 Task: Font style For heading Use Bodoni MT with dark orange 2 colour & Underline. font size for heading '12 Pt. 'Change the font style of data to Andalusand font size to  9 Pt. Change the alignment of both headline & data to  Align right. In the sheet  analysisMonthlySales_Analysis_2023
Action: Mouse moved to (18, 21)
Screenshot: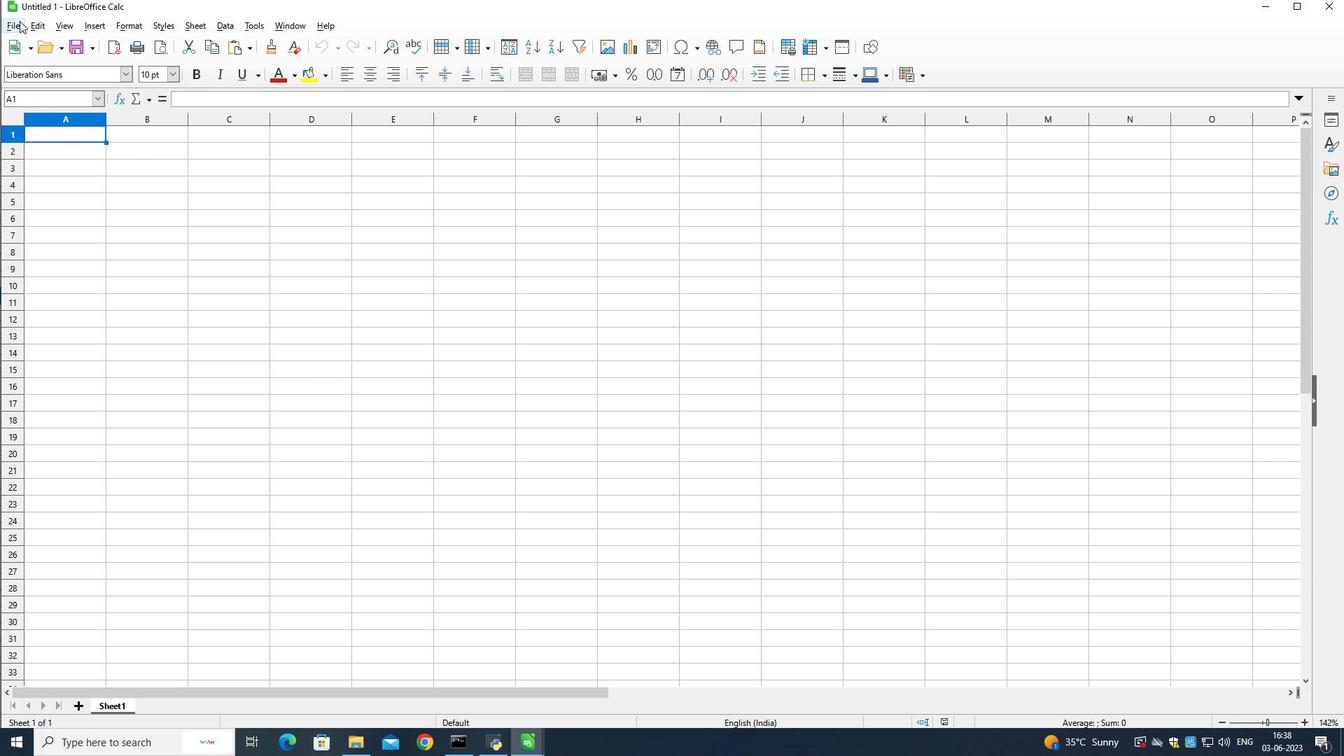 
Action: Mouse pressed left at (18, 21)
Screenshot: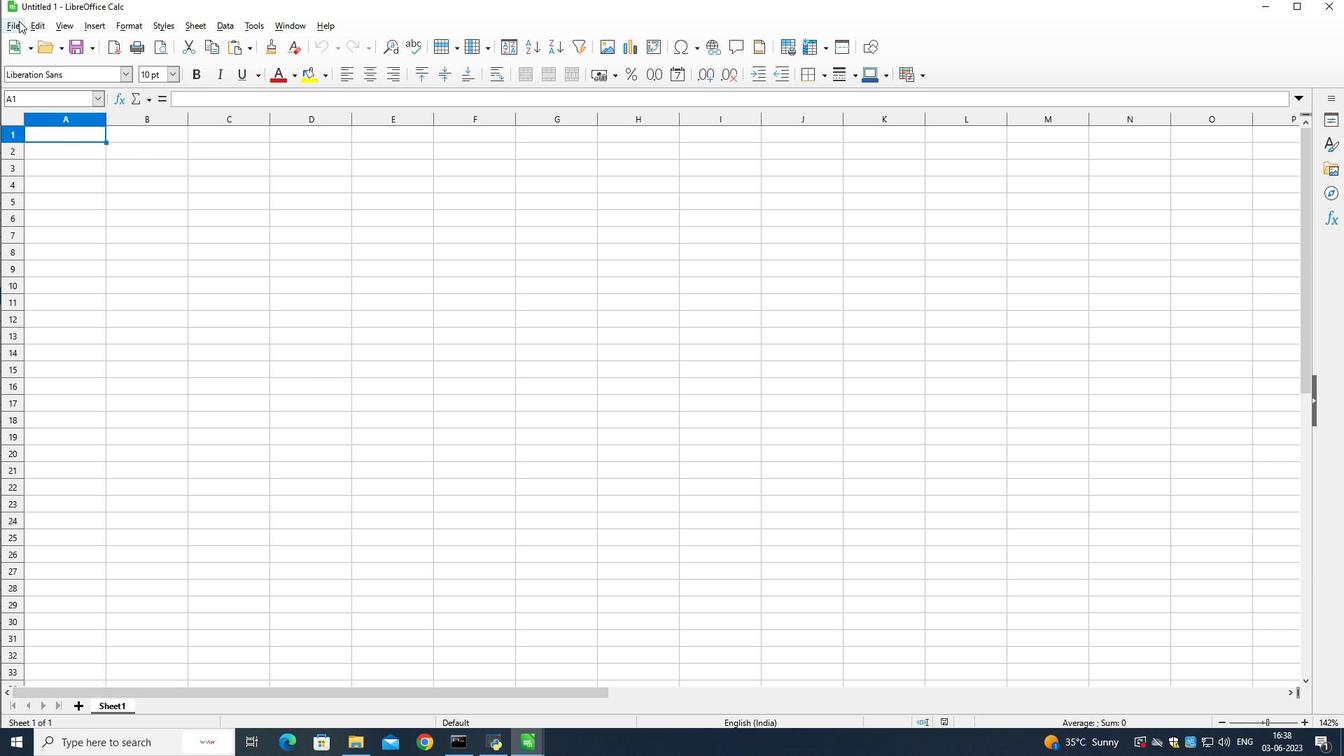 
Action: Mouse moved to (27, 53)
Screenshot: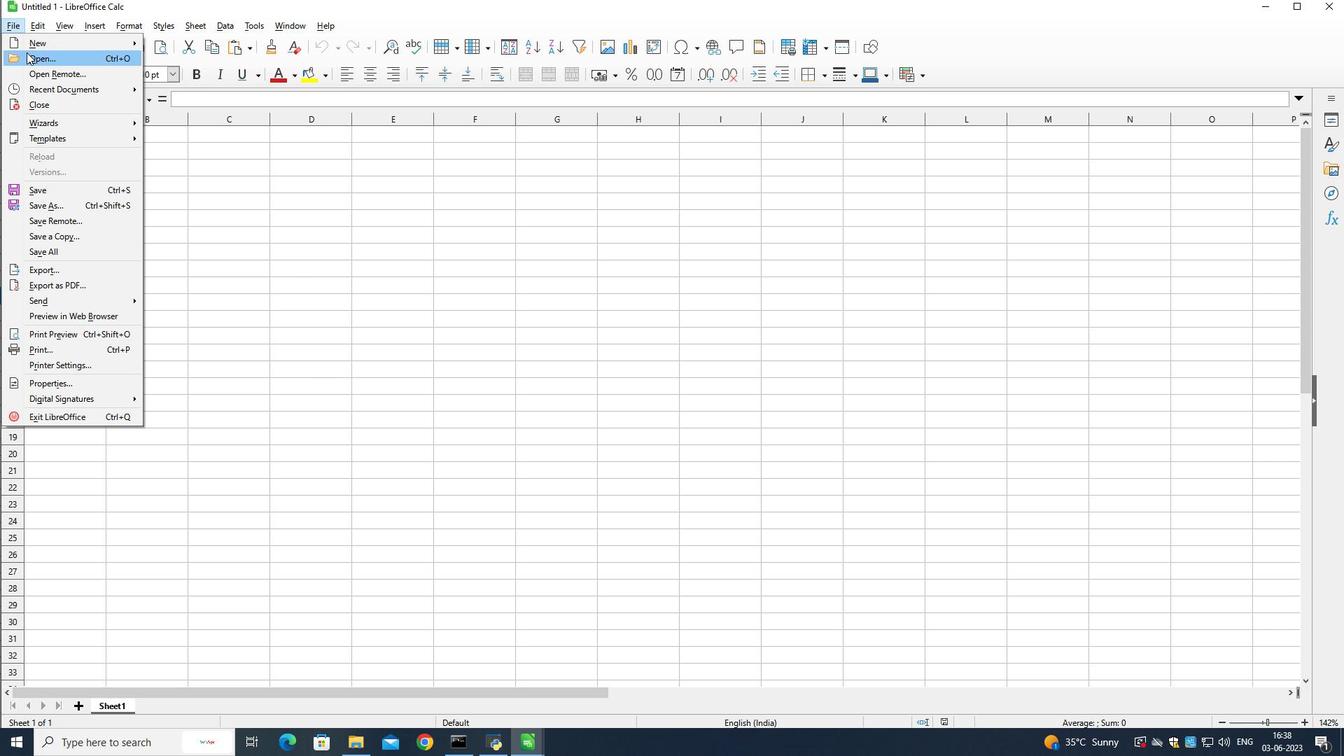 
Action: Mouse pressed left at (27, 53)
Screenshot: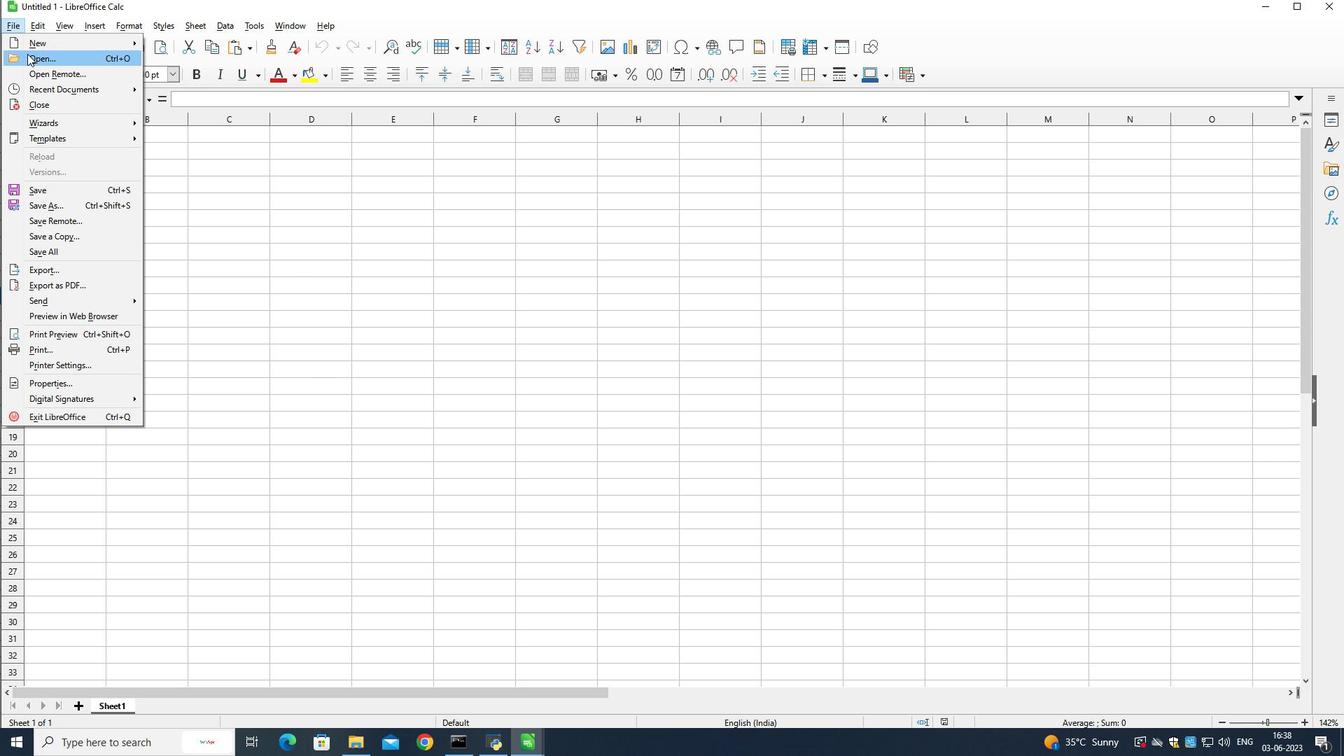 
Action: Mouse moved to (283, 310)
Screenshot: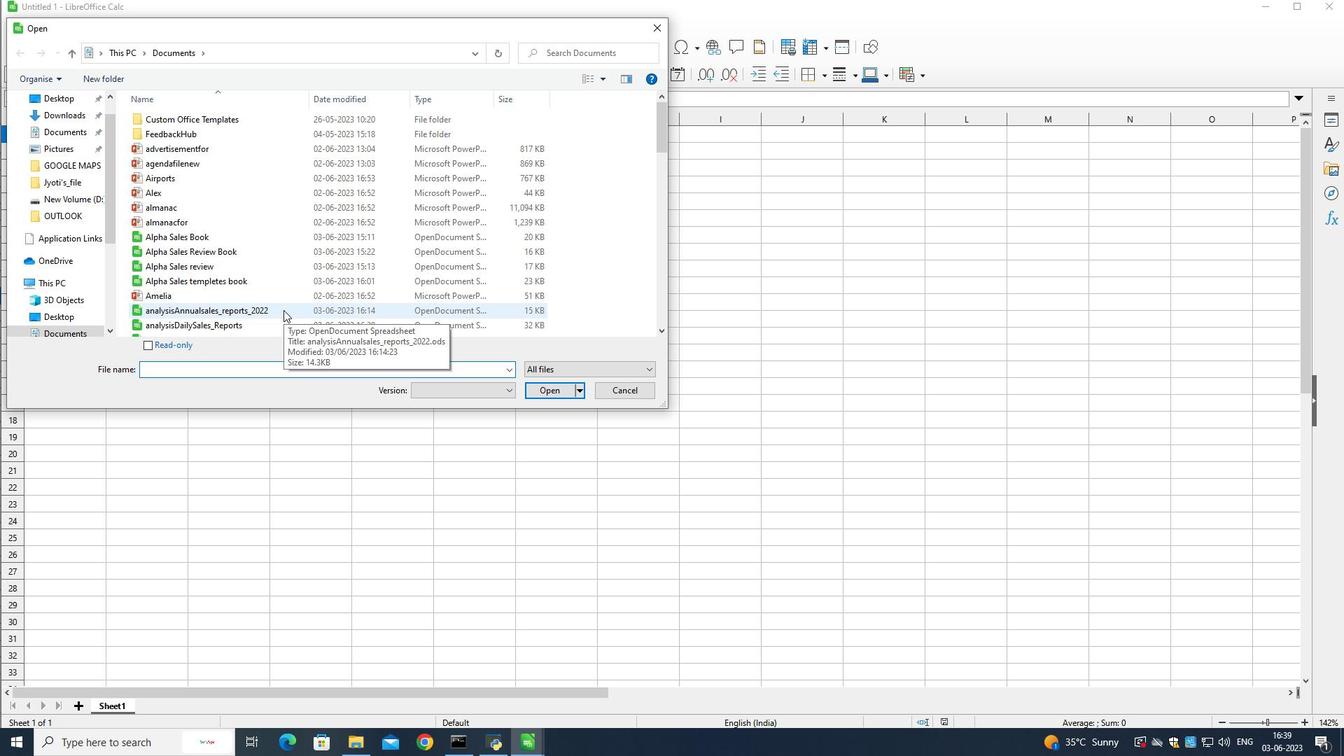 
Action: Mouse scrolled (283, 309) with delta (0, 0)
Screenshot: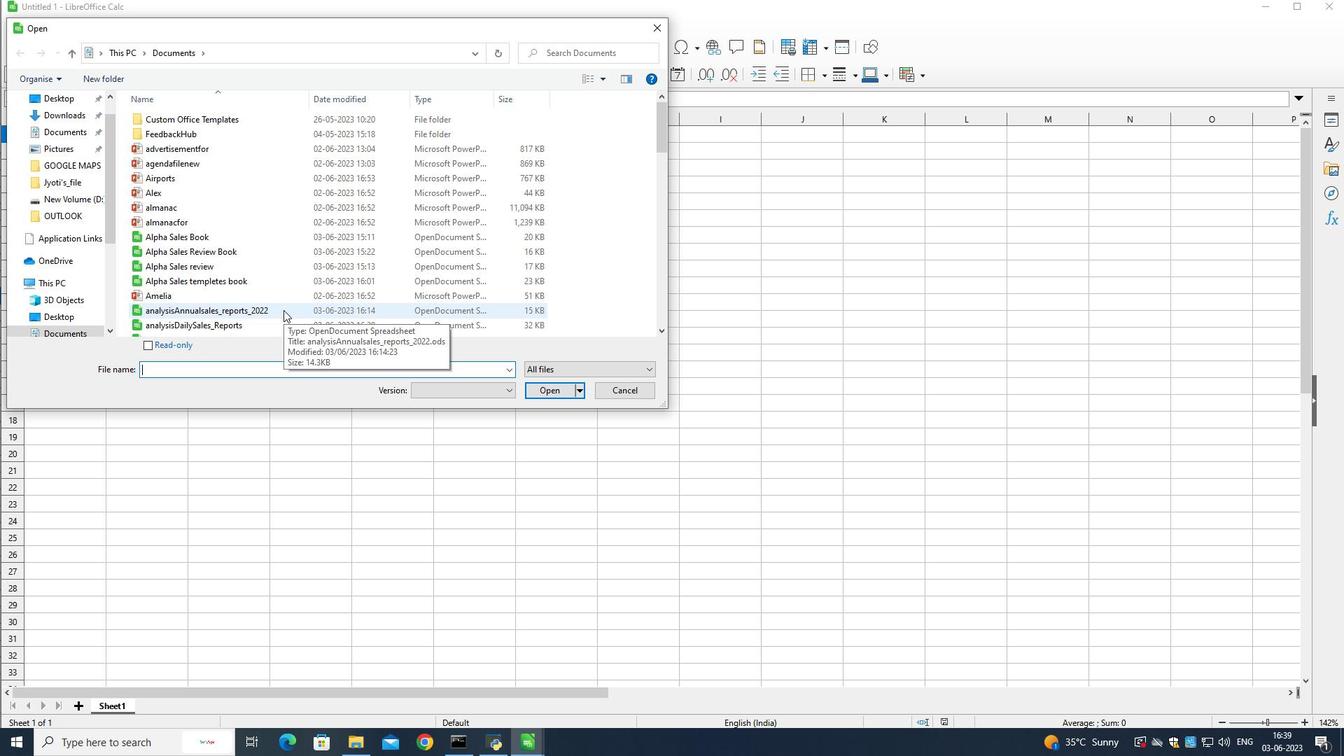 
Action: Mouse scrolled (283, 309) with delta (0, 0)
Screenshot: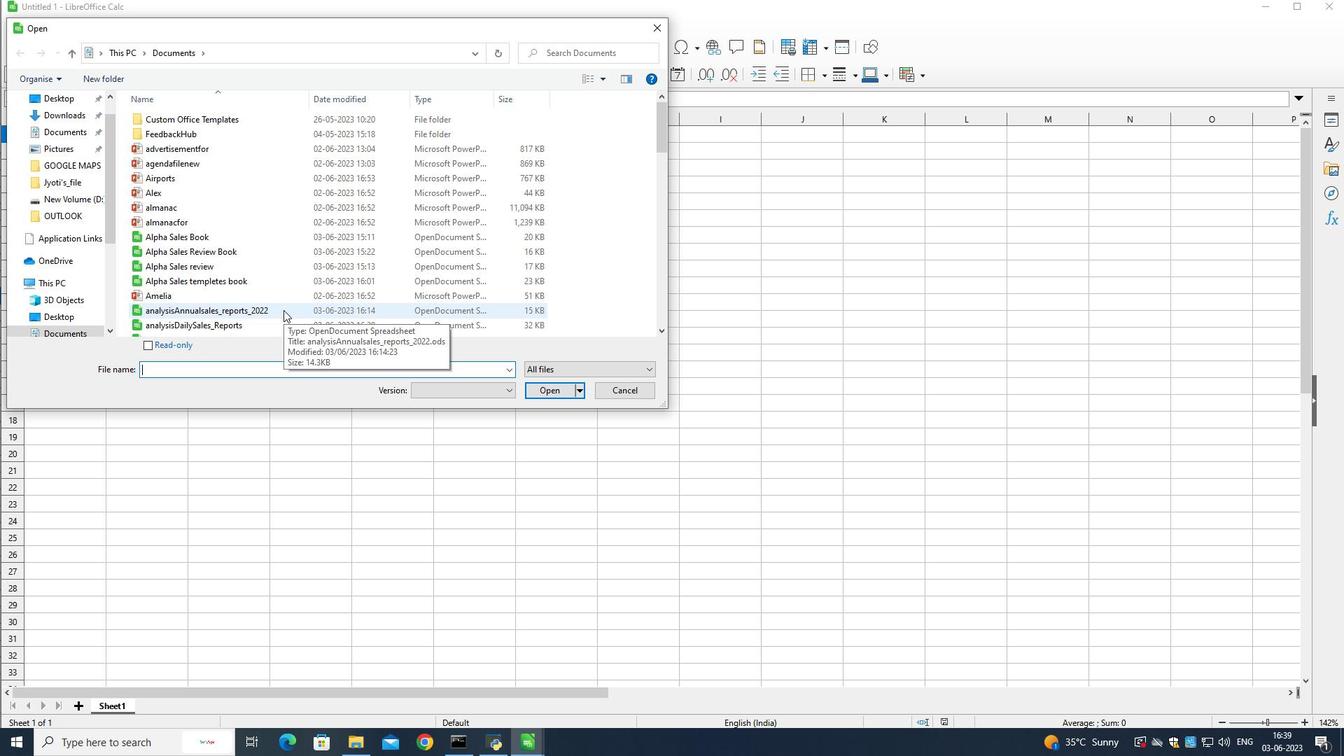 
Action: Mouse moved to (290, 253)
Screenshot: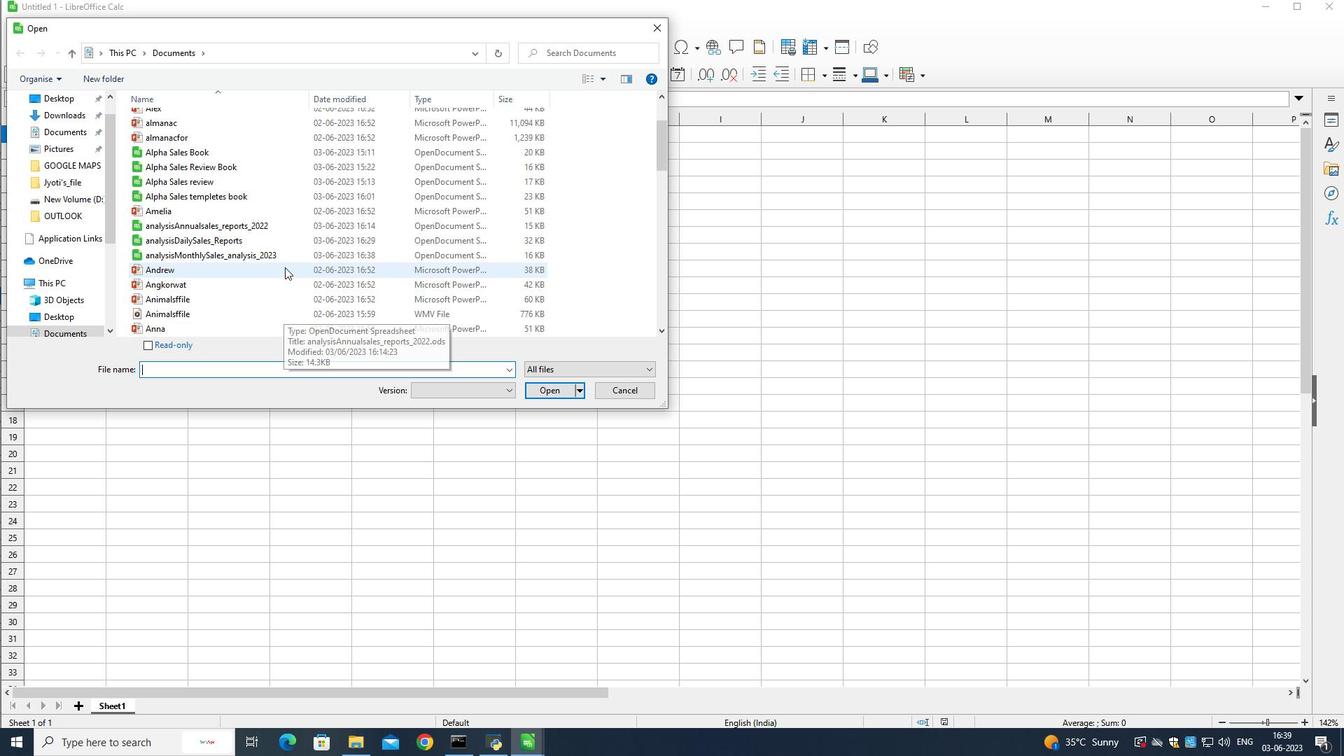 
Action: Mouse pressed left at (290, 253)
Screenshot: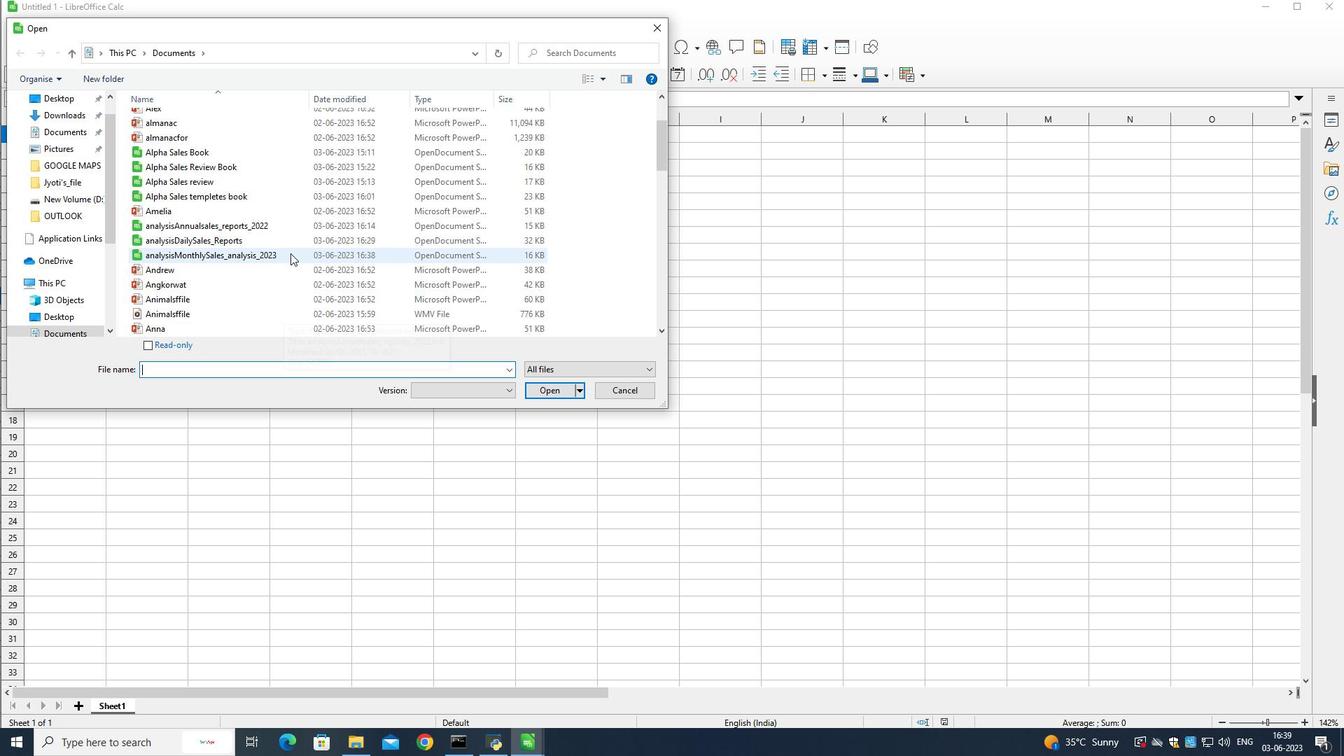 
Action: Mouse moved to (551, 389)
Screenshot: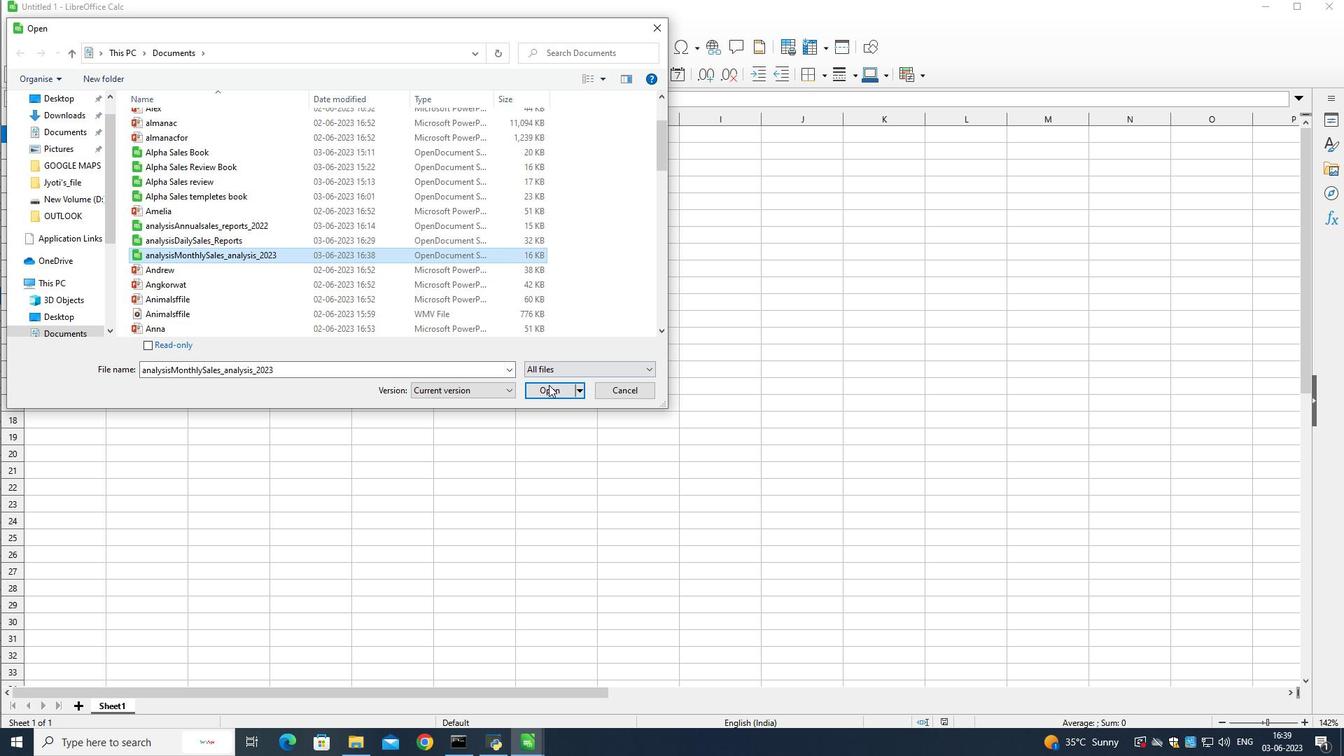 
Action: Mouse pressed left at (551, 389)
Screenshot: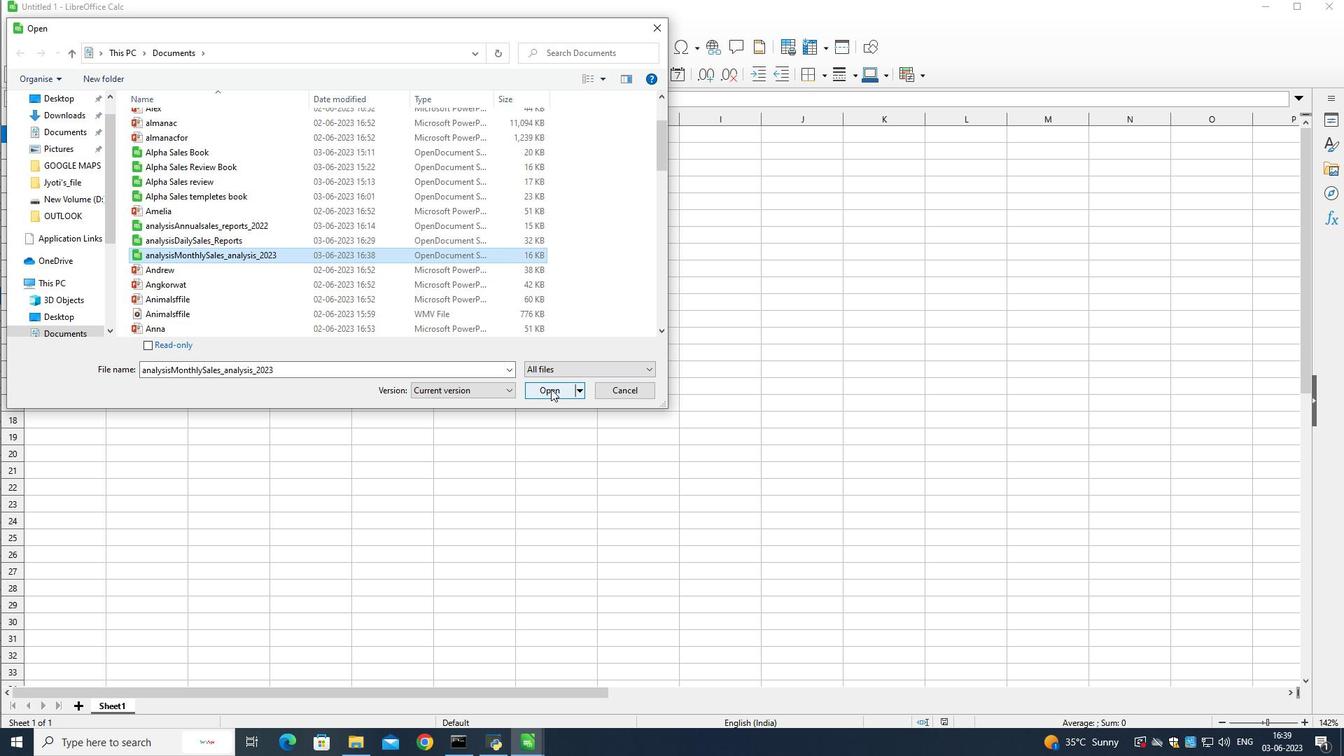 
Action: Mouse moved to (420, 431)
Screenshot: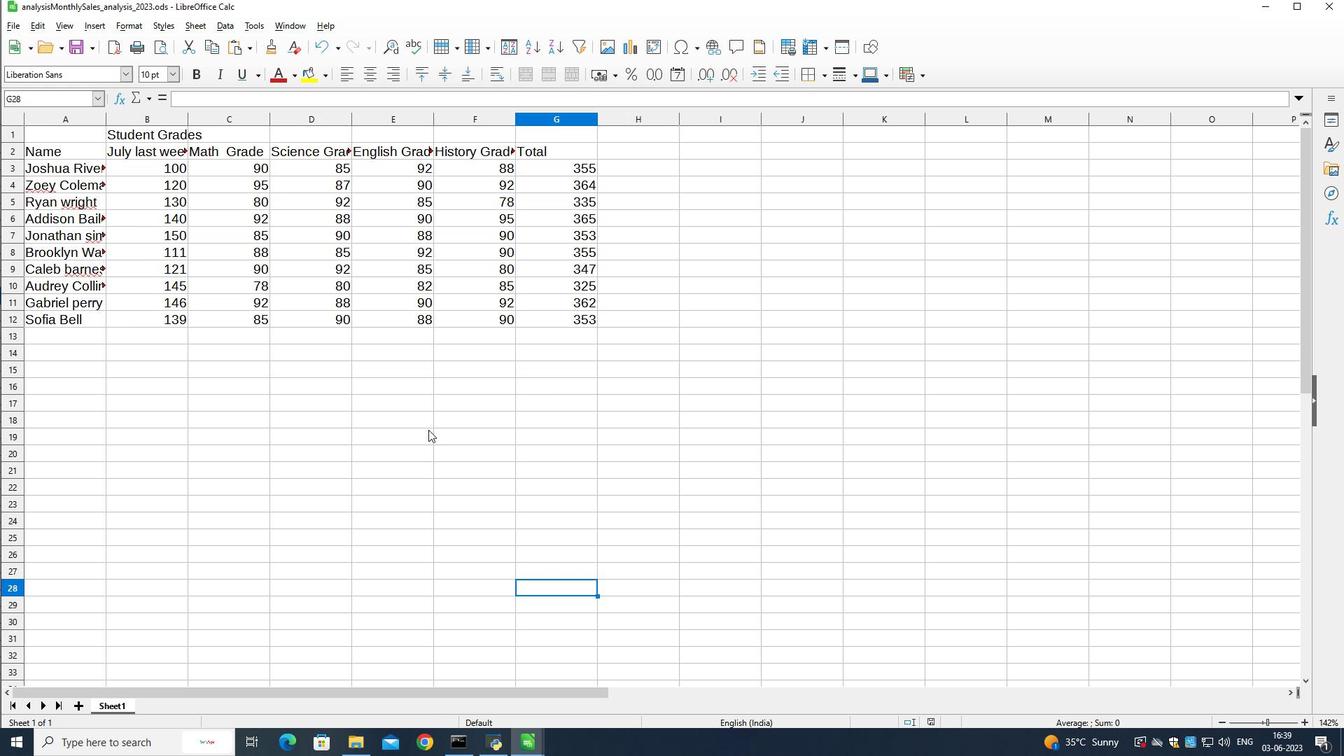 
Action: Mouse pressed left at (420, 431)
Screenshot: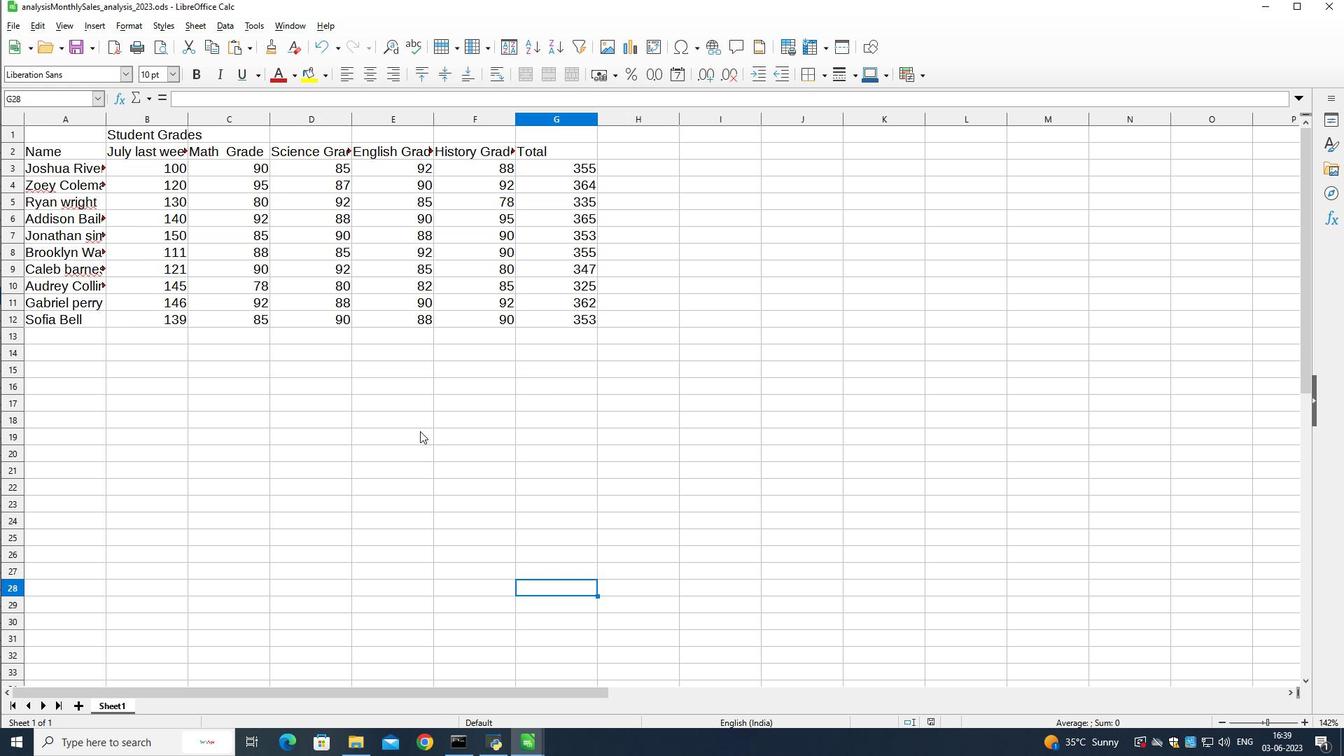 
Action: Mouse moved to (196, 131)
Screenshot: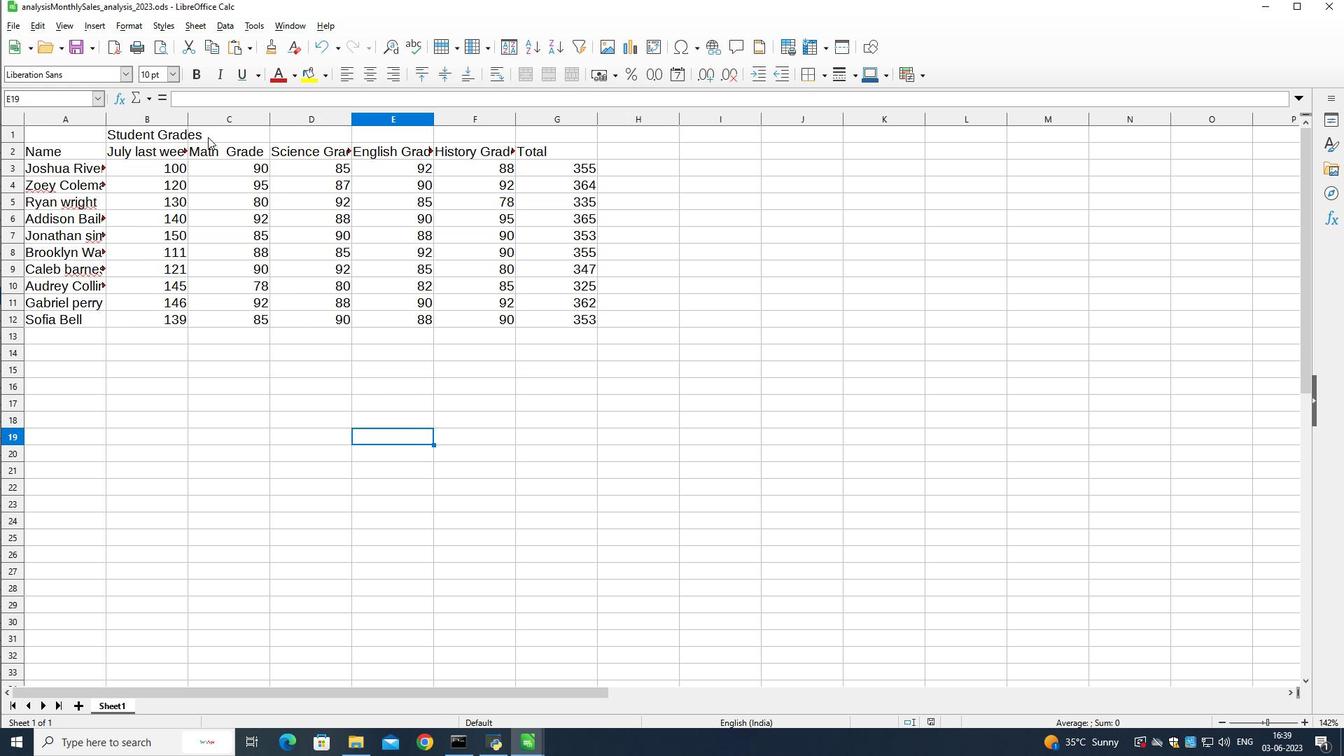 
Action: Mouse pressed left at (196, 131)
Screenshot: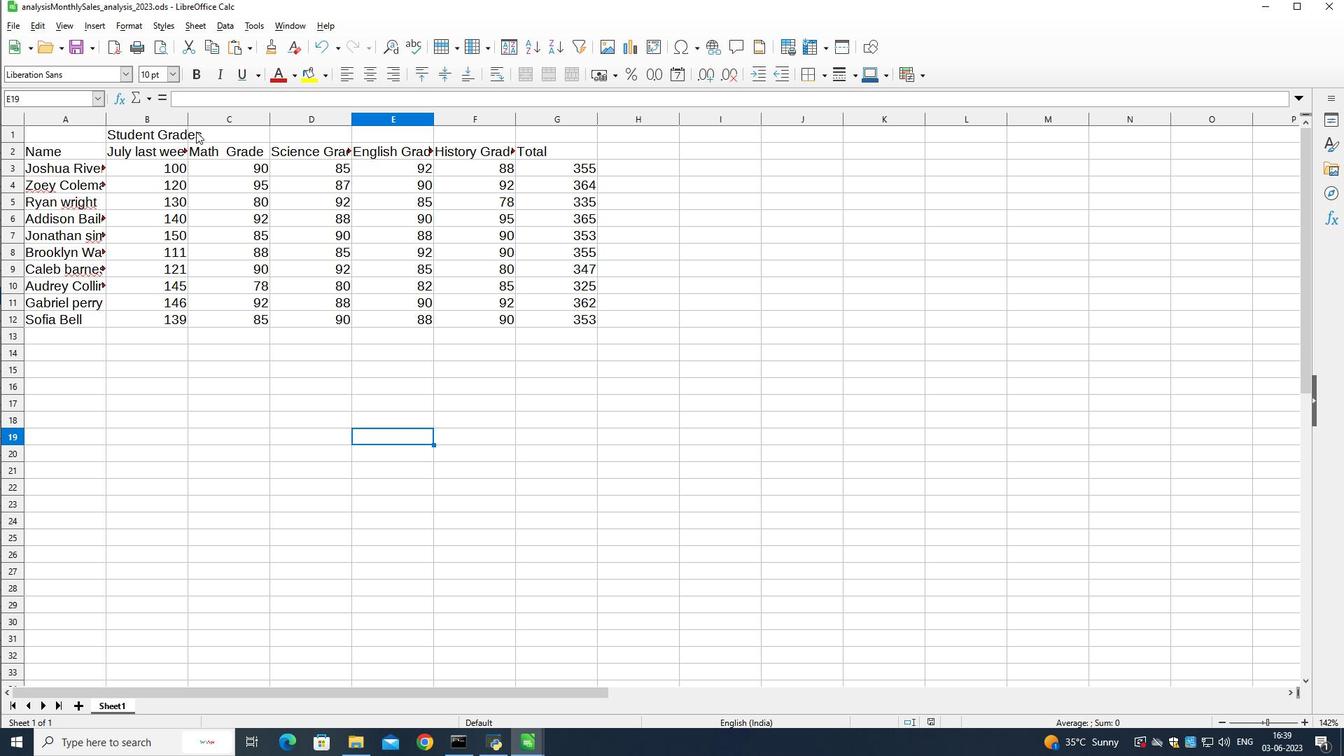 
Action: Mouse pressed left at (196, 131)
Screenshot: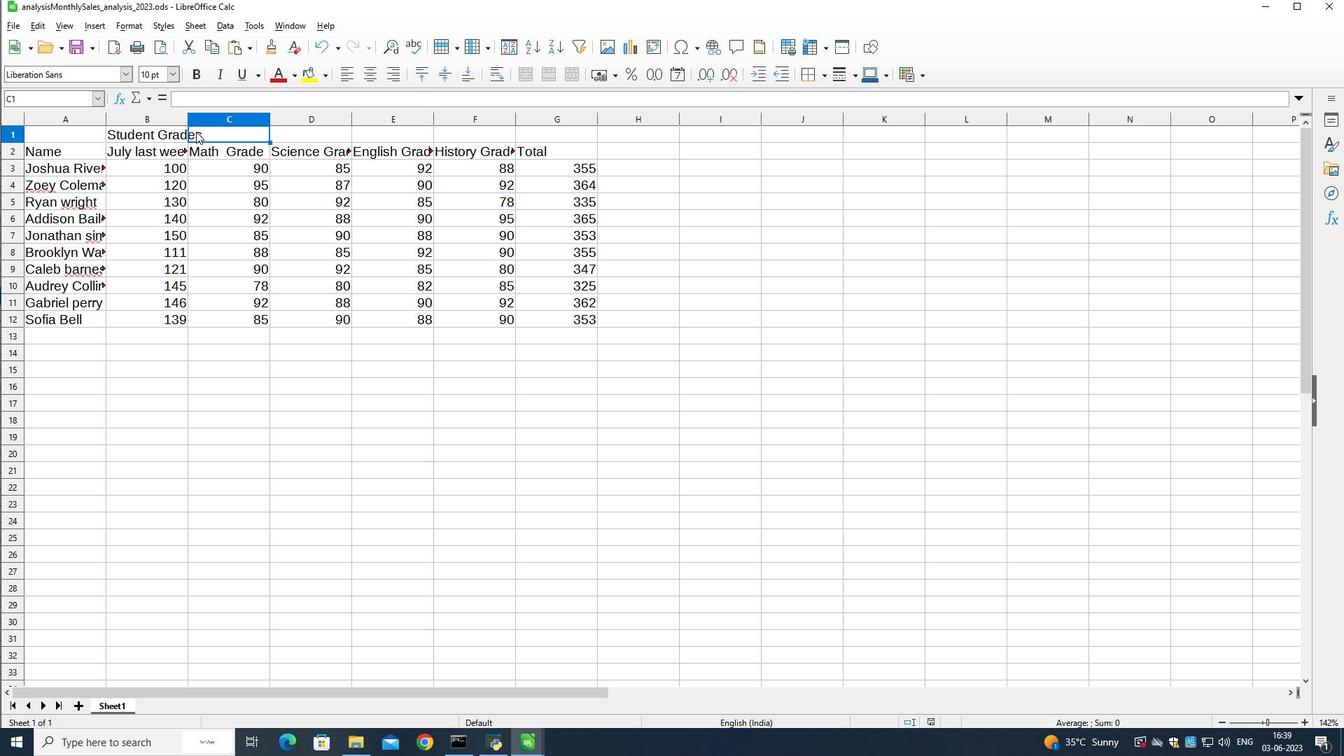 
Action: Mouse pressed left at (196, 131)
Screenshot: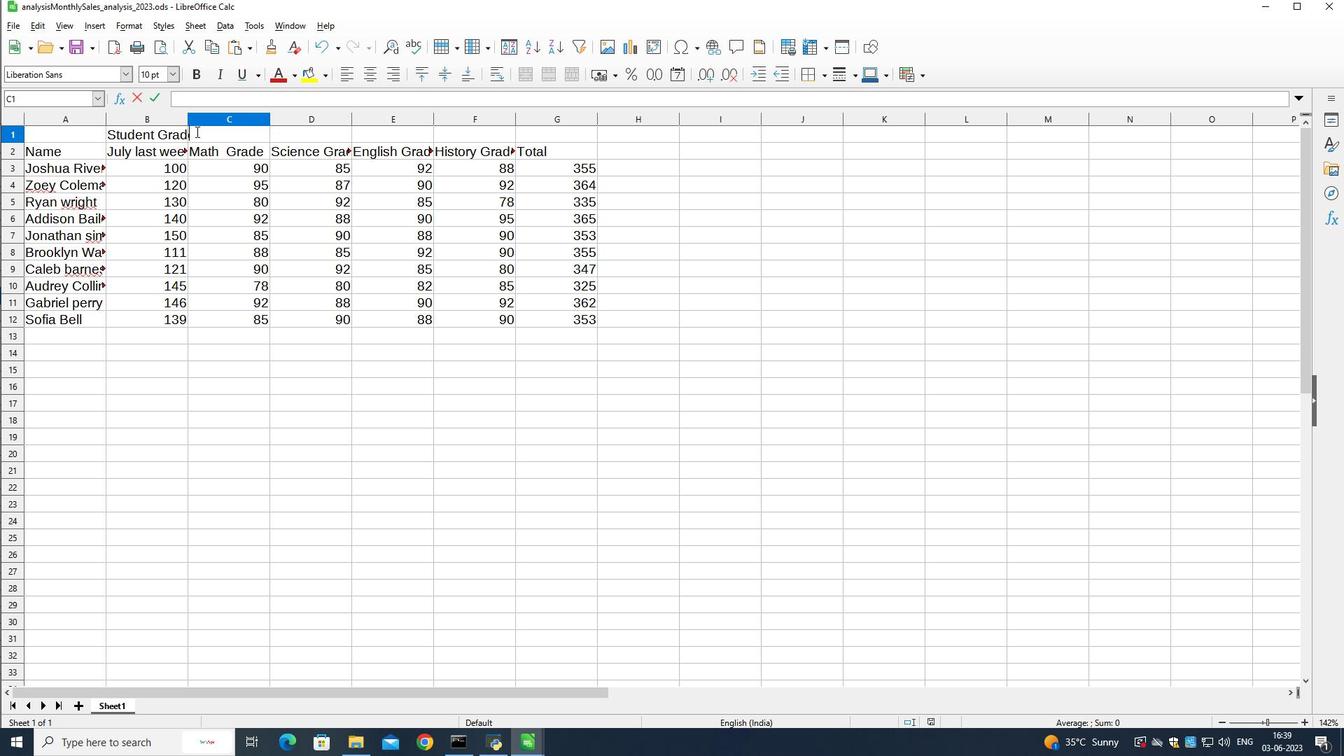 
Action: Mouse moved to (174, 135)
Screenshot: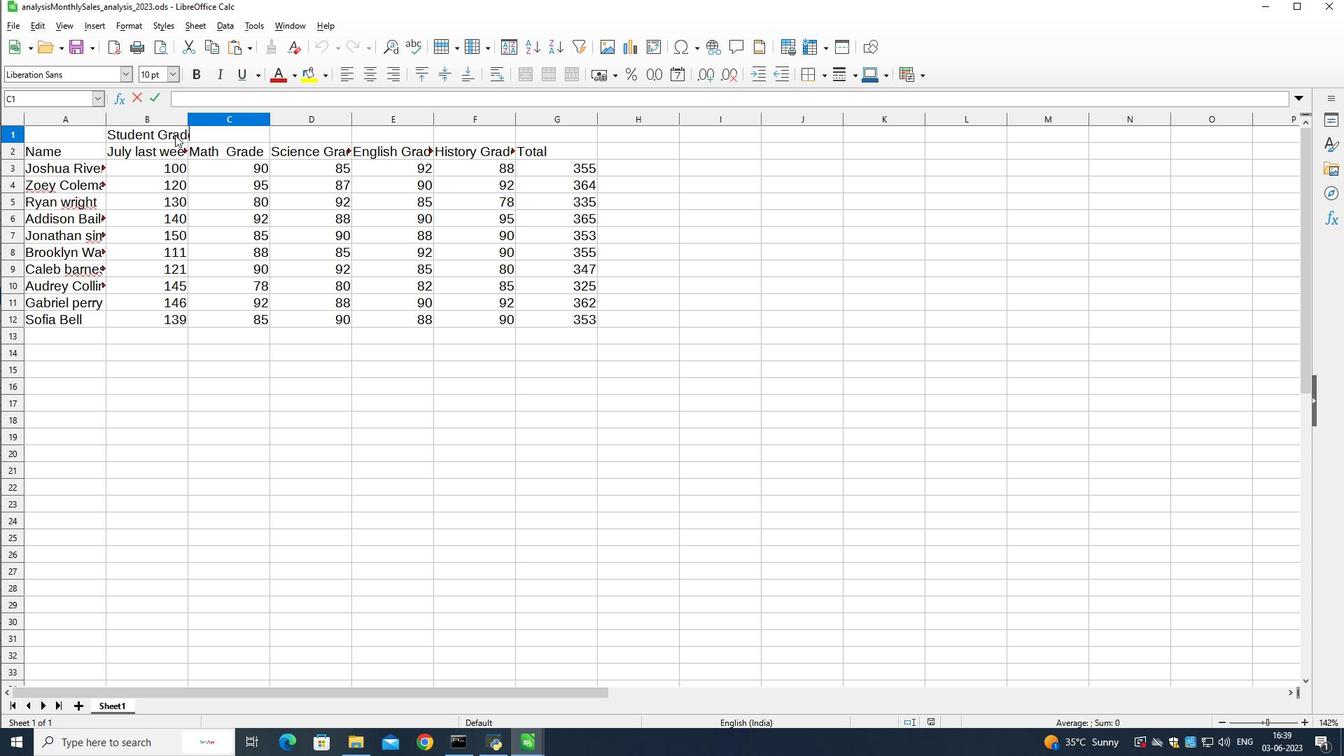 
Action: Mouse pressed left at (174, 135)
Screenshot: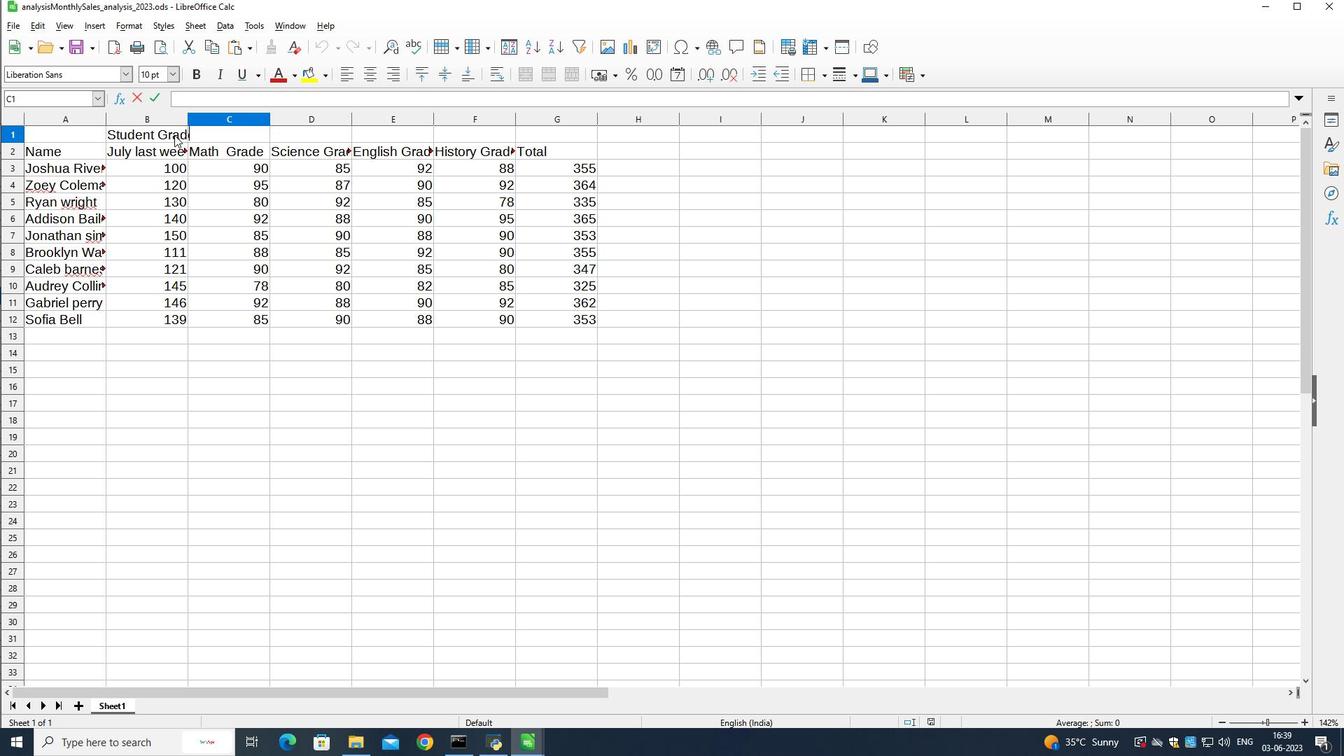 
Action: Mouse moved to (172, 135)
Screenshot: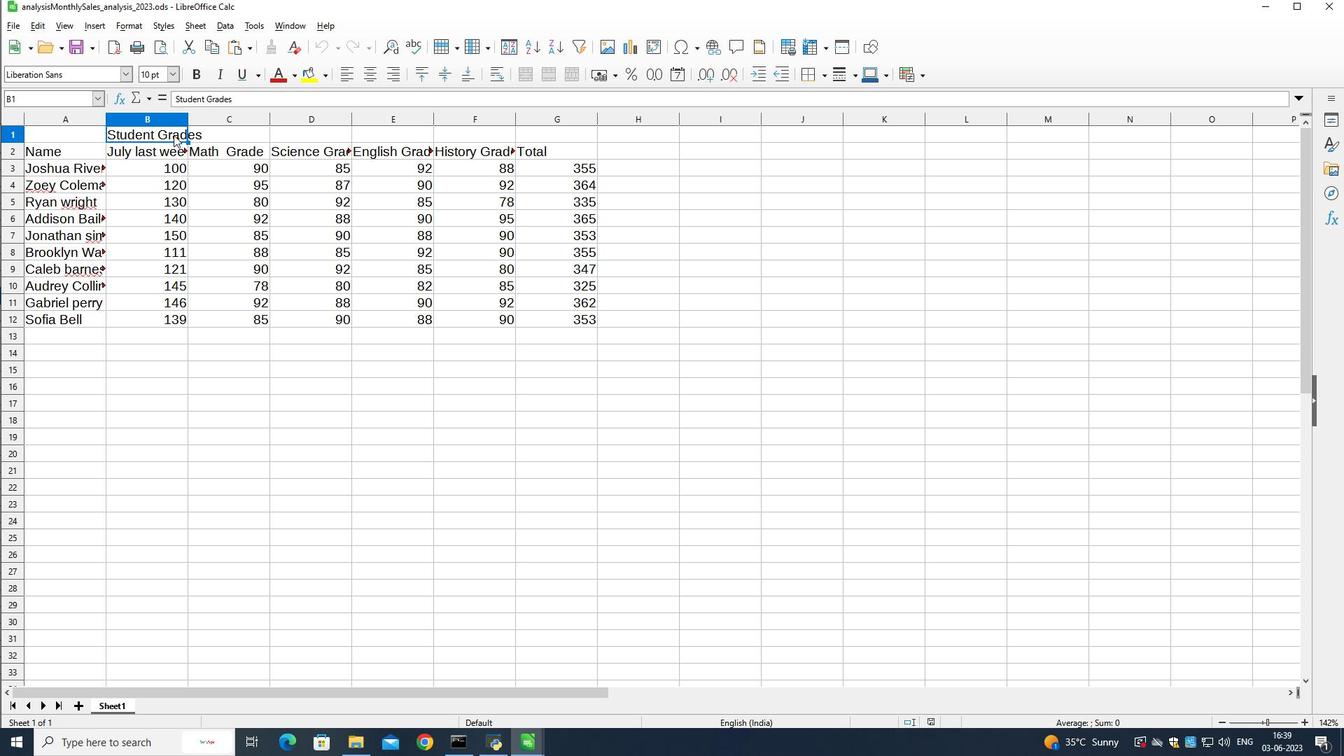 
Action: Mouse pressed left at (172, 135)
Screenshot: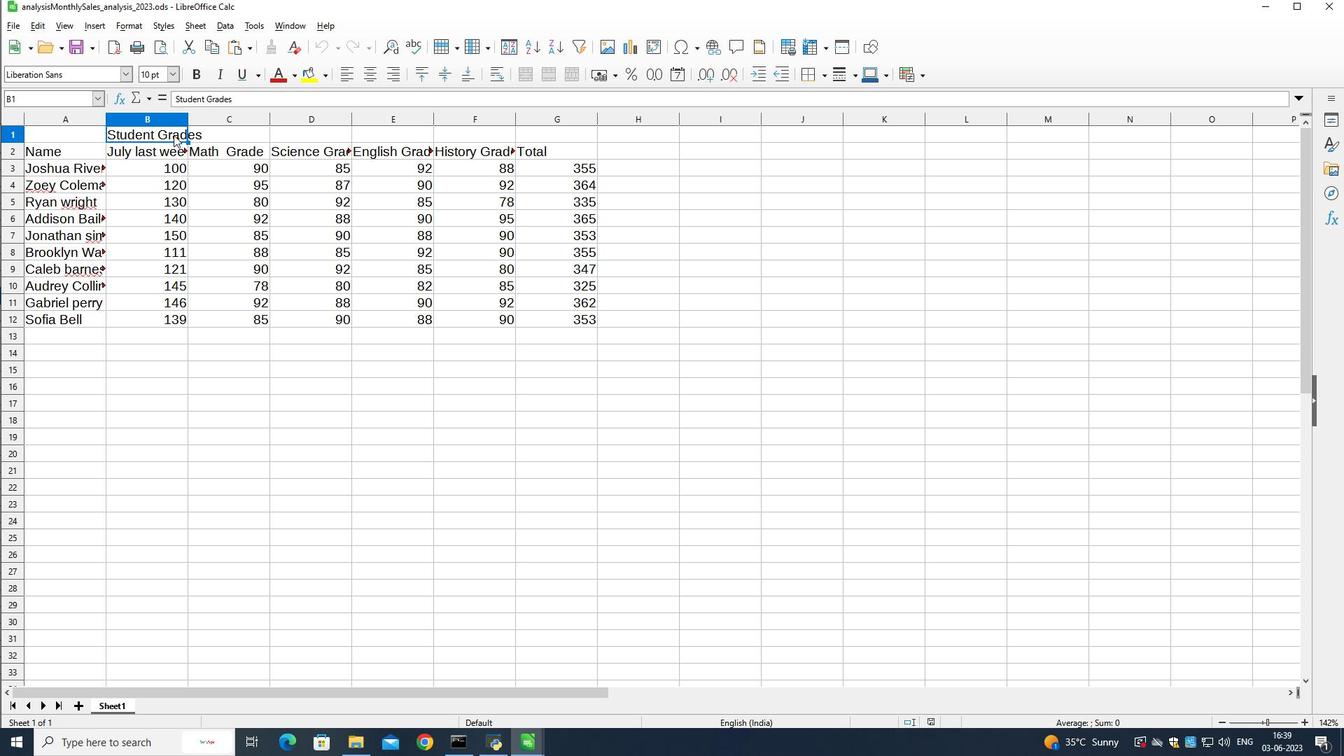 
Action: Mouse pressed left at (172, 135)
Screenshot: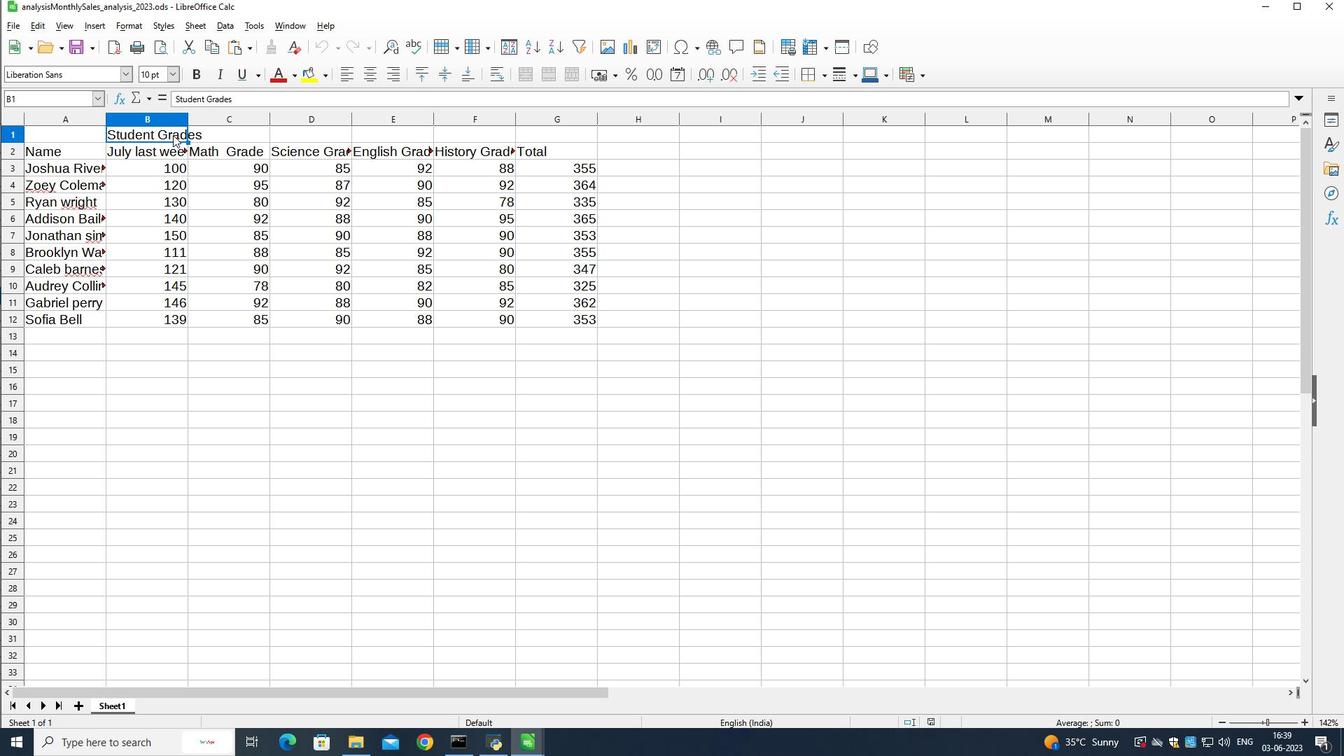 
Action: Mouse moved to (80, 76)
Screenshot: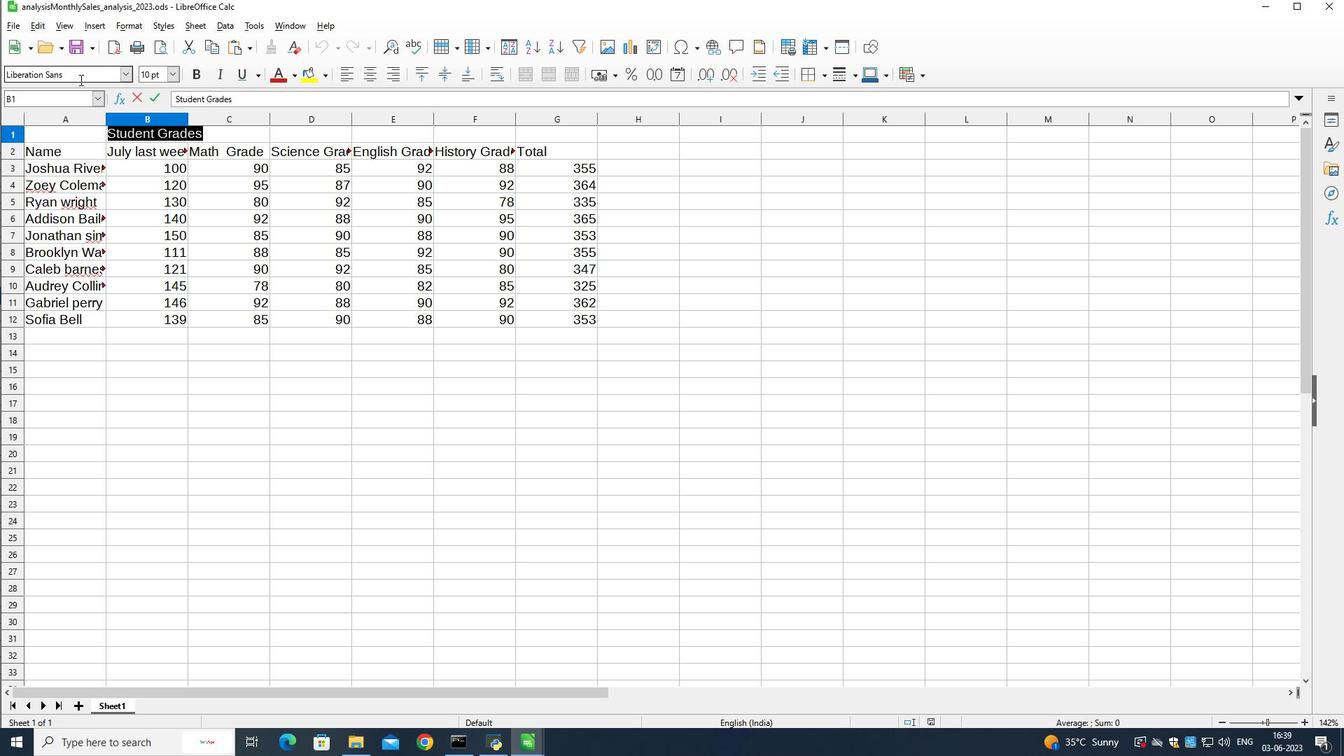 
Action: Mouse pressed left at (80, 76)
Screenshot: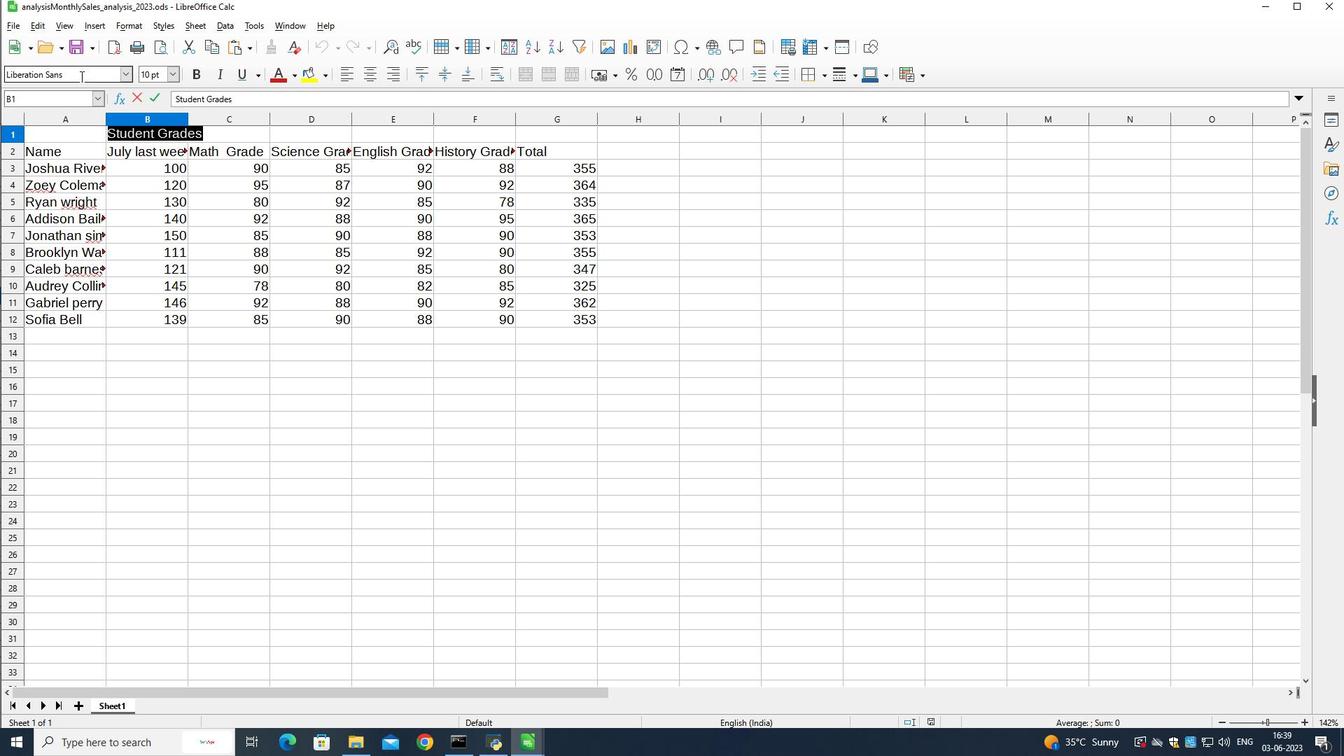 
Action: Mouse moved to (80, 75)
Screenshot: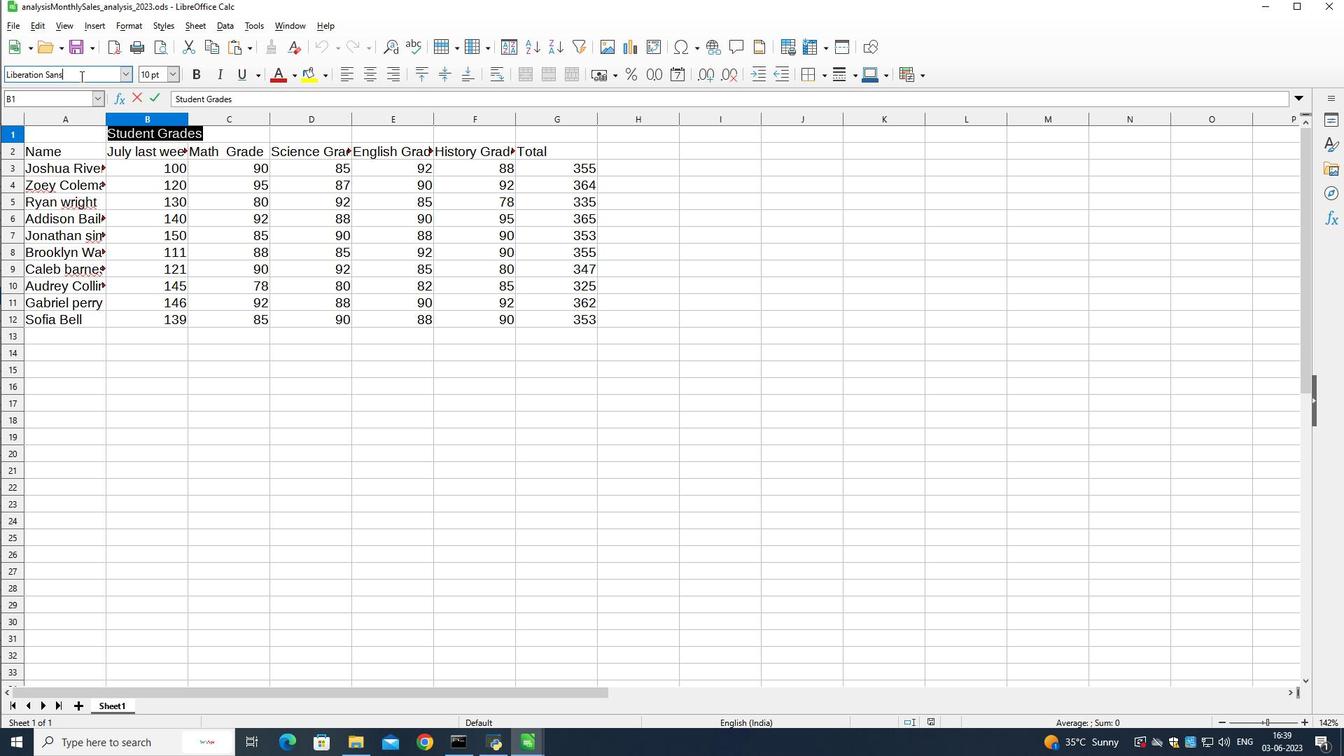 
Action: Mouse pressed left at (80, 75)
Screenshot: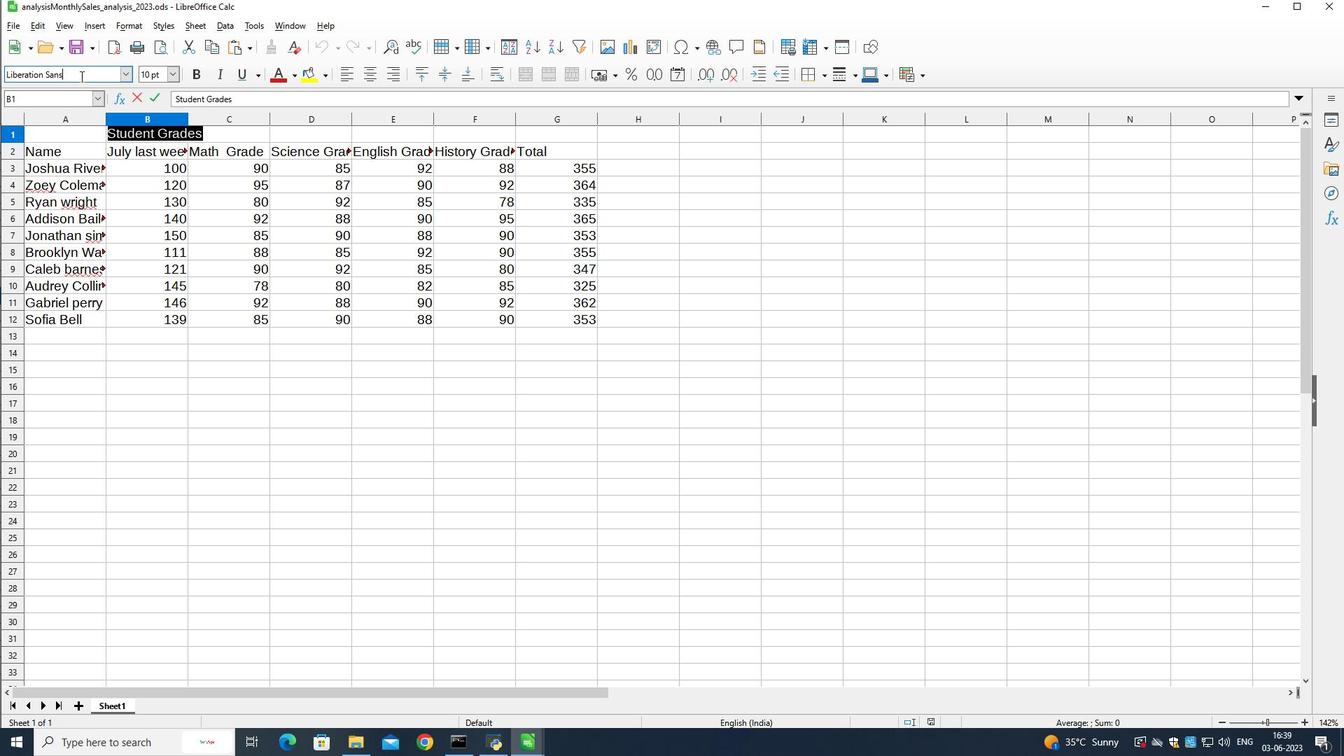 
Action: Mouse moved to (81, 76)
Screenshot: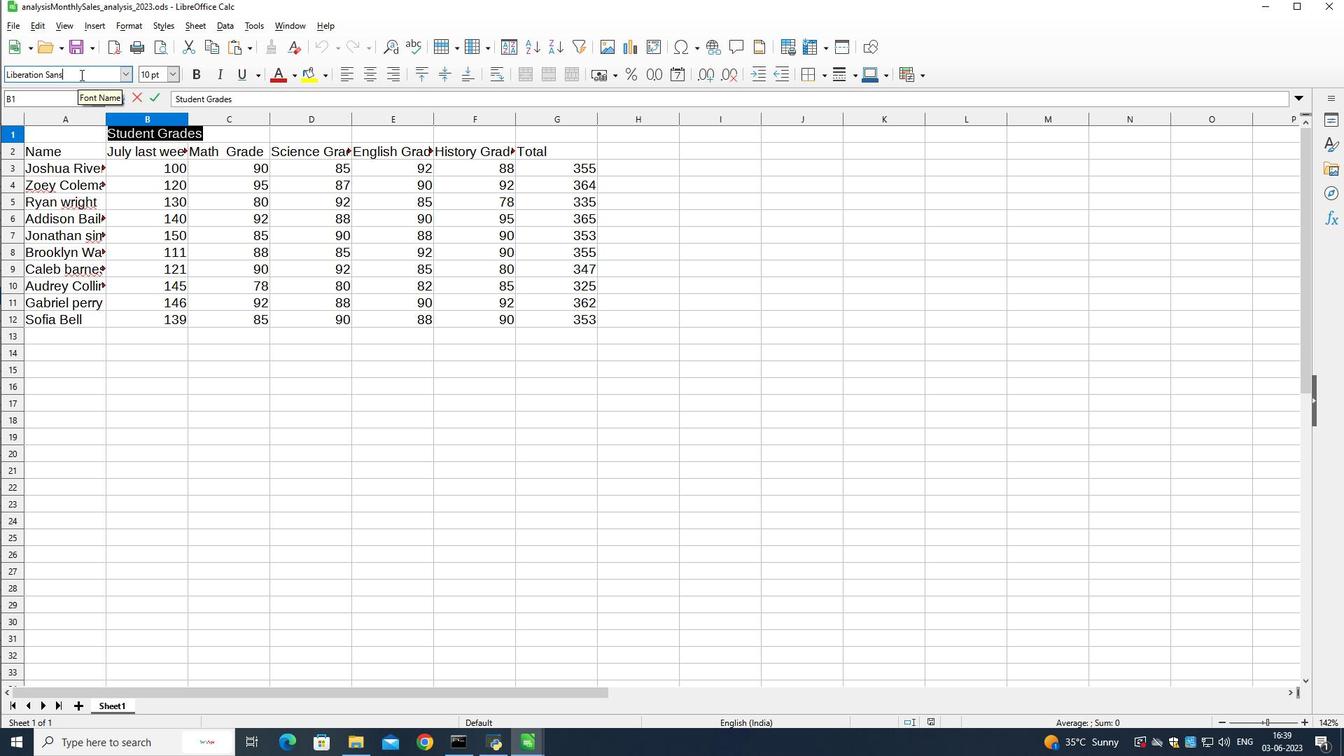 
Action: Mouse pressed left at (81, 76)
Screenshot: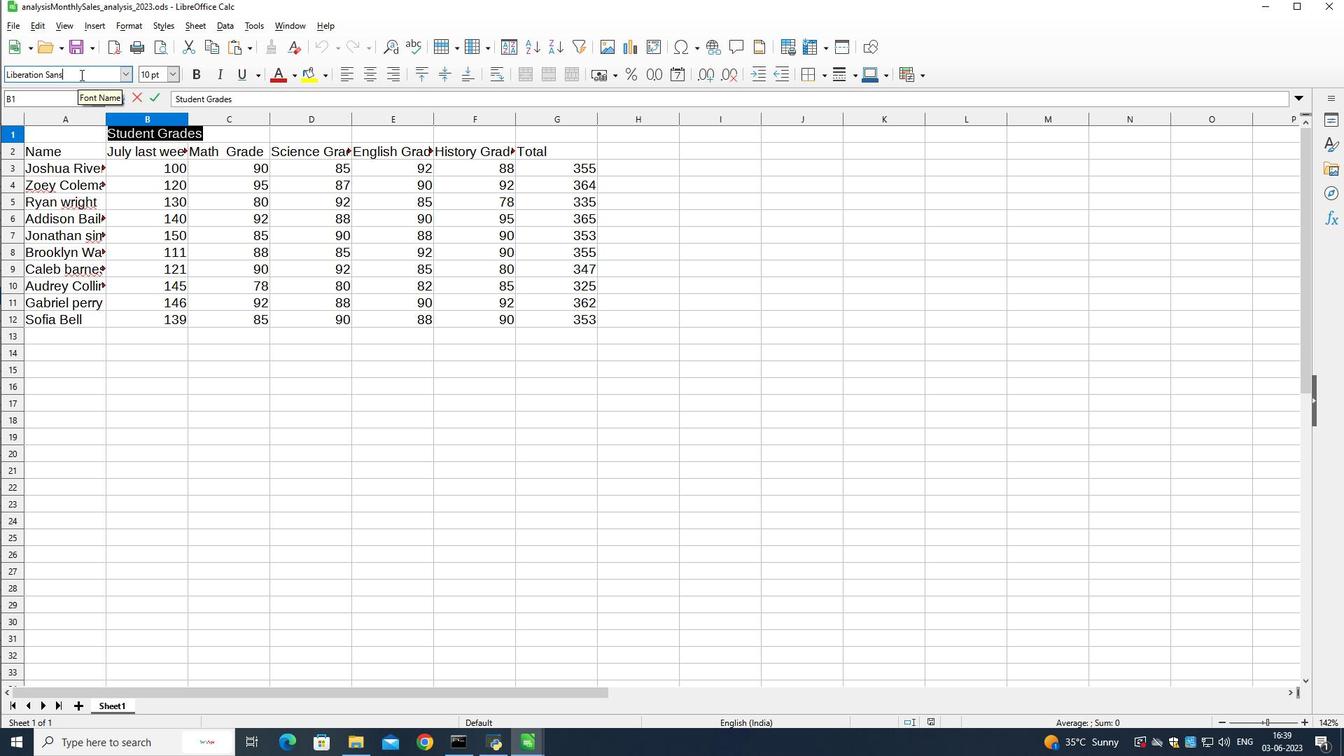 
Action: Mouse moved to (82, 78)
Screenshot: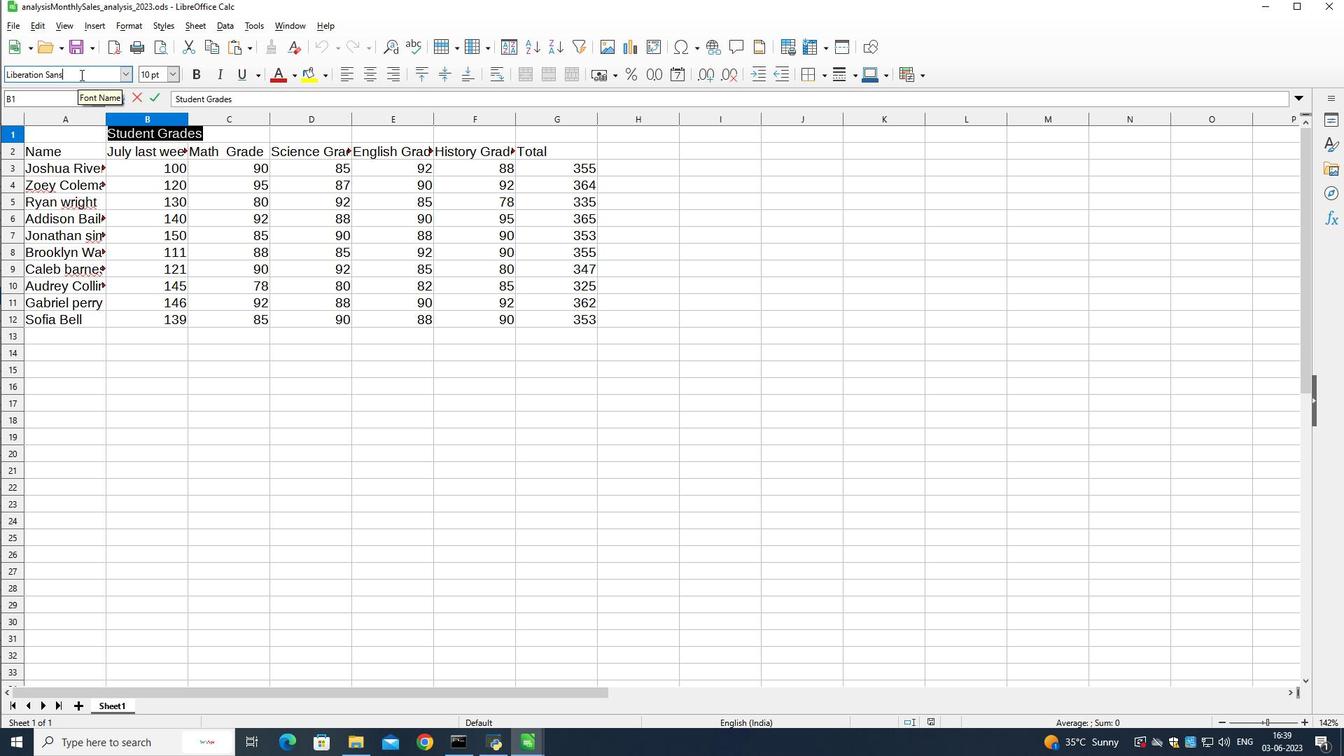 
Action: Mouse pressed left at (82, 78)
Screenshot: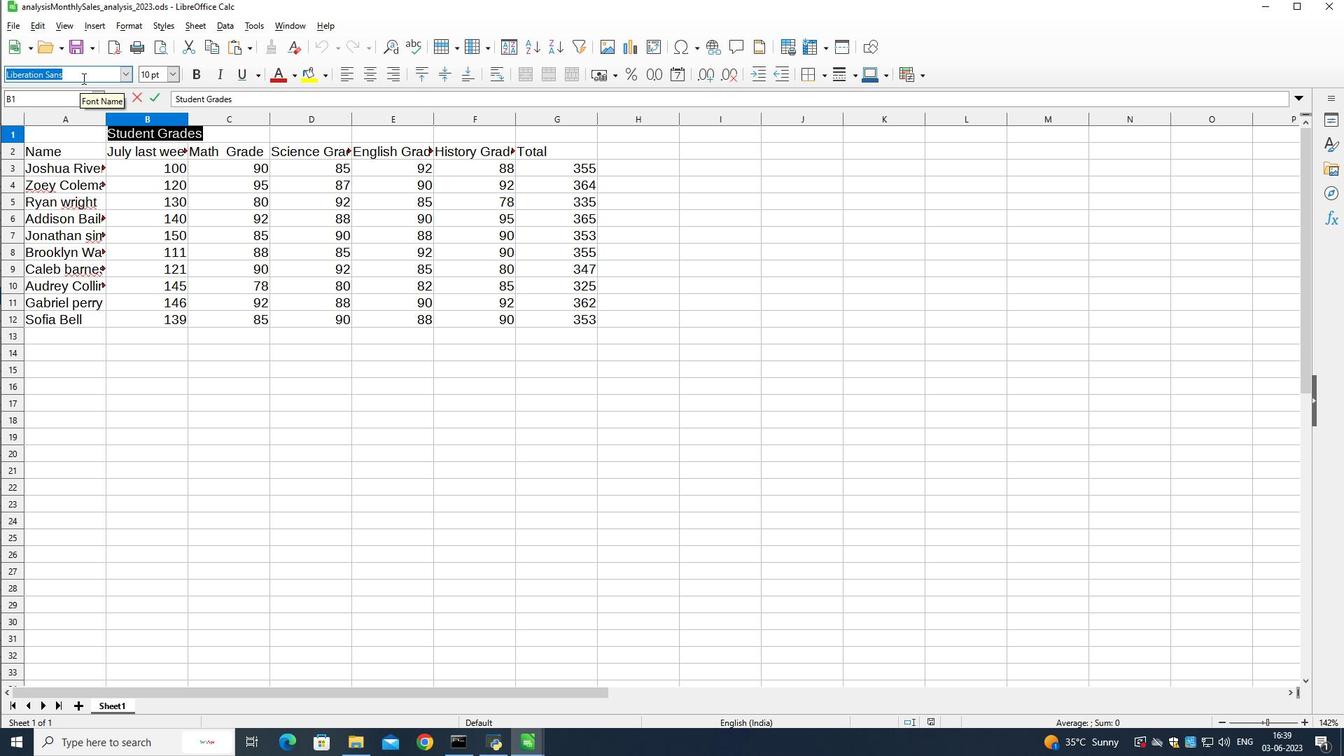 
Action: Mouse moved to (83, 78)
Screenshot: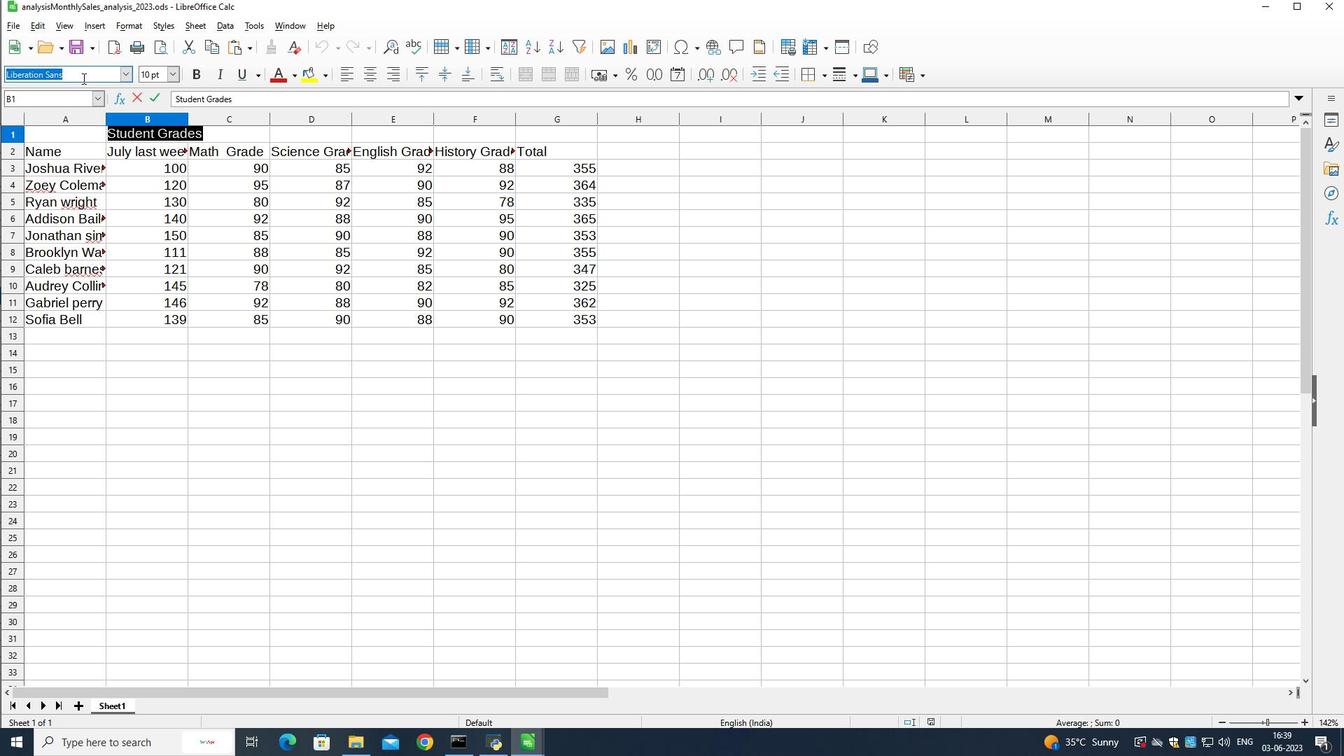 
Action: Key pressed bodoni<Key.enter>
Screenshot: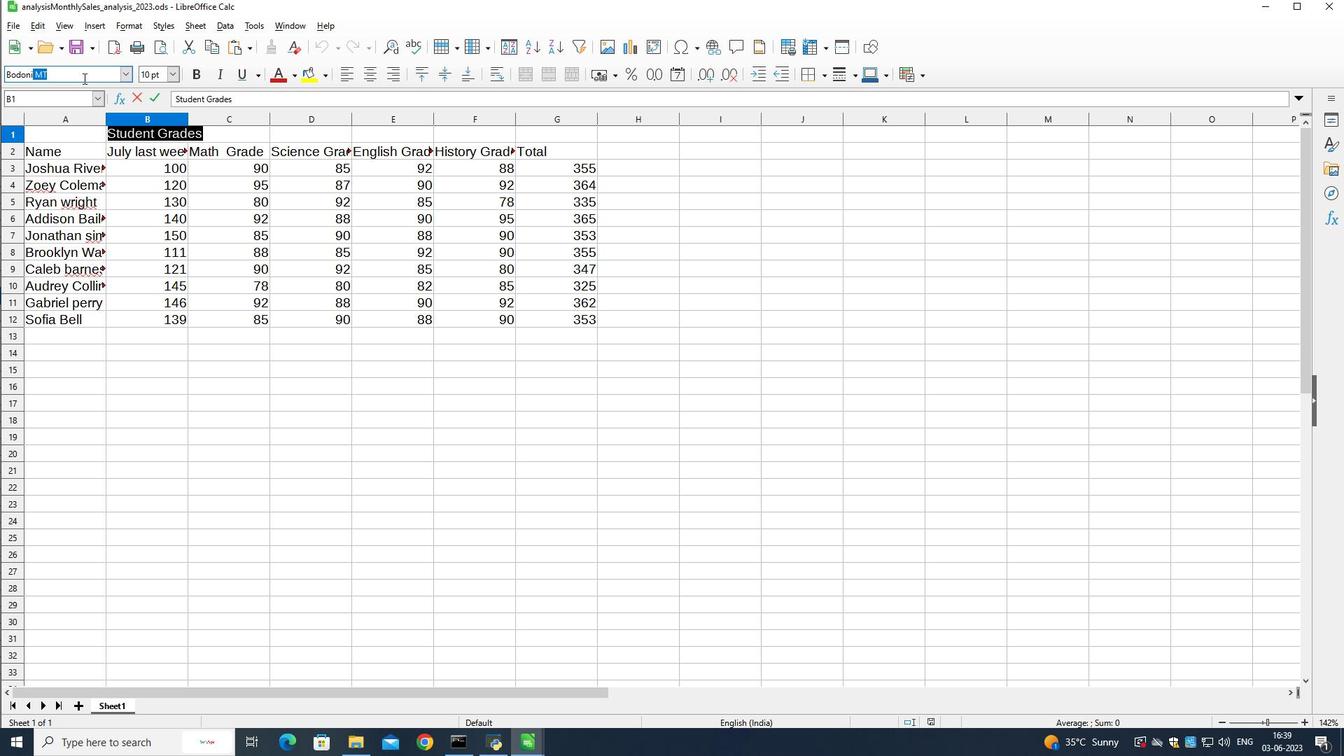 
Action: Mouse moved to (291, 77)
Screenshot: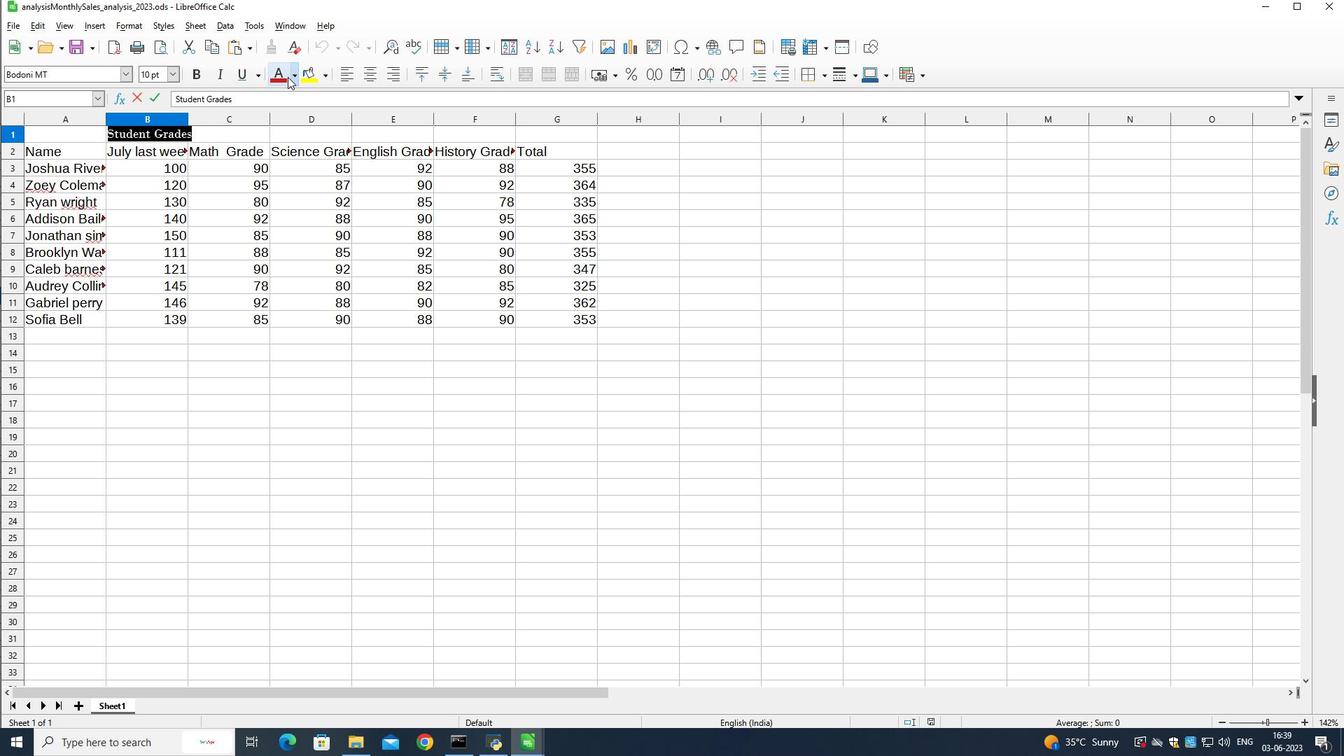 
Action: Mouse pressed left at (291, 77)
Screenshot: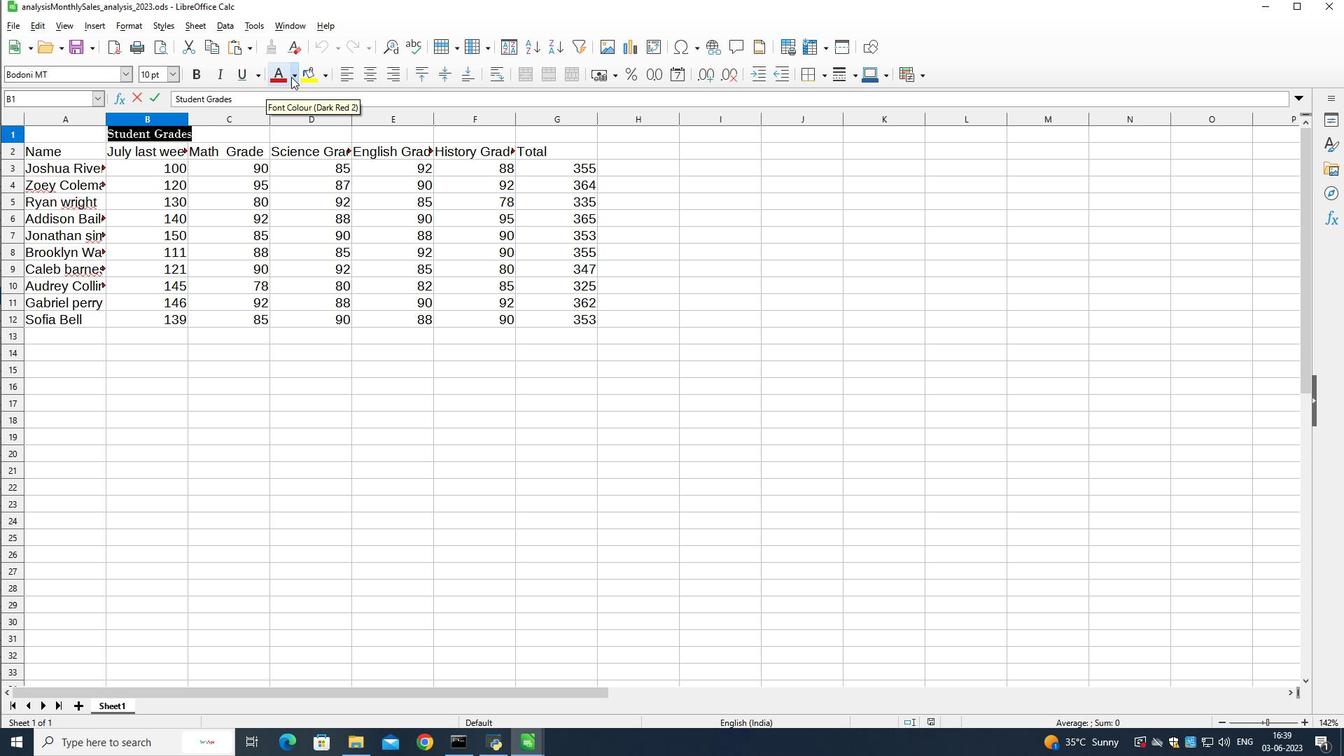 
Action: Mouse moved to (303, 239)
Screenshot: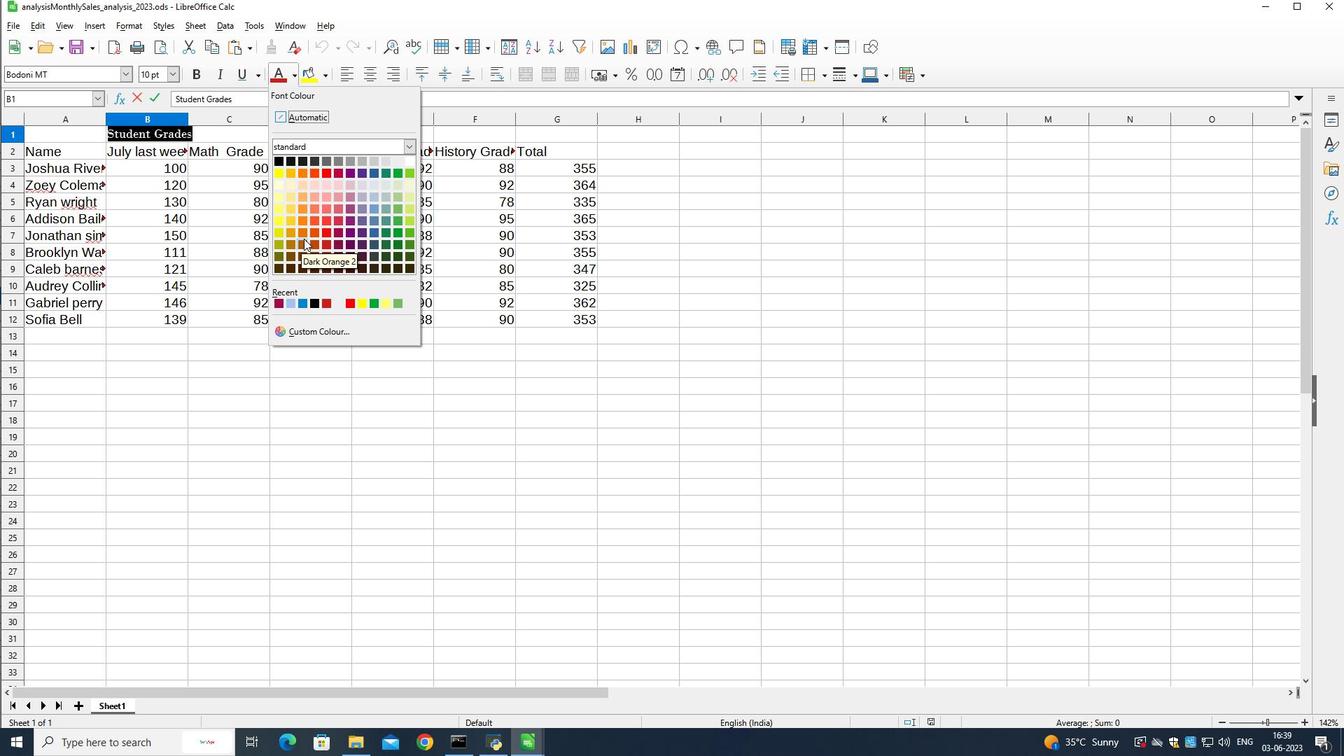 
Action: Mouse pressed left at (303, 239)
Screenshot: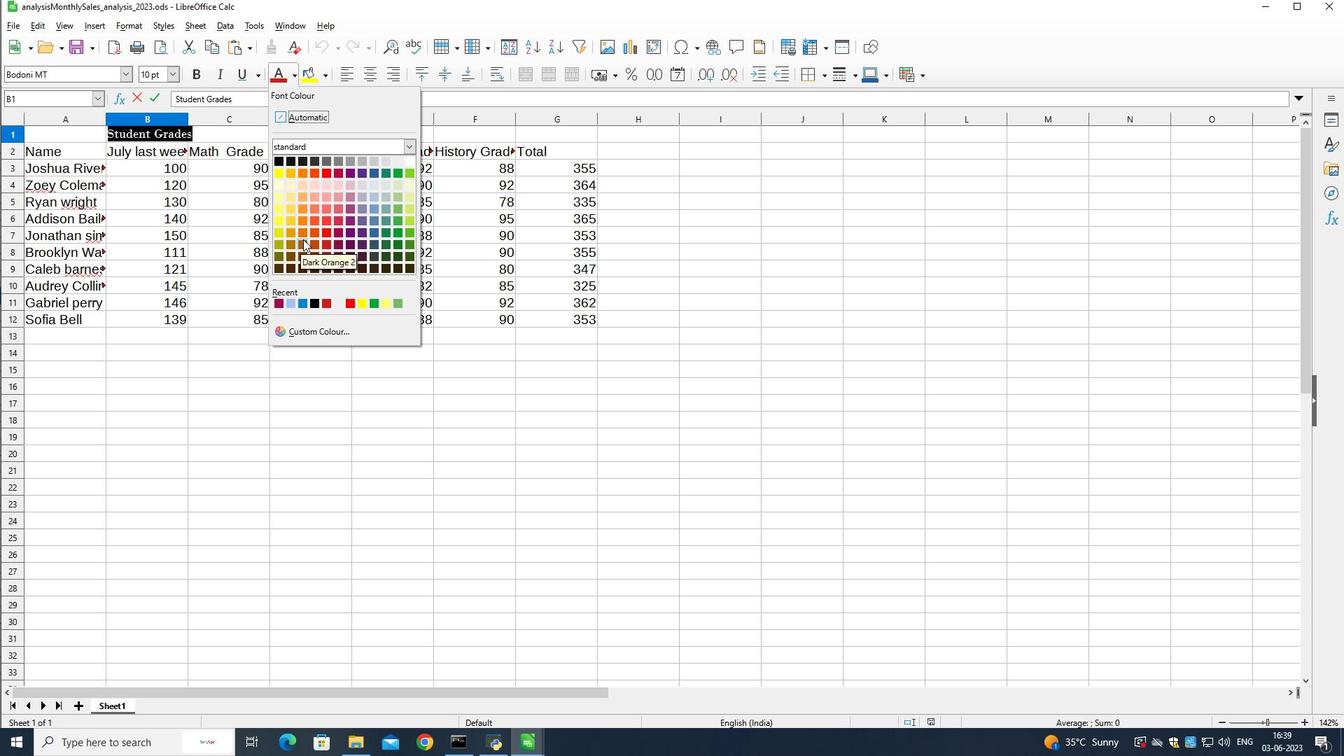 
Action: Mouse moved to (234, 80)
Screenshot: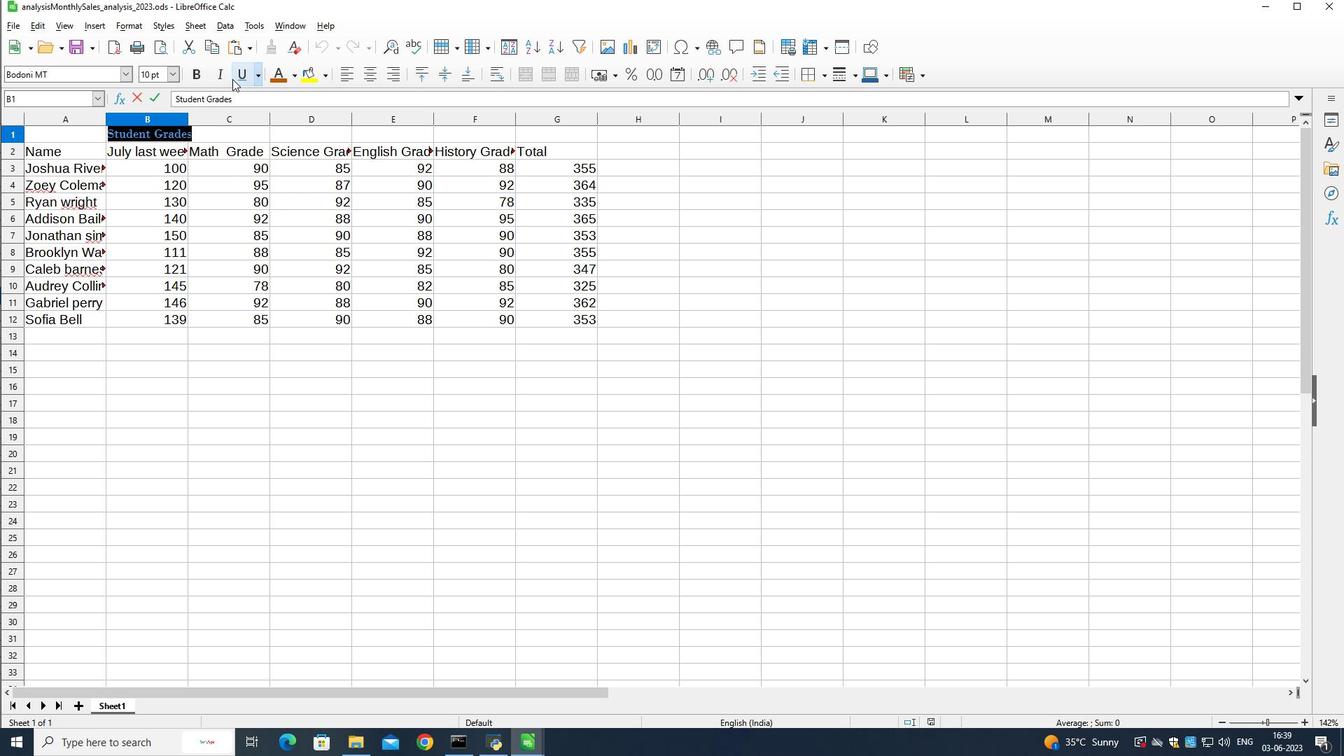 
Action: Mouse pressed left at (234, 80)
Screenshot: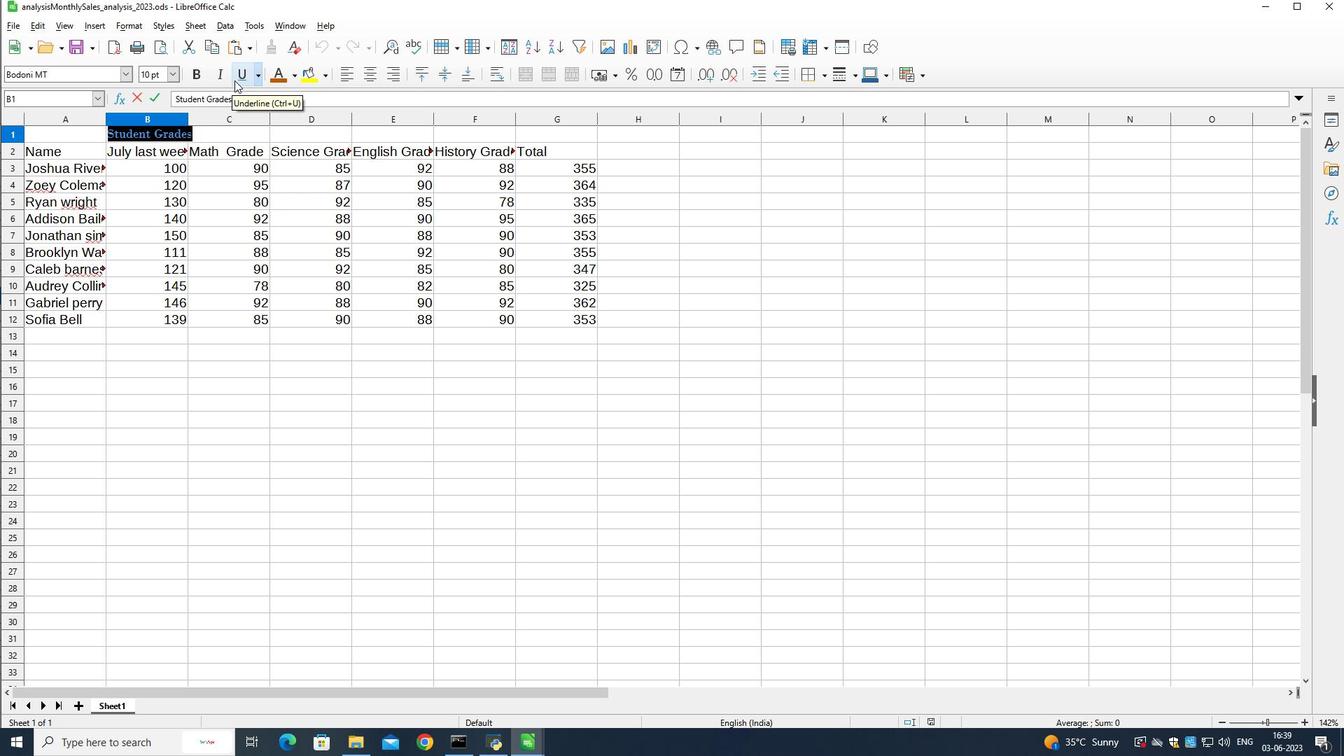 
Action: Mouse moved to (178, 81)
Screenshot: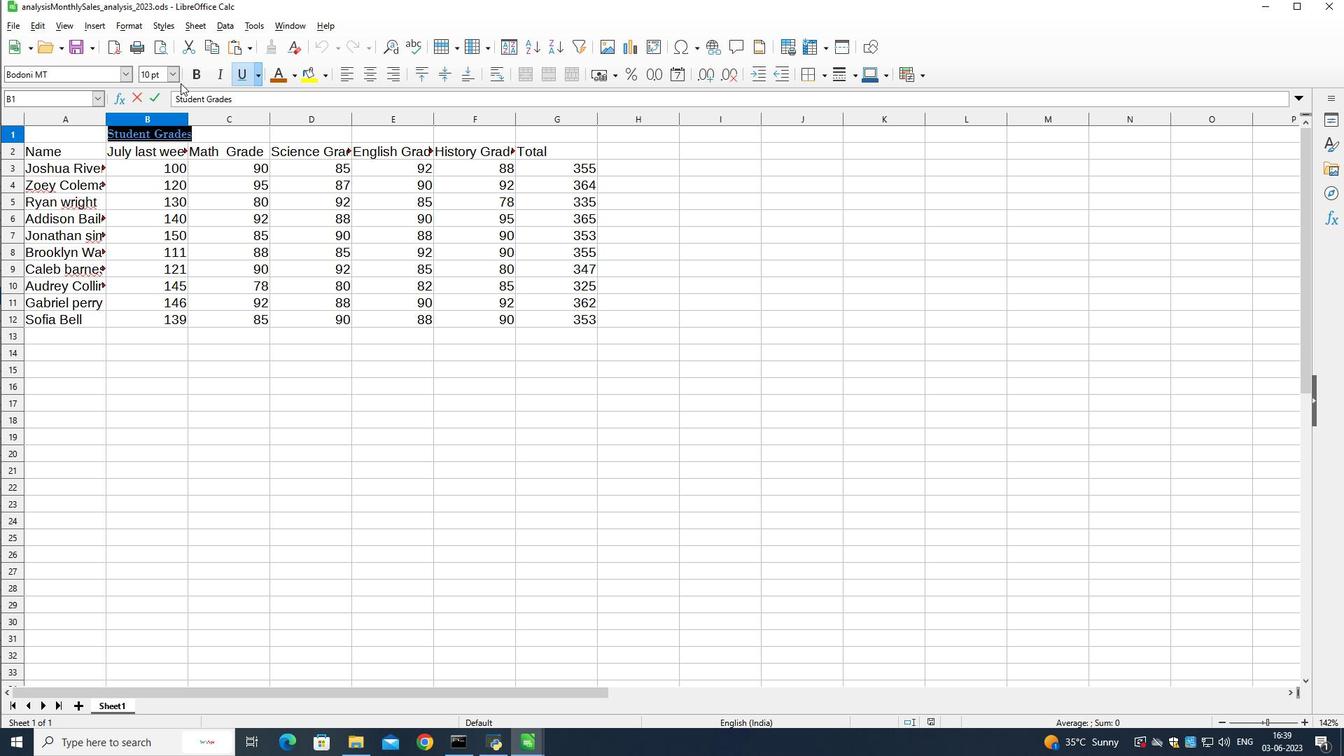 
Action: Mouse pressed left at (178, 81)
Screenshot: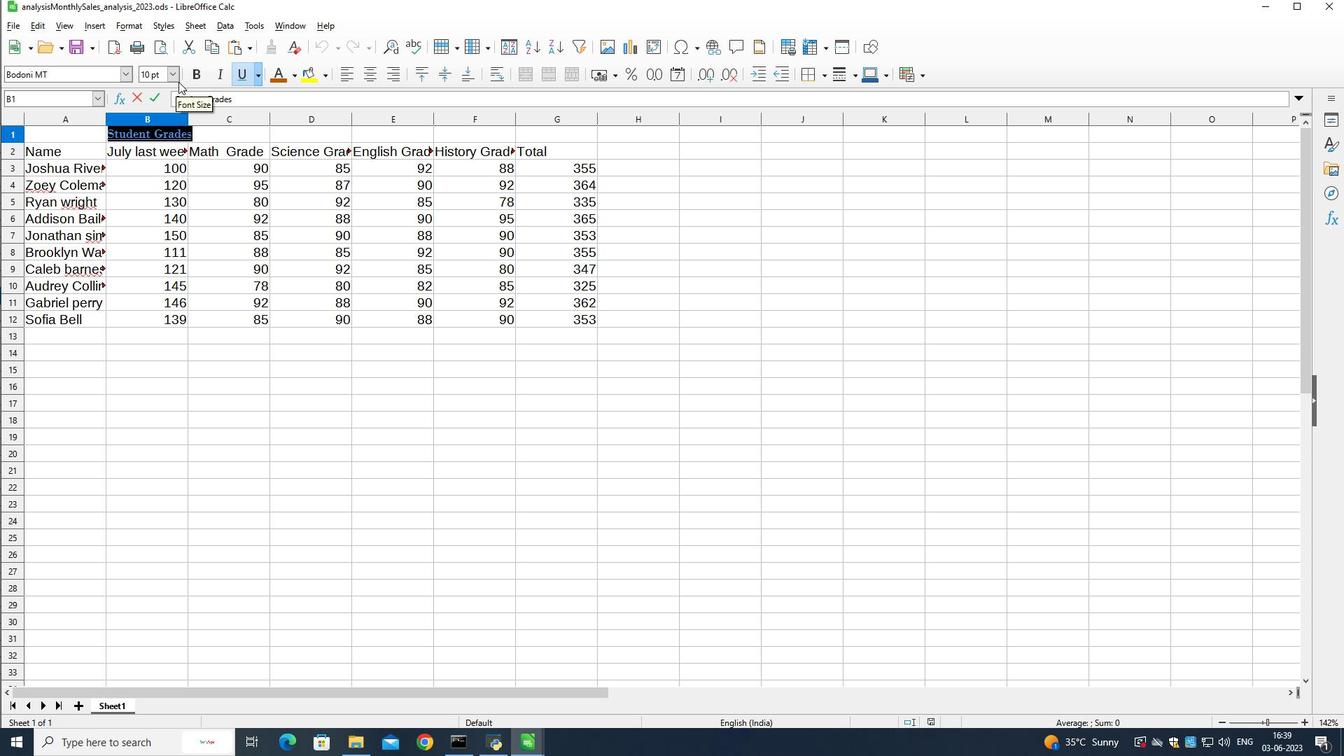 
Action: Mouse moved to (149, 80)
Screenshot: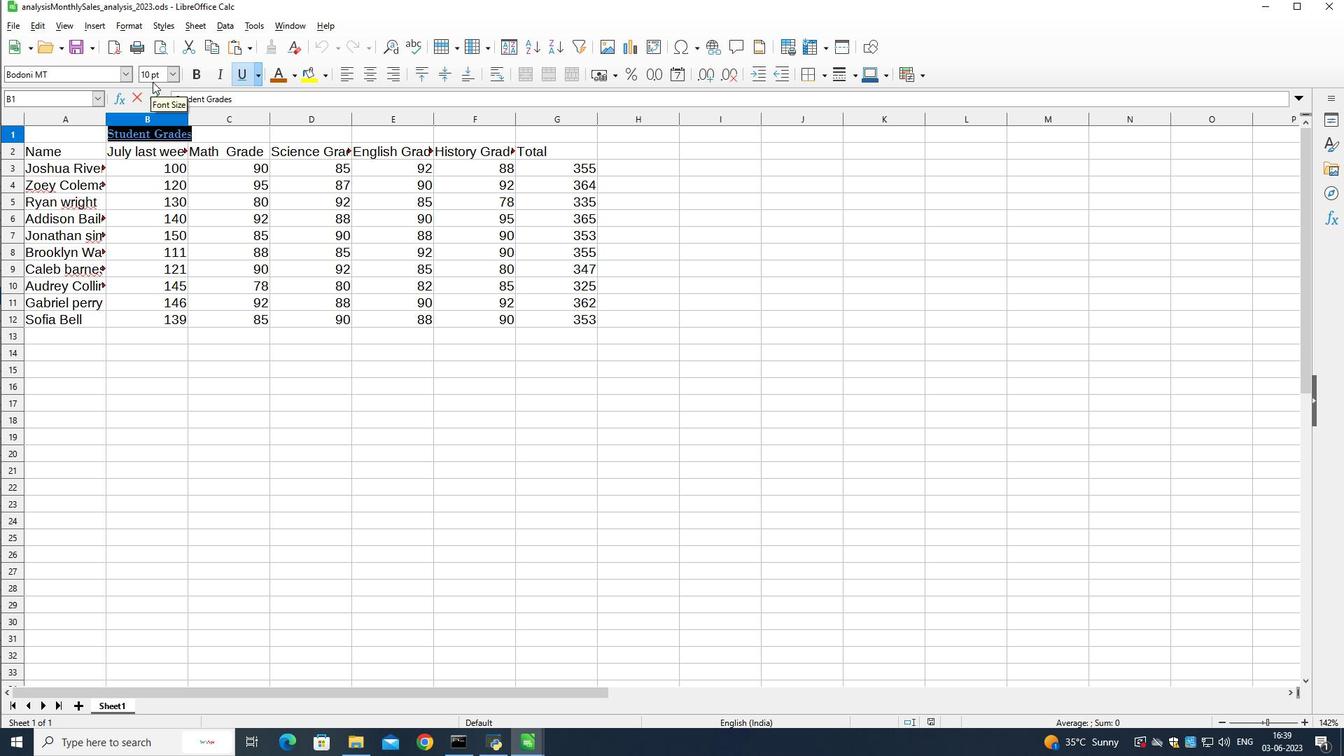 
Action: Mouse pressed left at (149, 80)
Screenshot: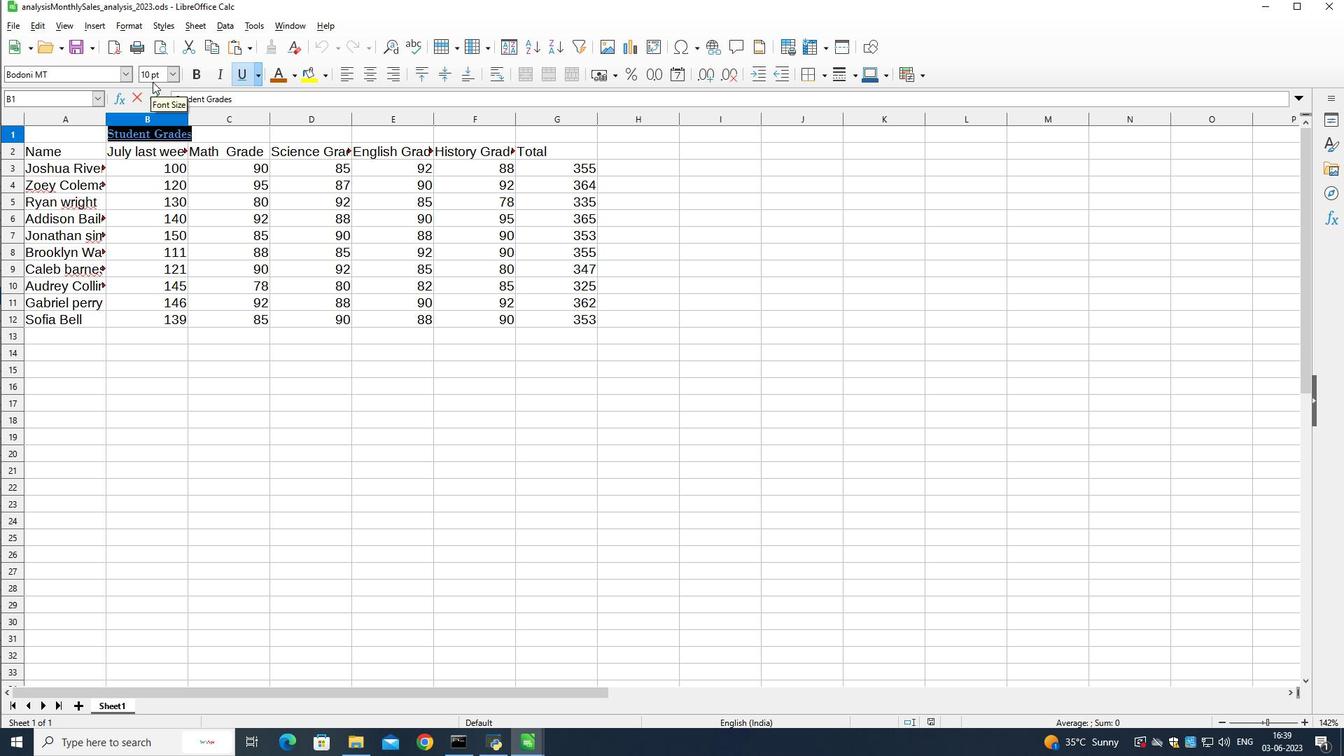 
Action: Mouse moved to (146, 74)
Screenshot: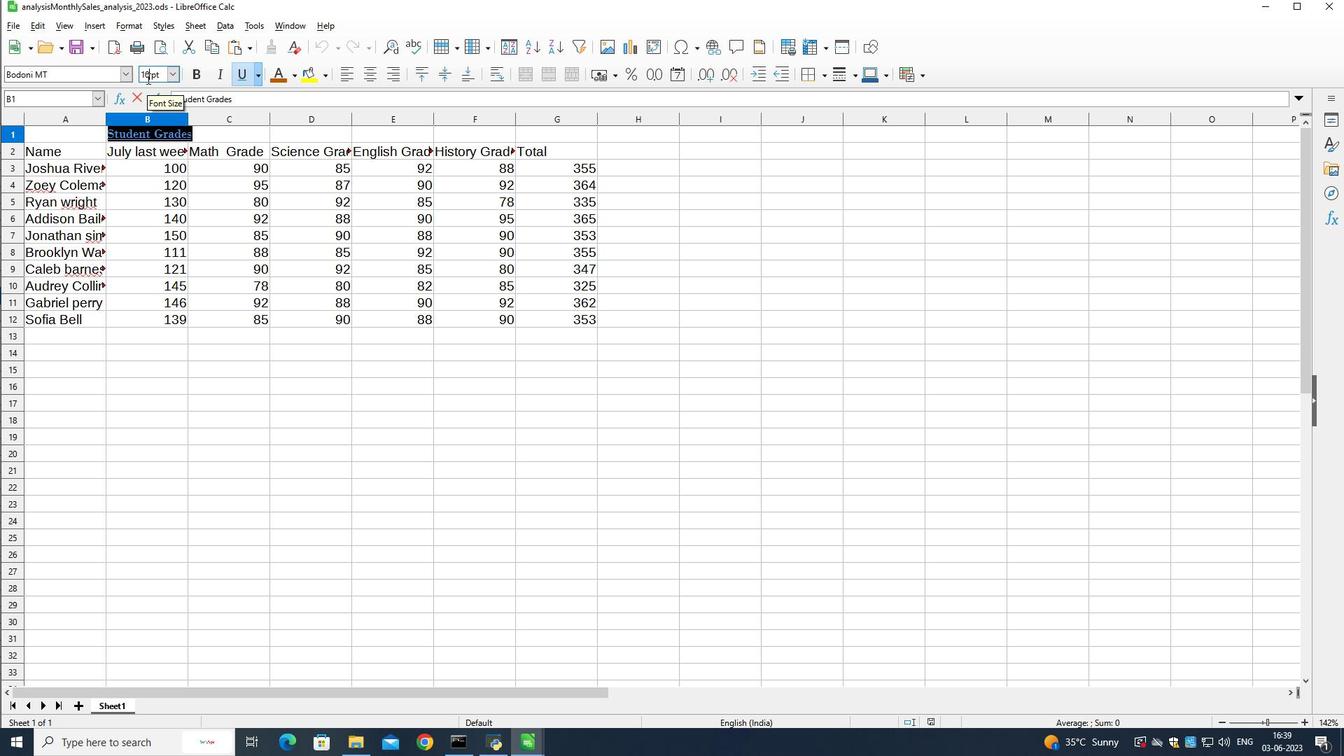 
Action: Mouse pressed left at (146, 74)
Screenshot: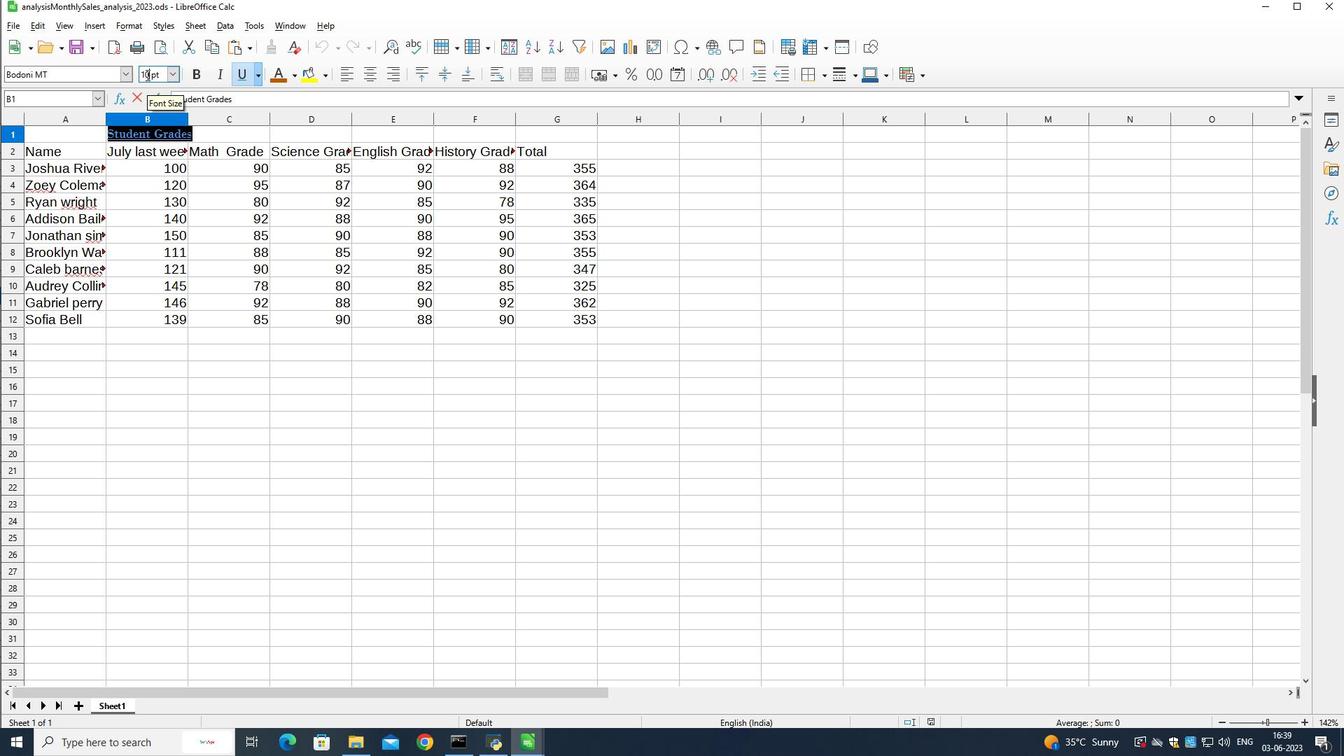 
Action: Mouse moved to (173, 72)
Screenshot: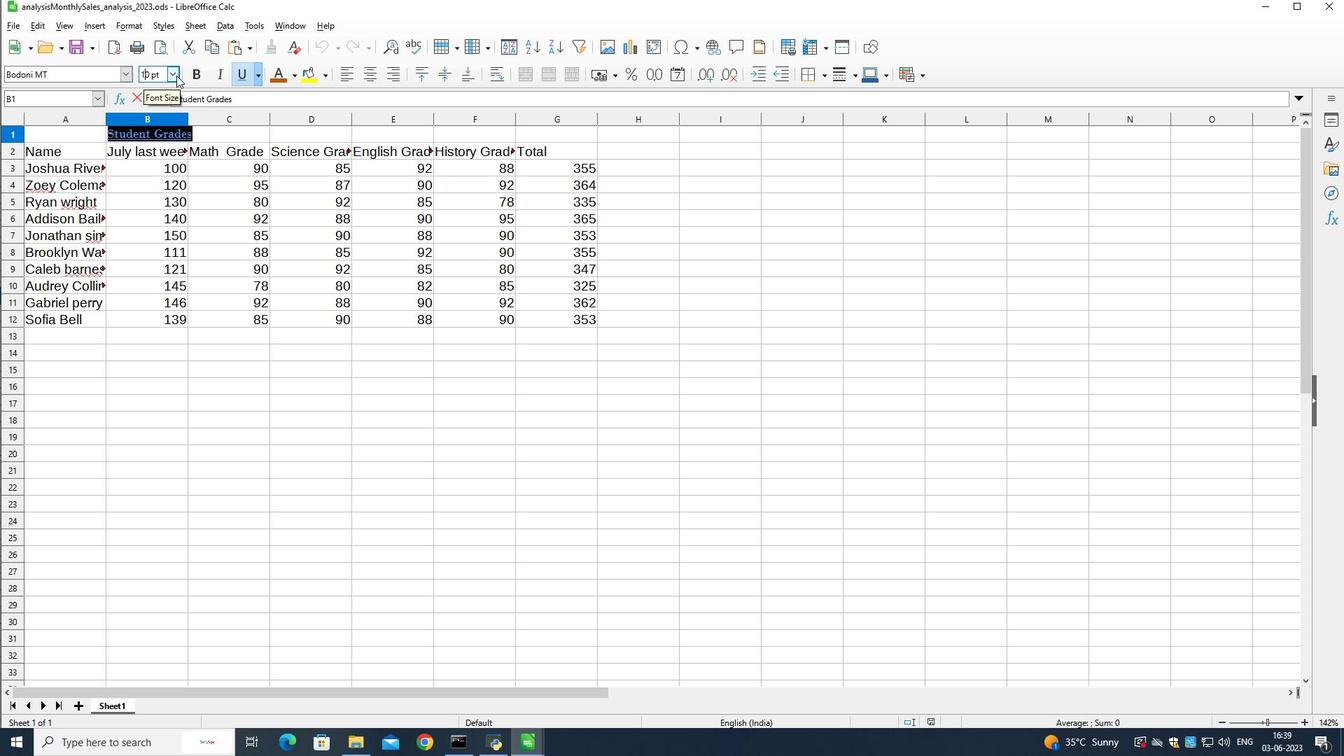 
Action: Mouse pressed left at (173, 72)
Screenshot: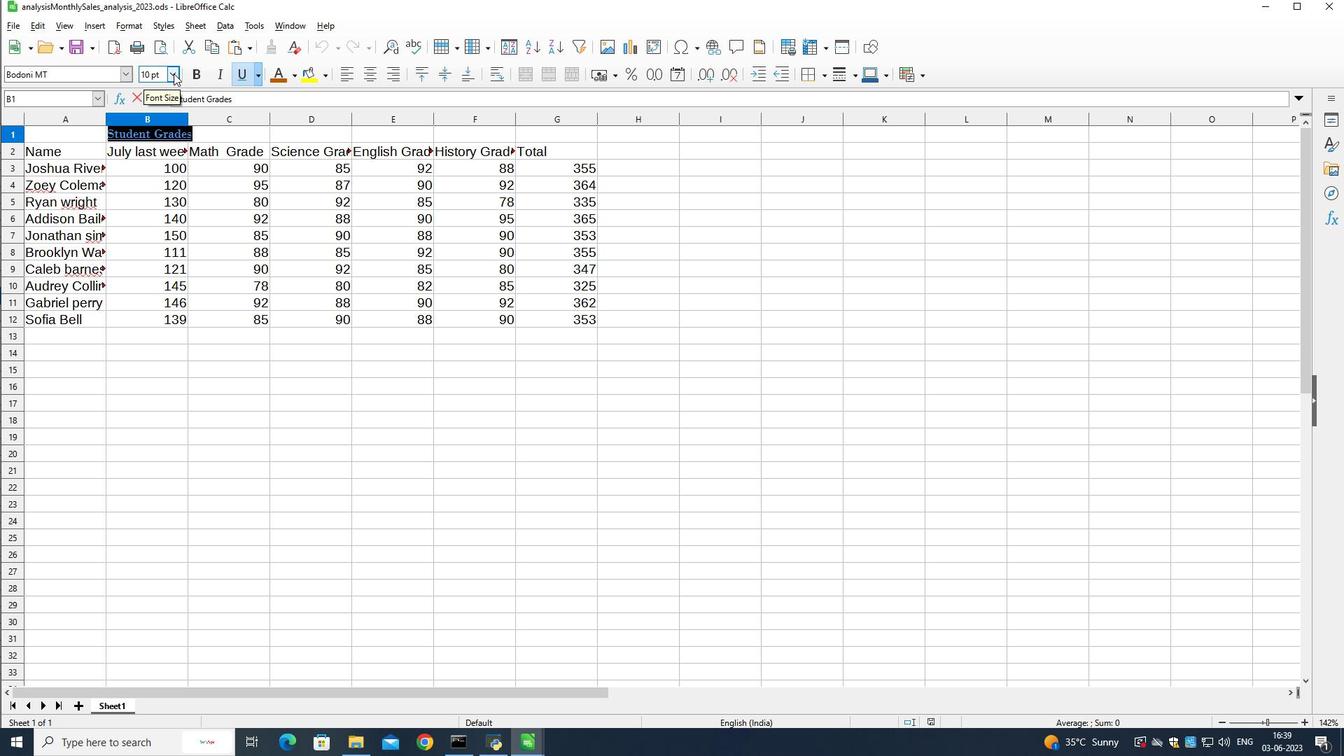 
Action: Mouse moved to (154, 173)
Screenshot: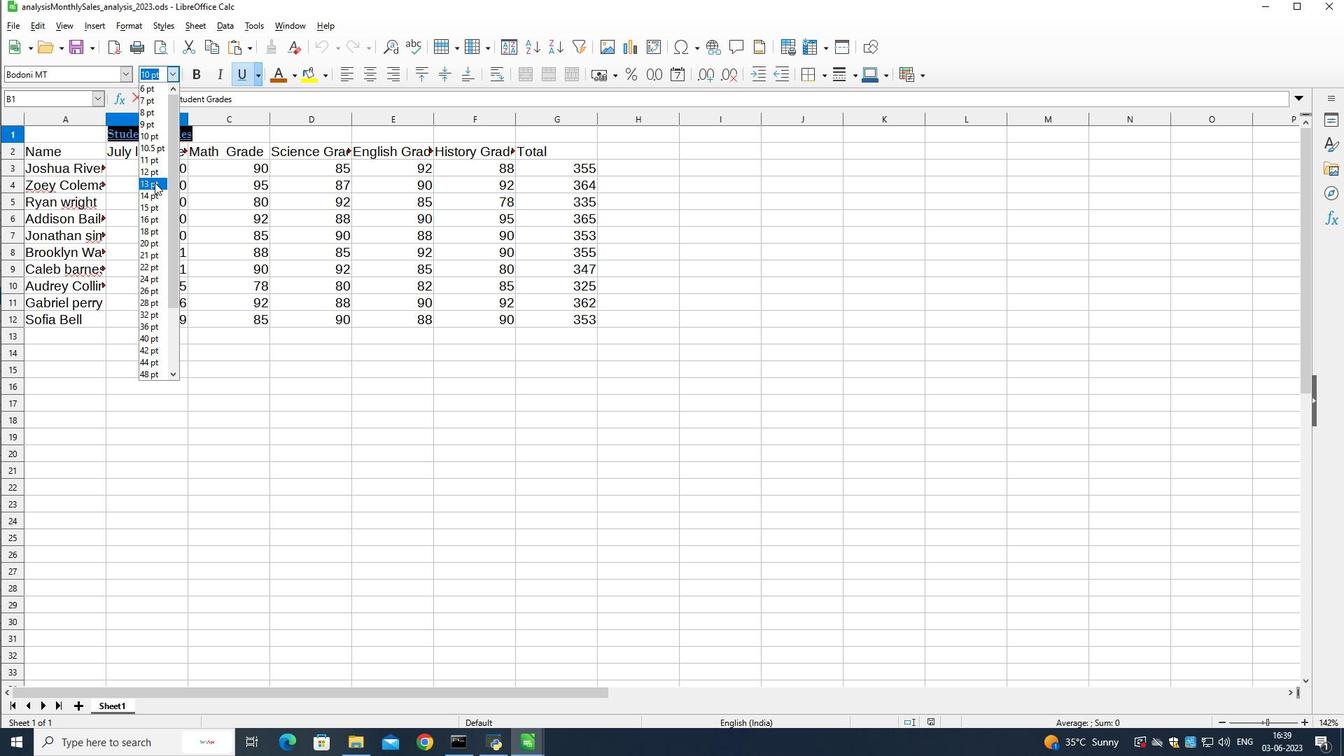 
Action: Mouse pressed left at (154, 173)
Screenshot: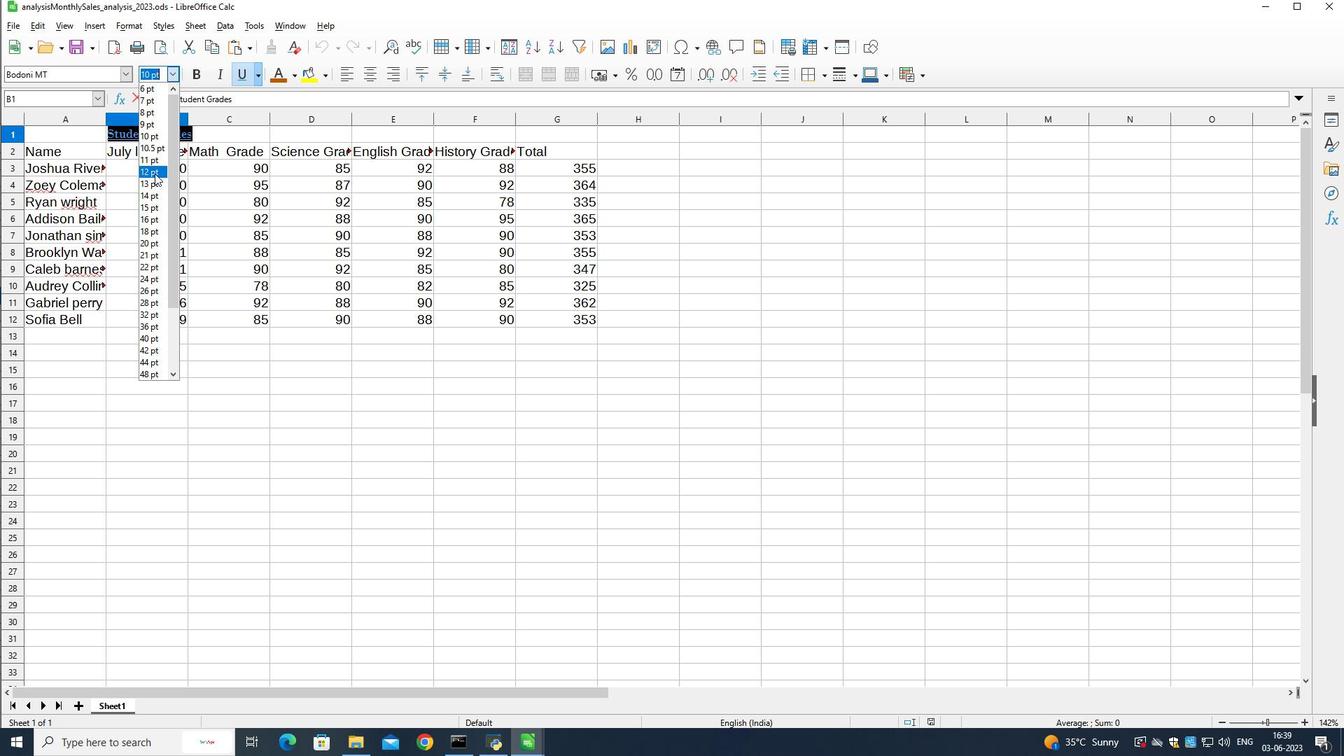 
Action: Mouse moved to (205, 225)
Screenshot: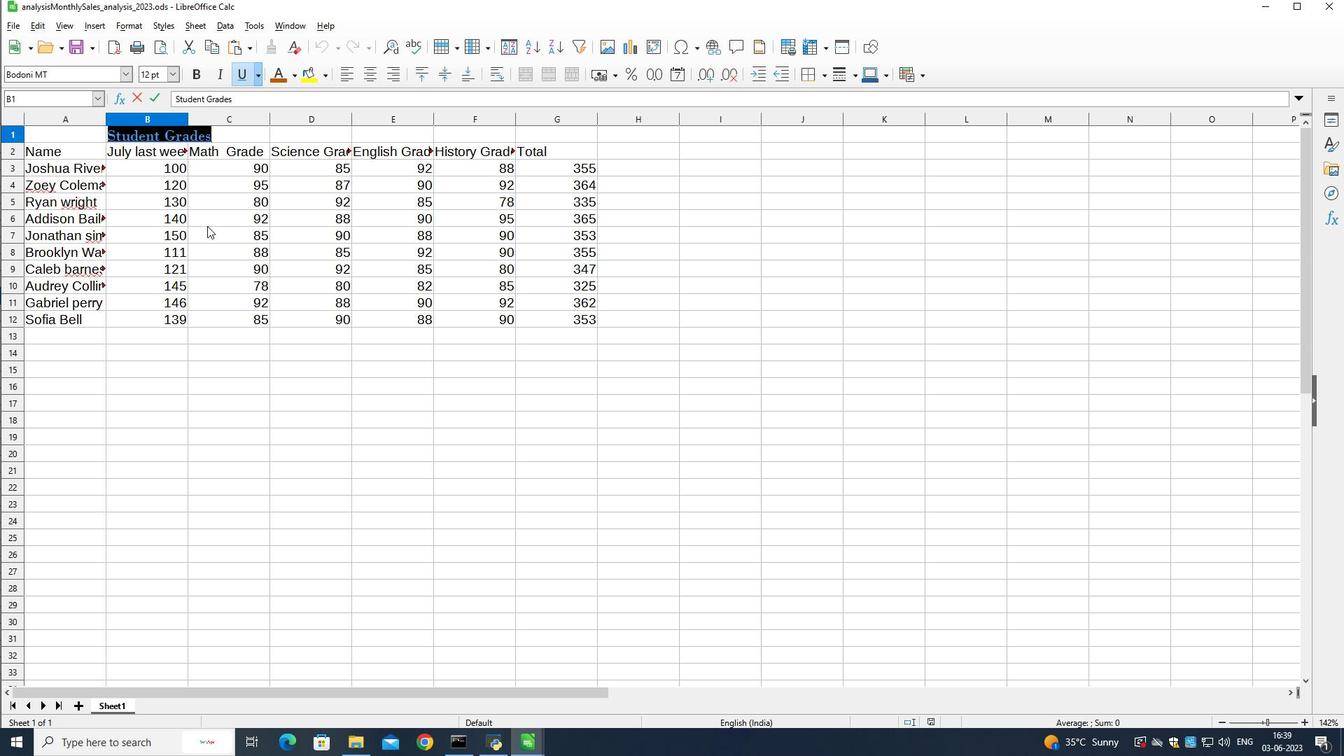 
Action: Mouse pressed left at (205, 225)
Screenshot: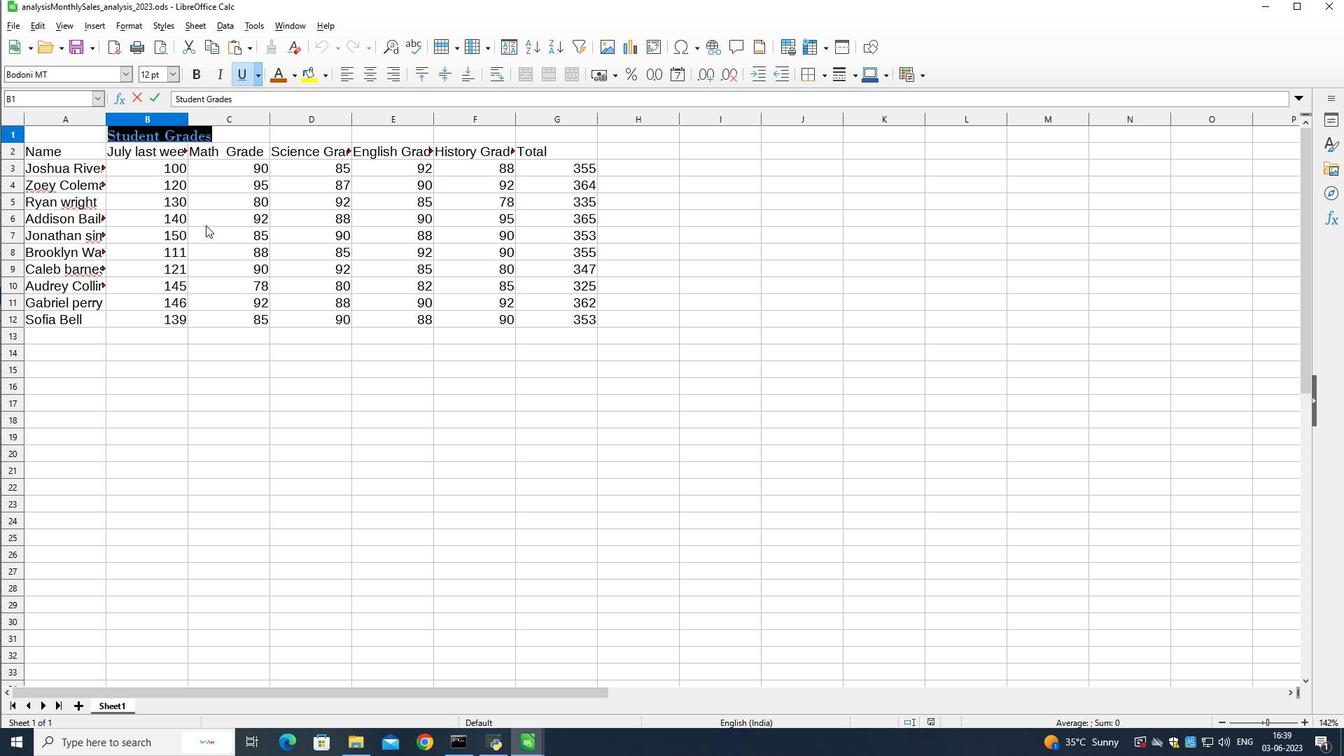 
Action: Mouse moved to (41, 154)
Screenshot: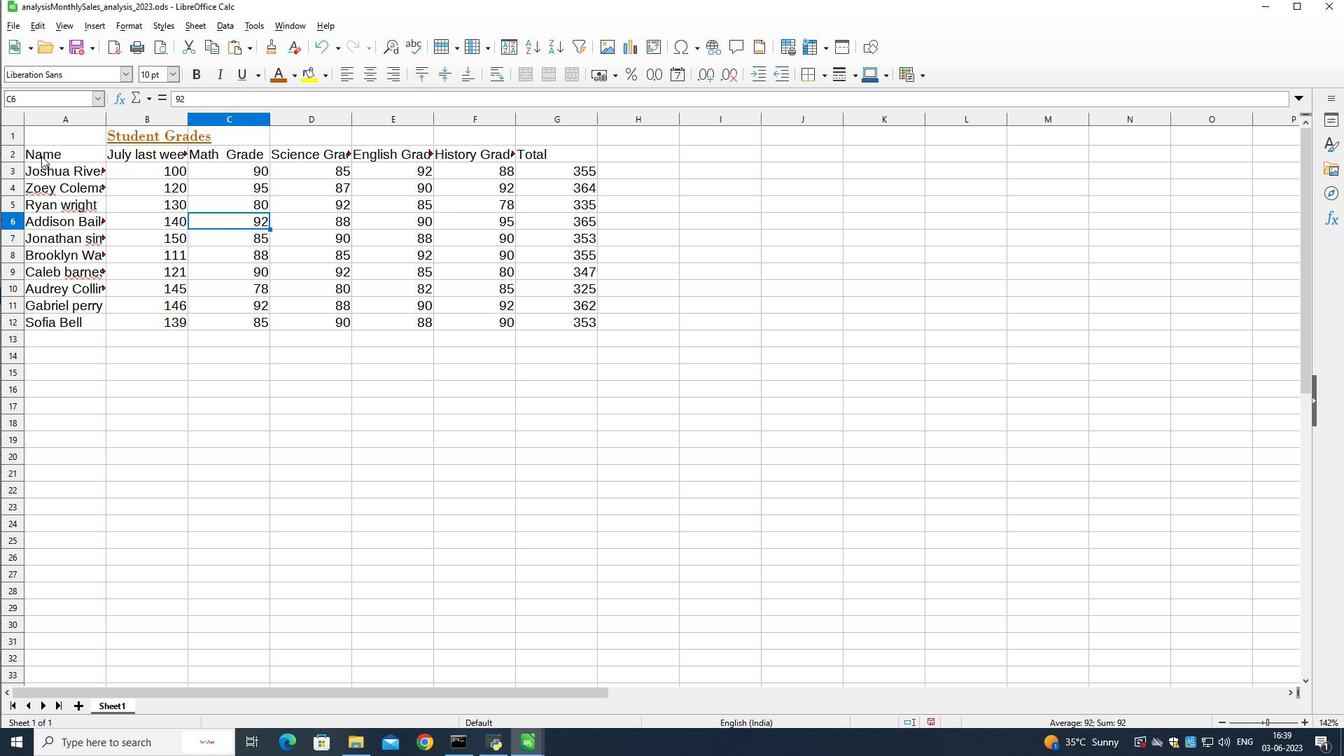 
Action: Mouse pressed left at (41, 154)
Screenshot: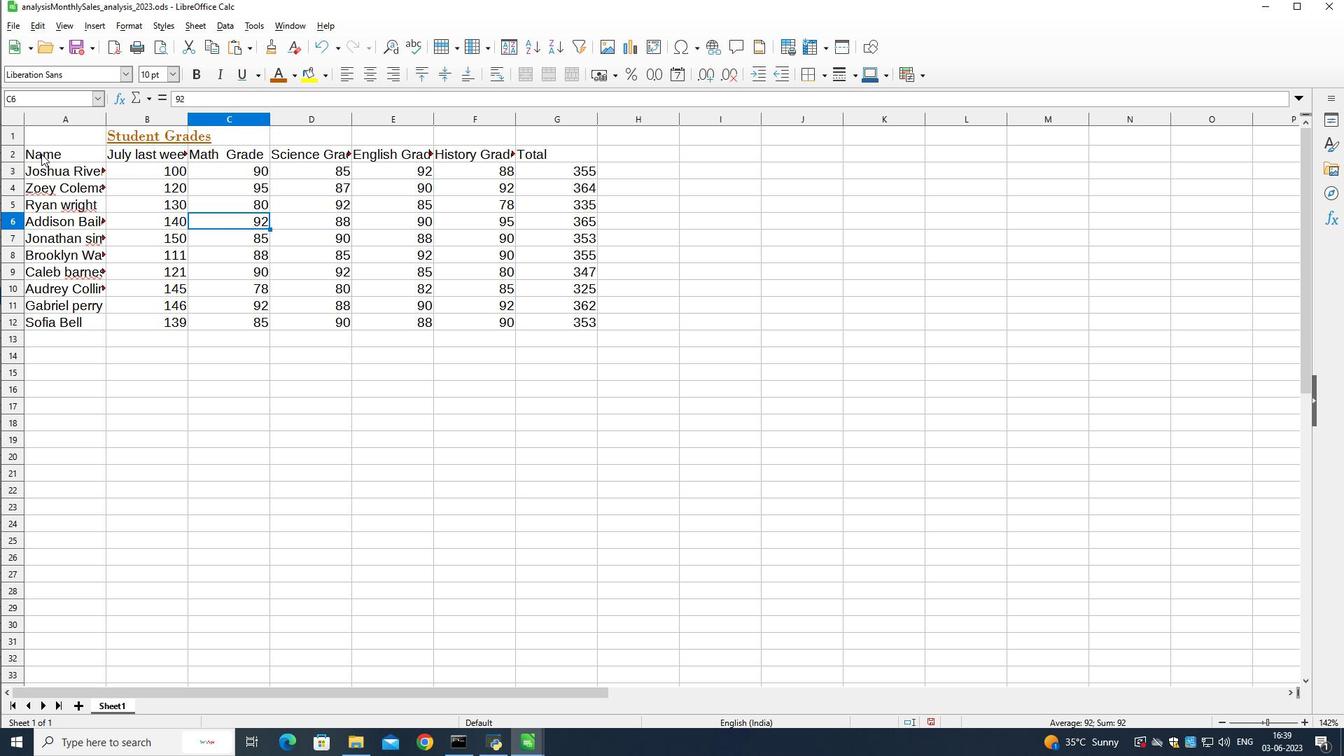 
Action: Mouse moved to (79, 70)
Screenshot: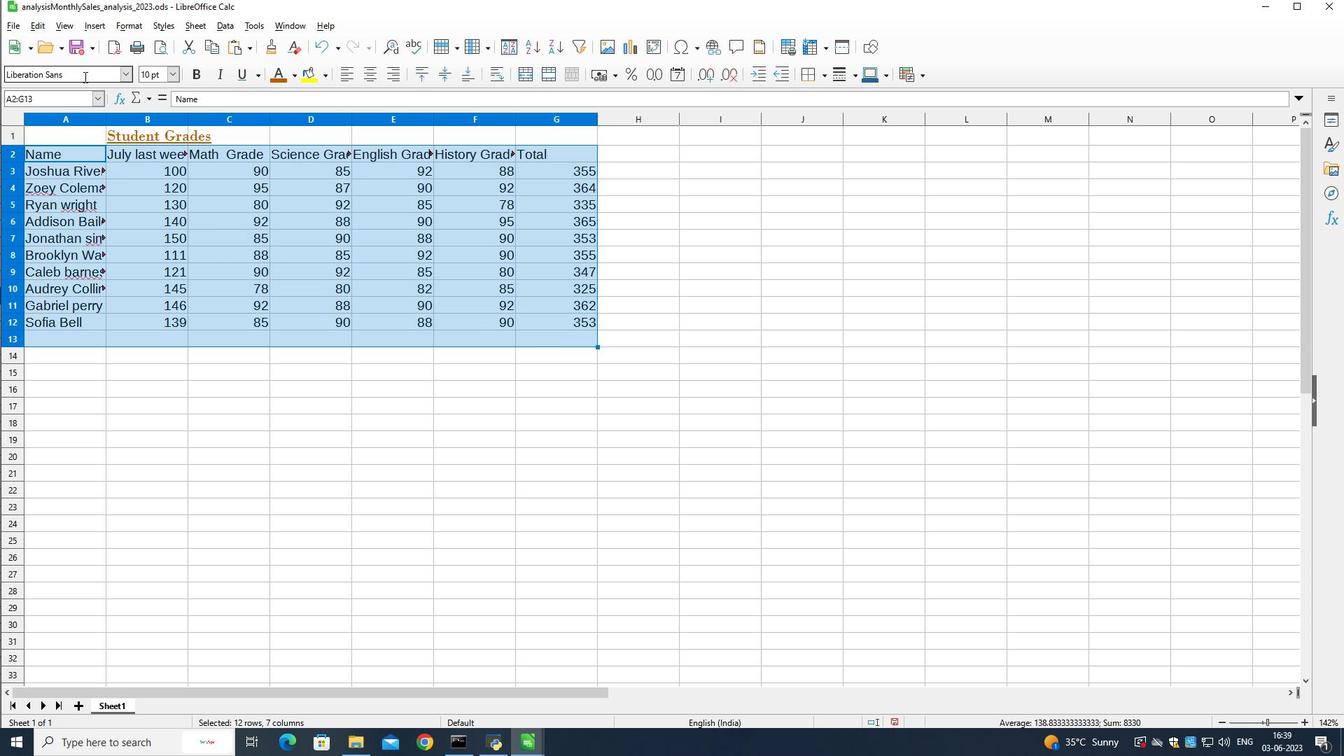 
Action: Mouse pressed left at (79, 70)
Screenshot: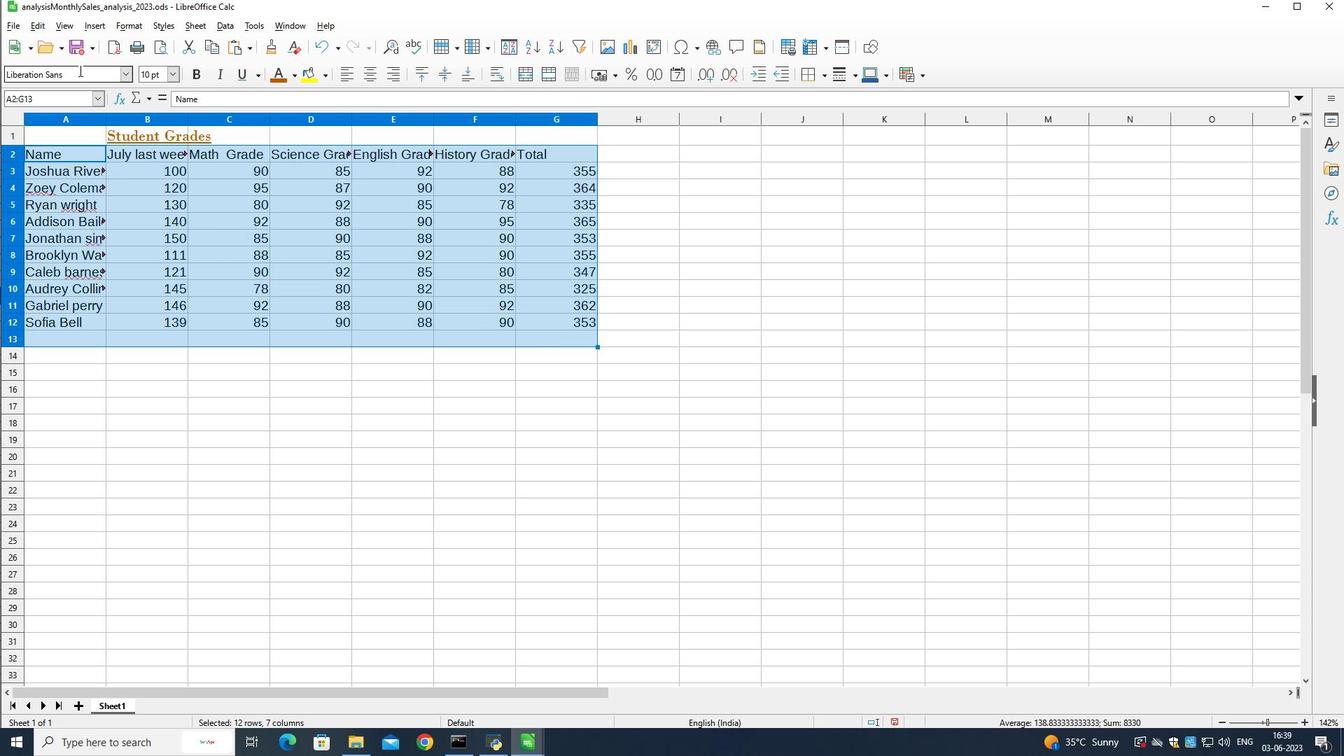 
Action: Mouse pressed left at (79, 70)
Screenshot: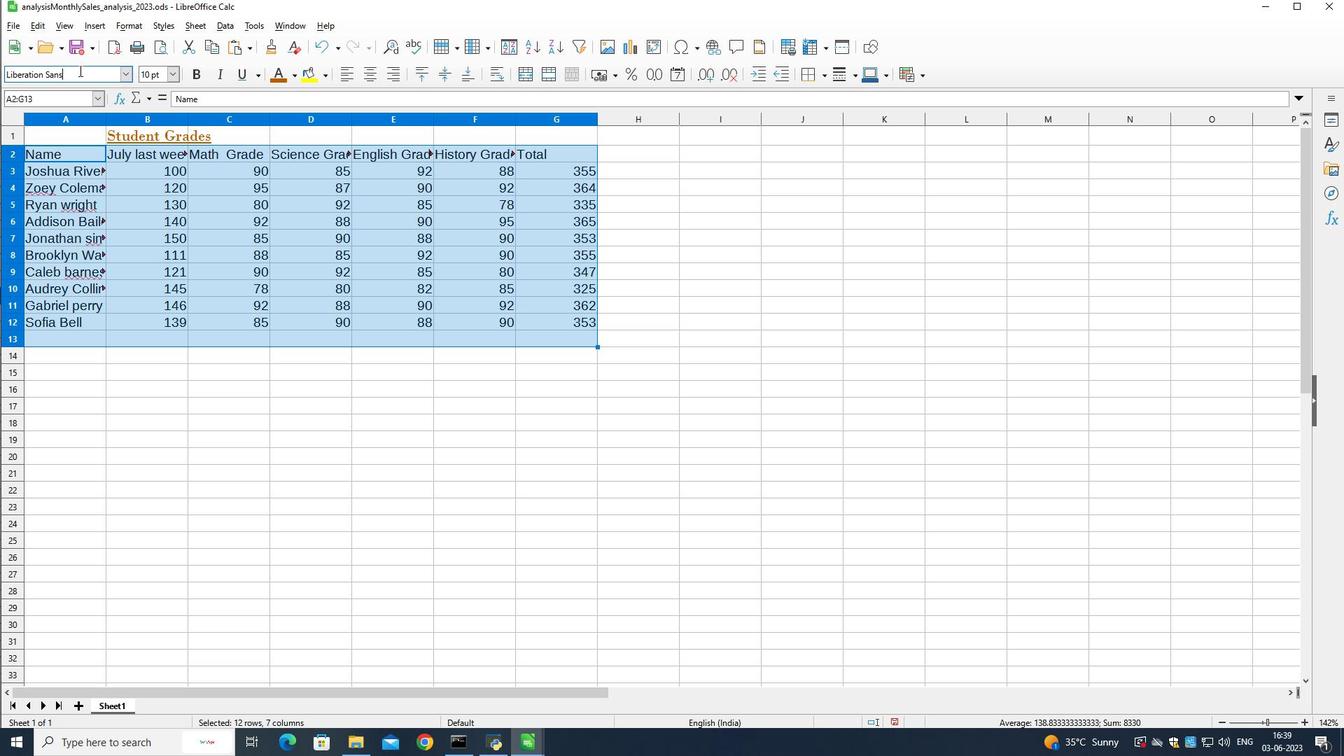 
Action: Mouse pressed left at (79, 70)
Screenshot: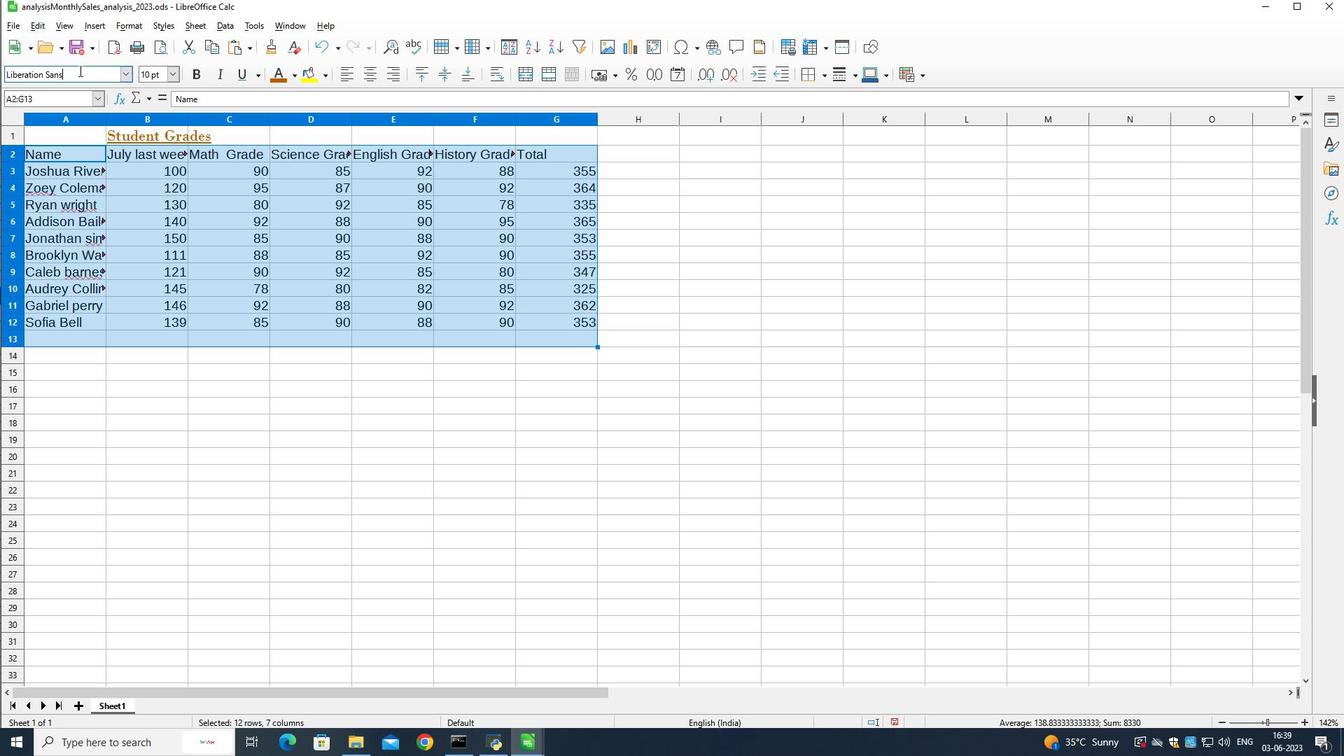 
Action: Mouse moved to (79, 70)
Screenshot: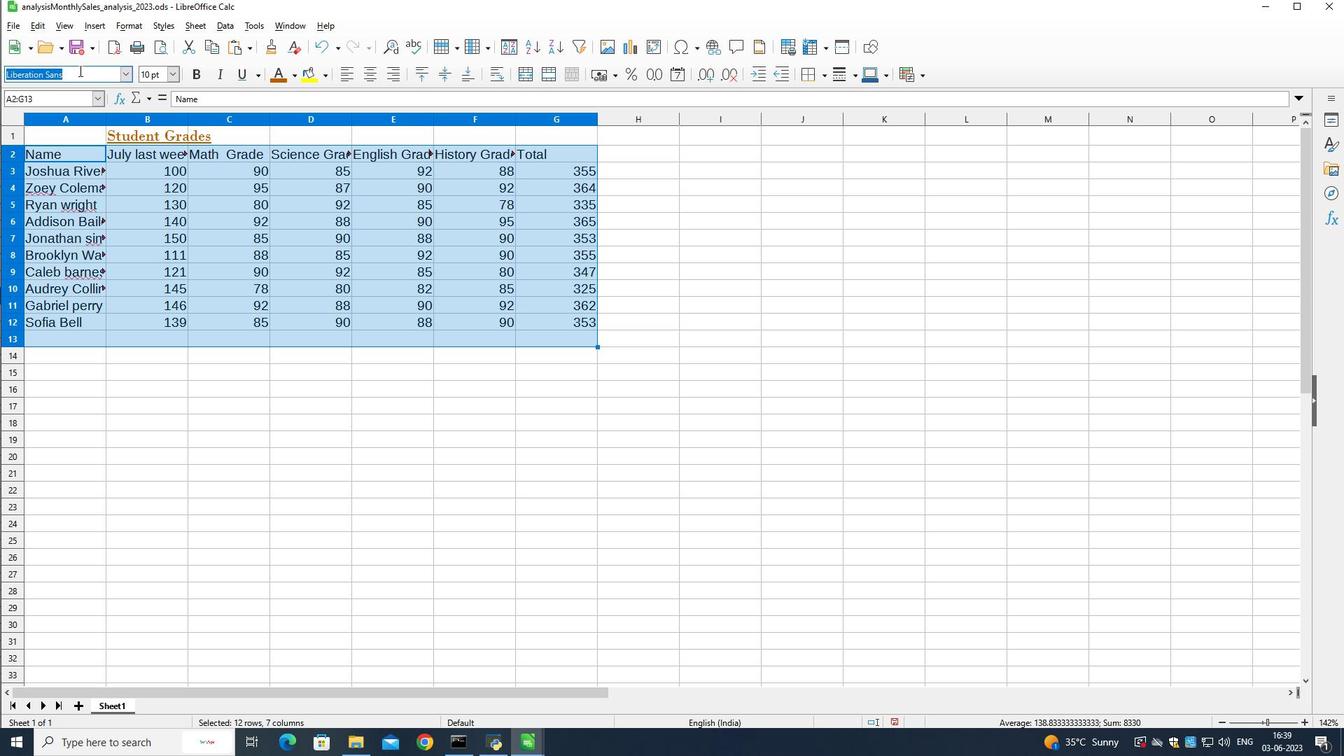 
Action: Key pressed <Key.shift>Andalus<Key.enter>
Screenshot: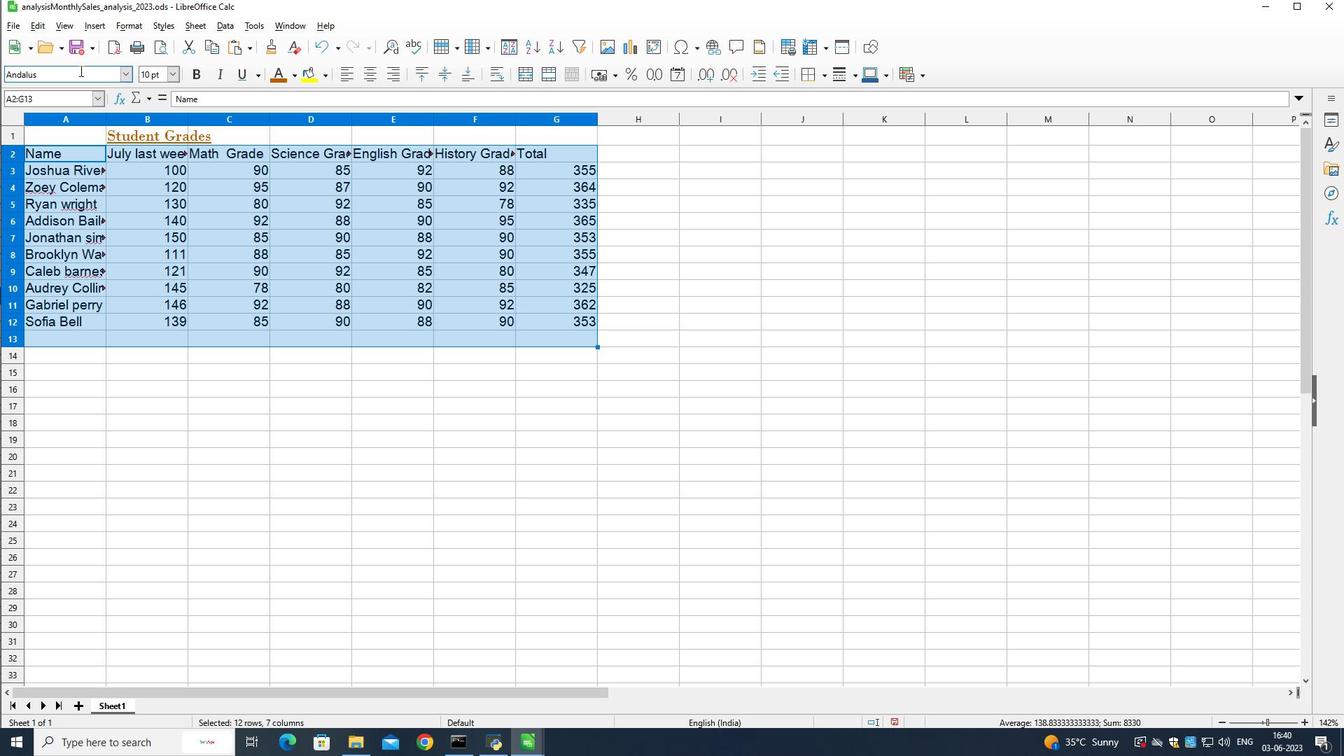 
Action: Mouse moved to (127, 68)
Screenshot: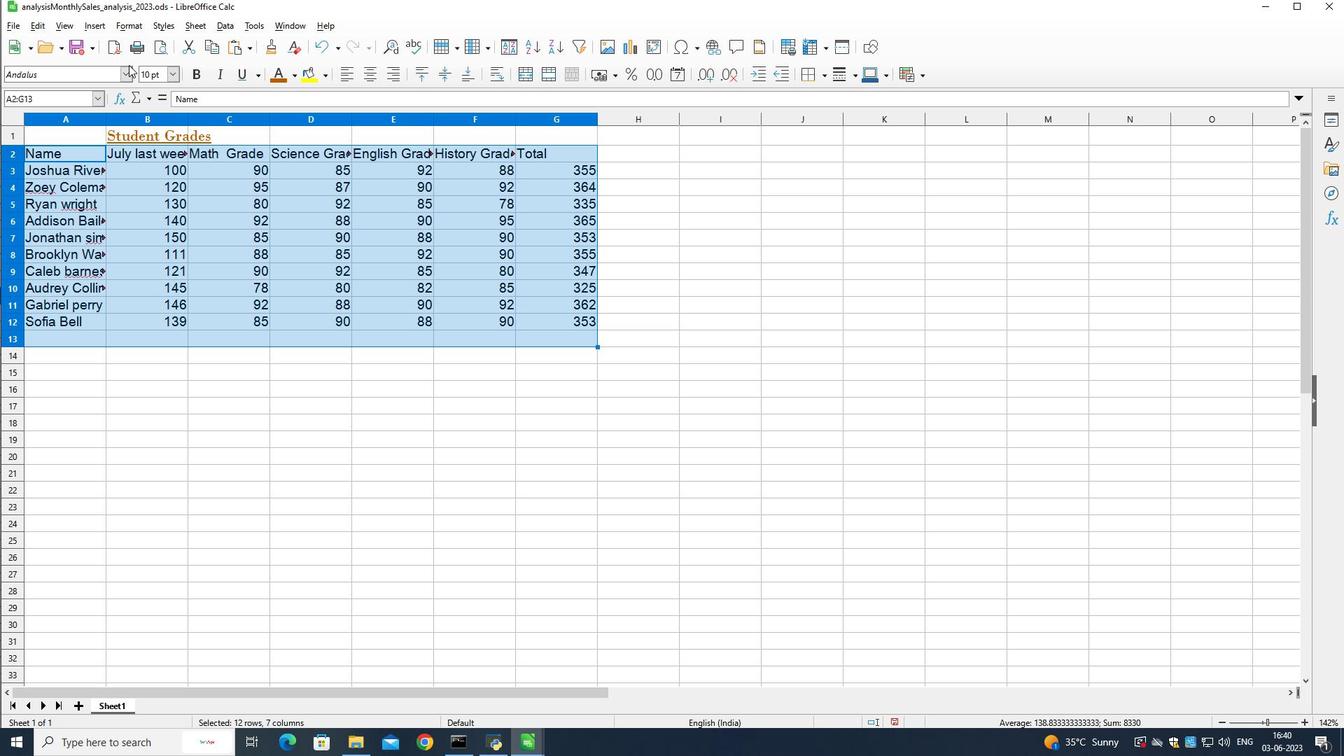 
Action: Mouse pressed left at (127, 68)
Screenshot: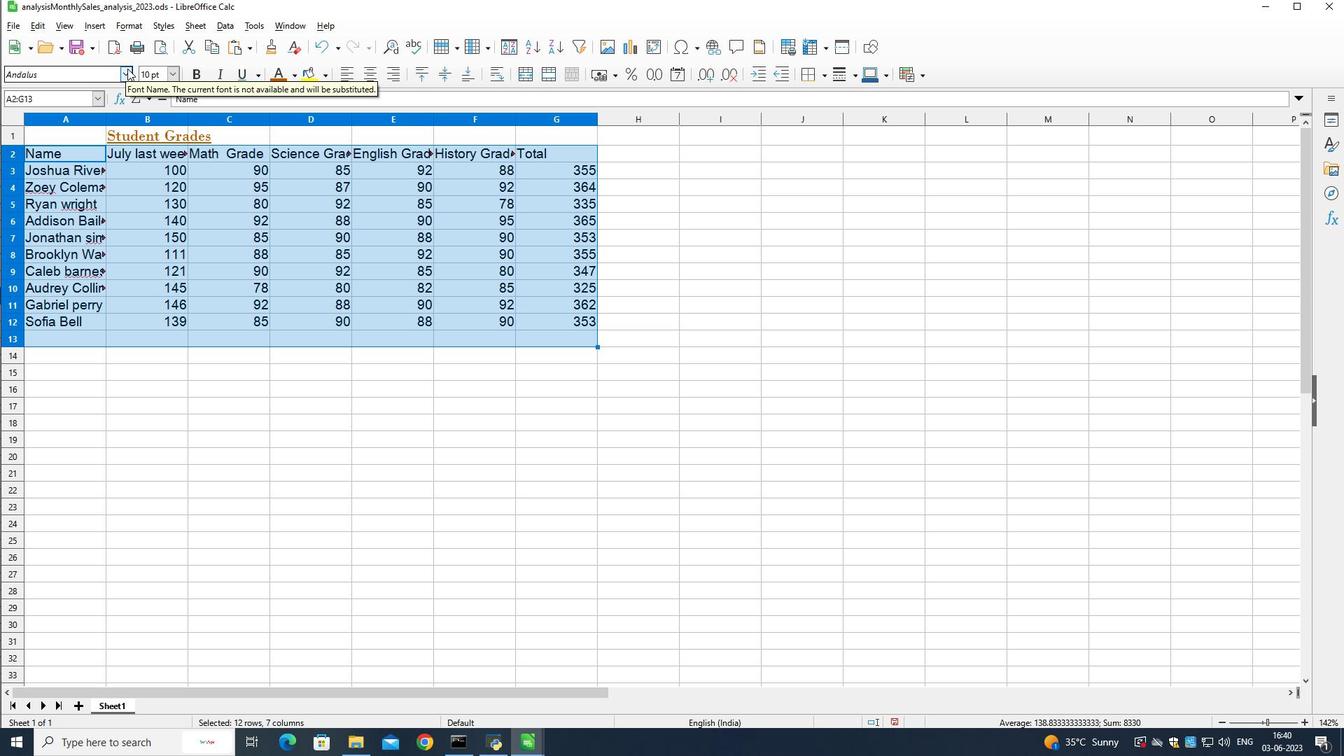 
Action: Mouse moved to (96, 74)
Screenshot: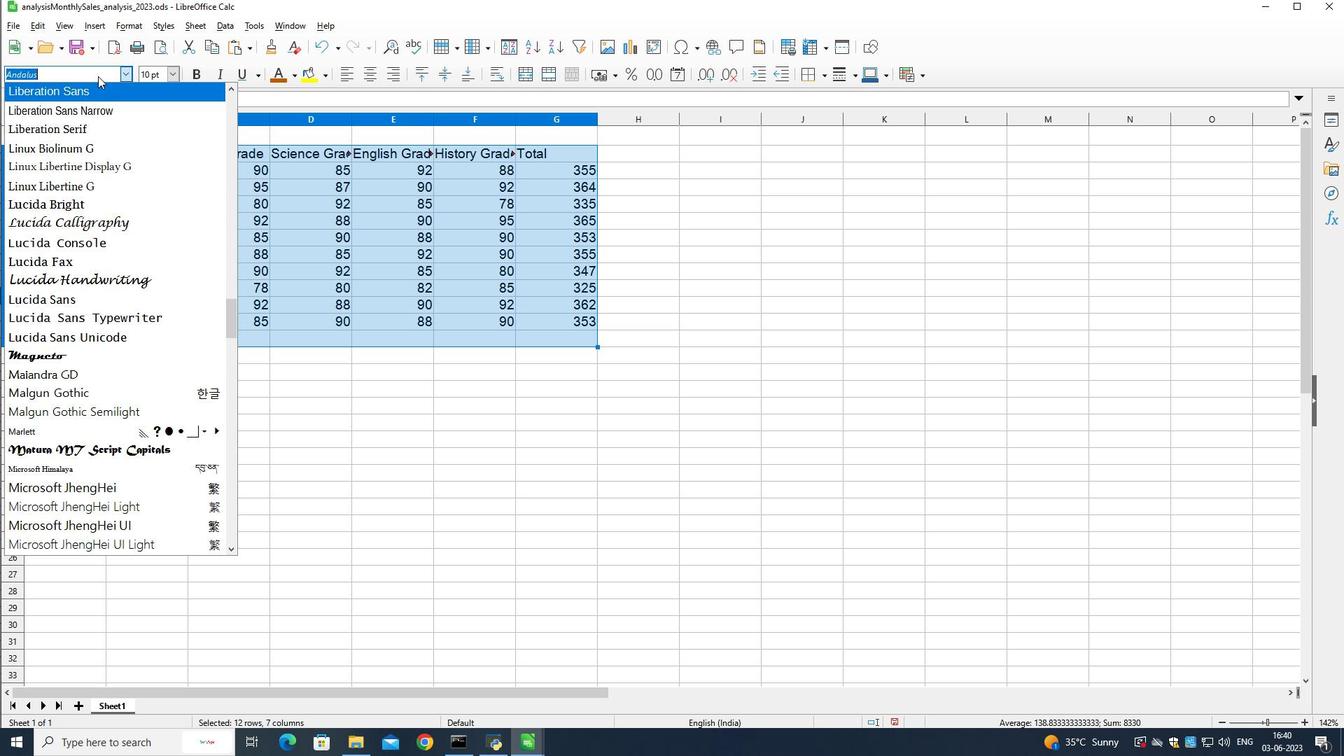 
Action: Mouse pressed left at (96, 74)
Screenshot: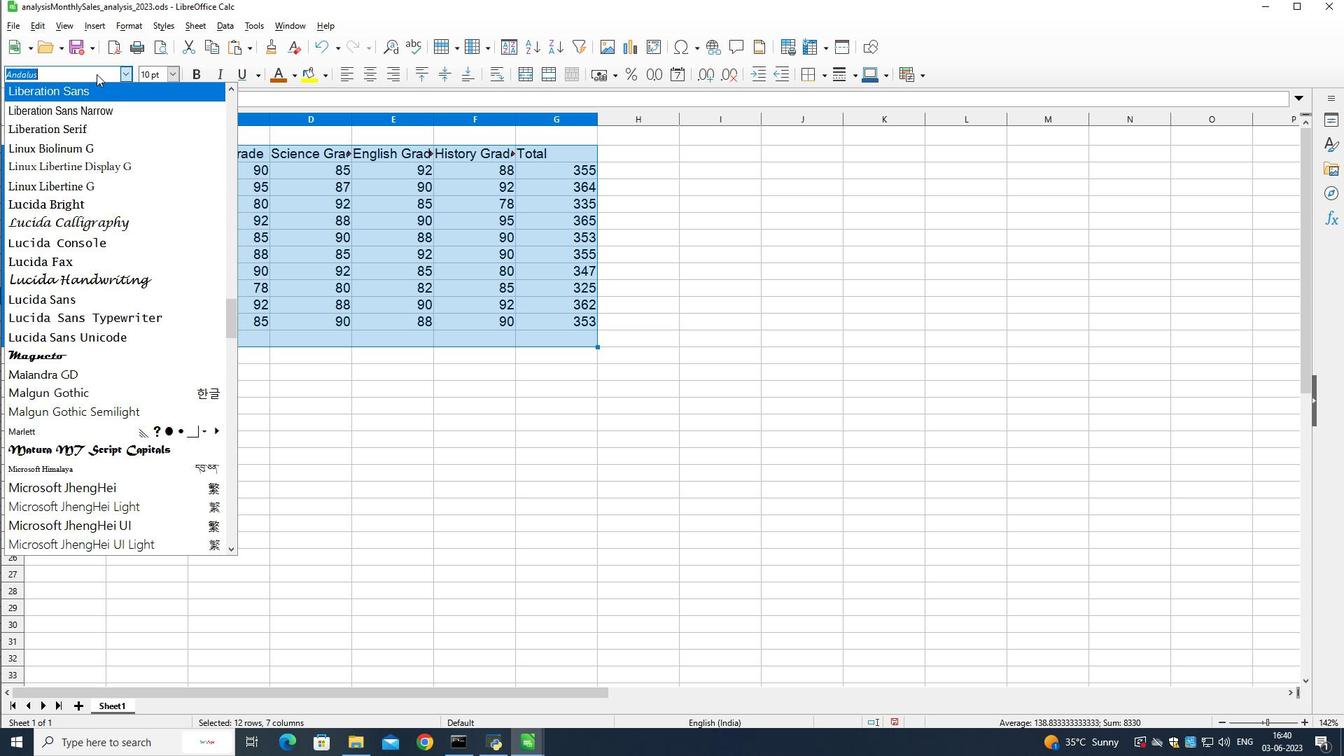 
Action: Key pressed <Key.enter>
Screenshot: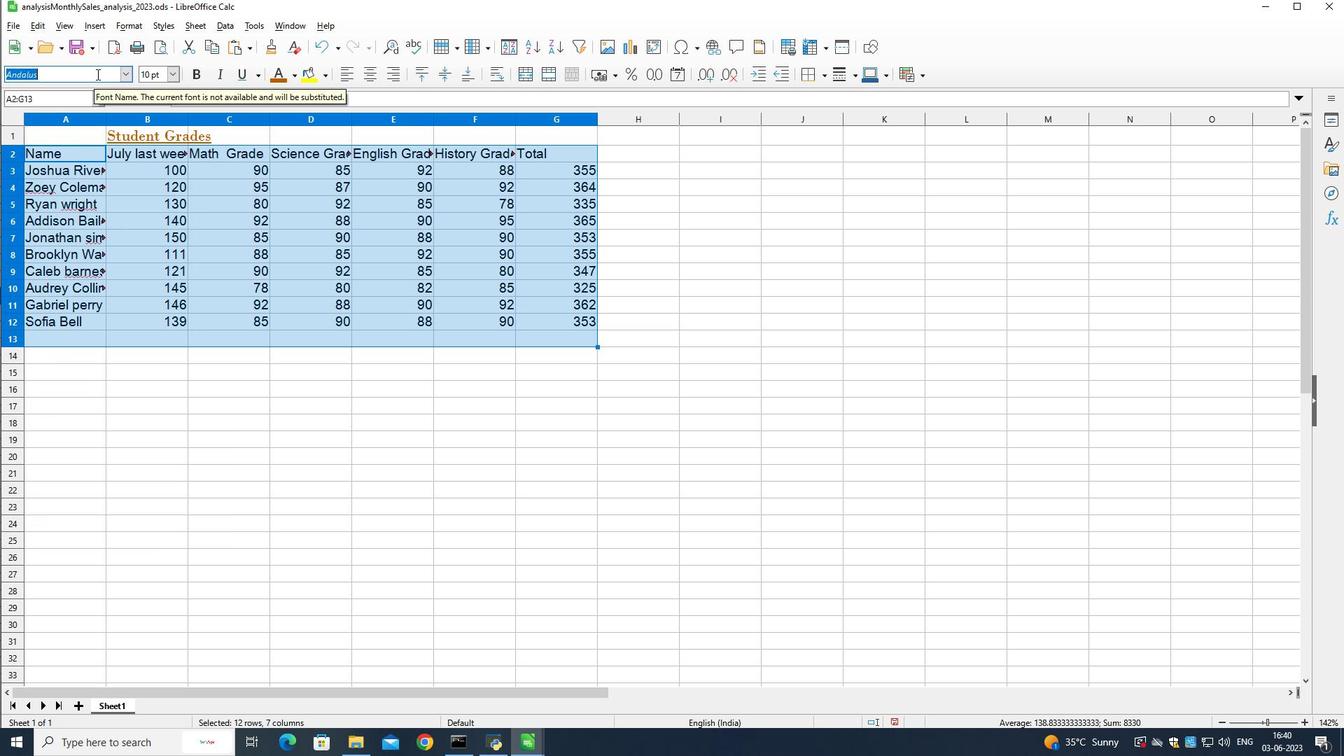 
Action: Mouse moved to (175, 77)
Screenshot: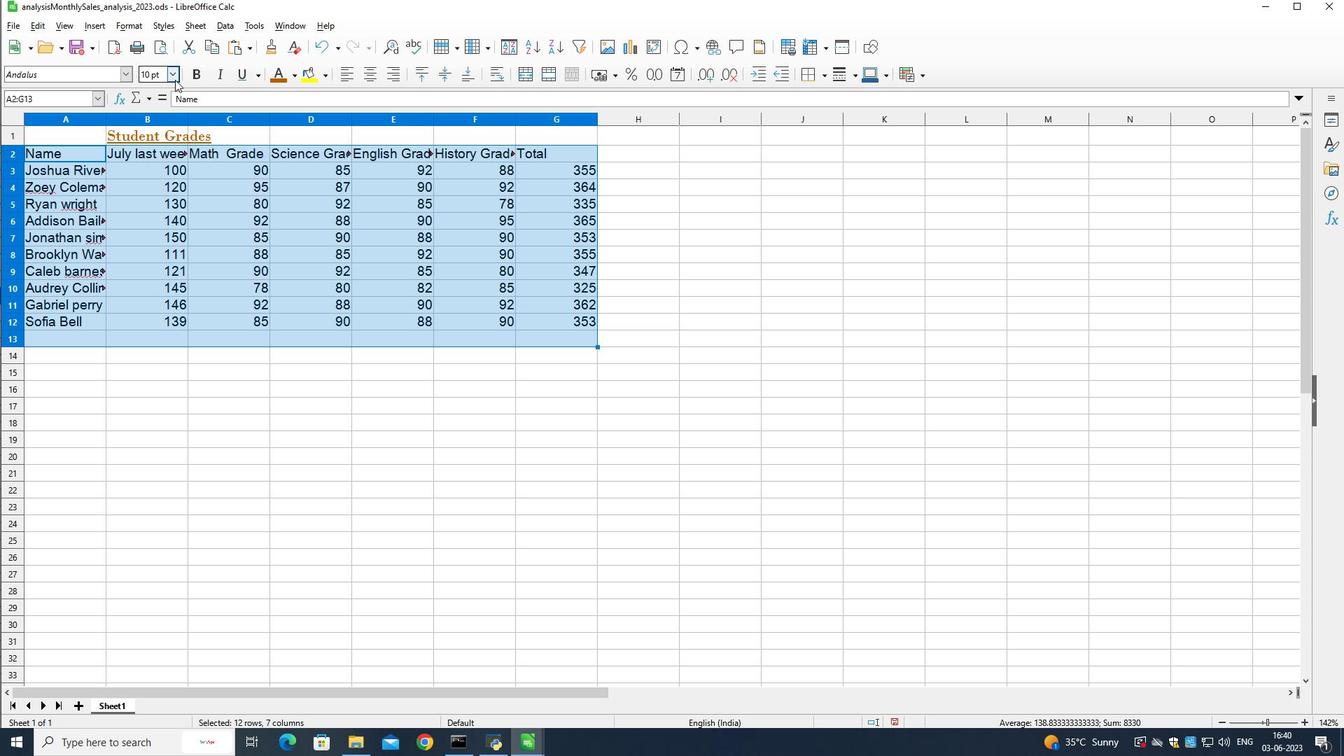 
Action: Mouse pressed left at (175, 77)
Screenshot: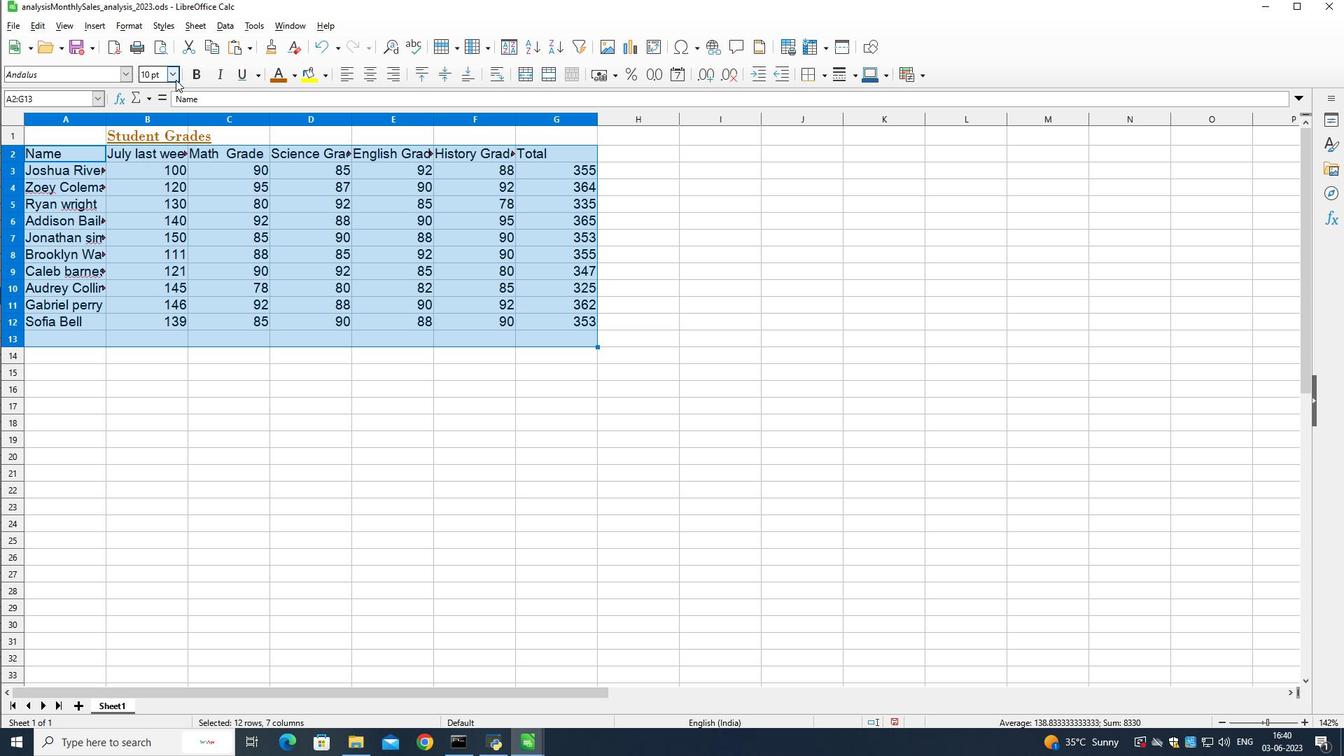 
Action: Mouse moved to (156, 128)
Screenshot: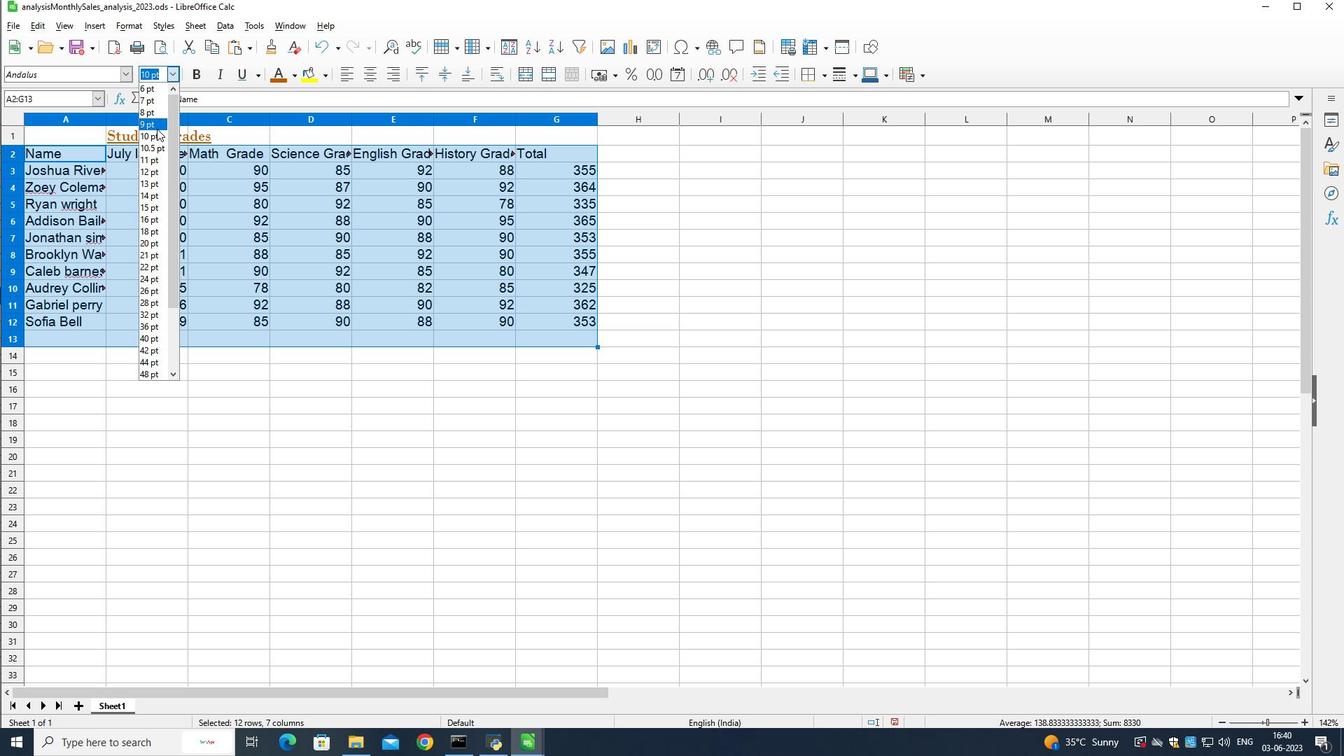
Action: Mouse pressed left at (156, 128)
Screenshot: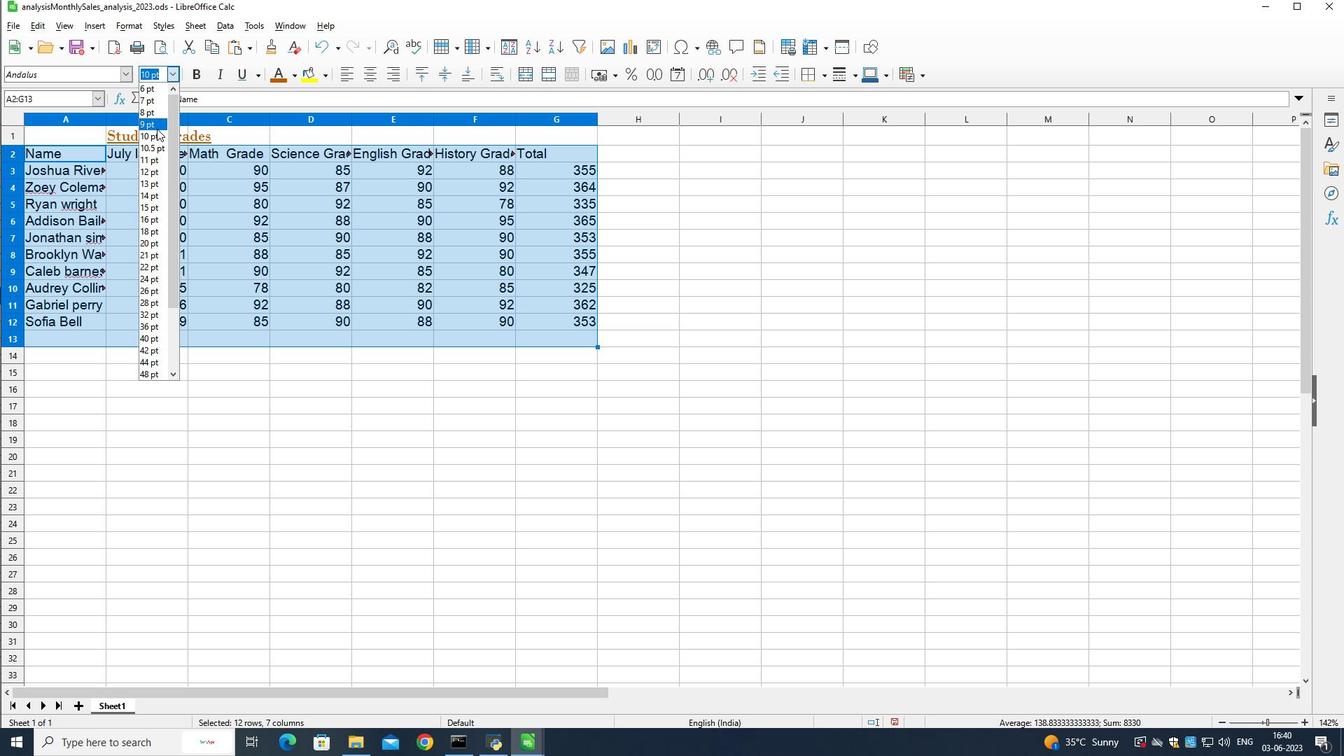 
Action: Mouse moved to (394, 71)
Screenshot: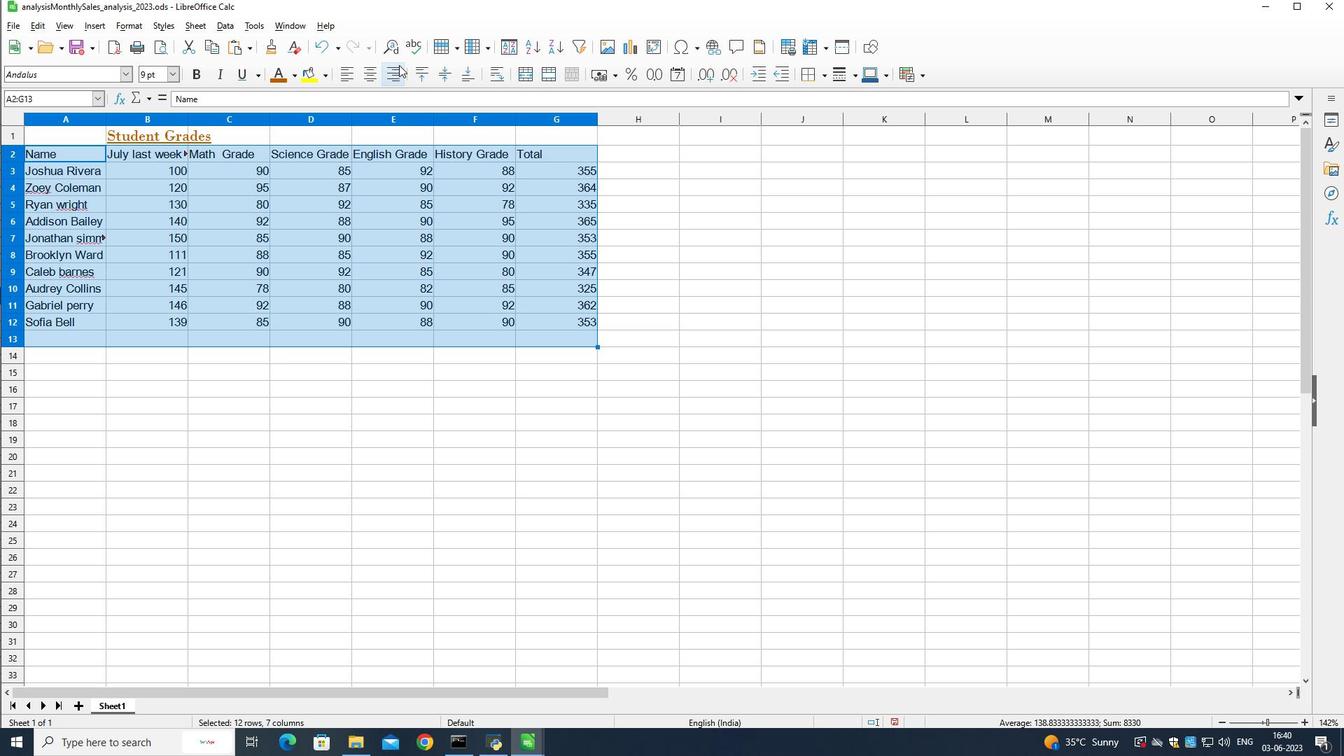 
Action: Mouse pressed left at (394, 71)
Screenshot: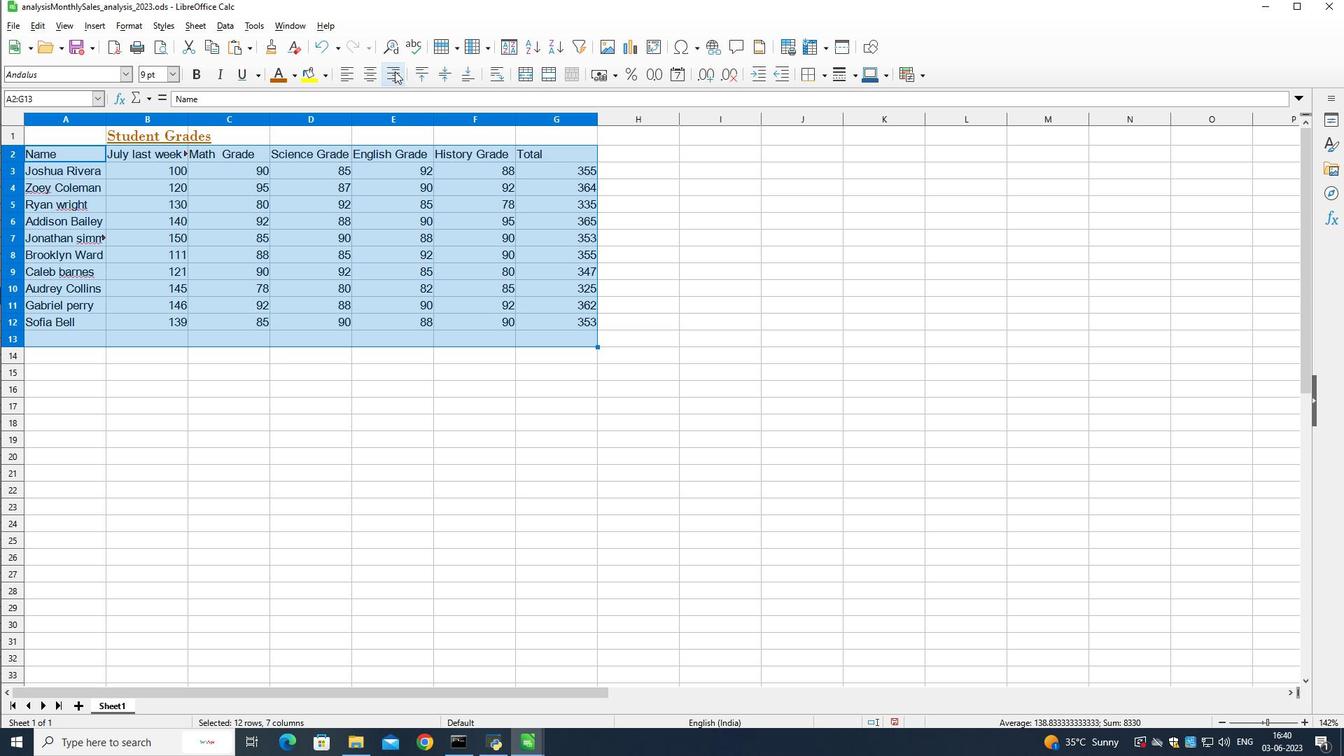 
Action: Mouse moved to (343, 357)
Screenshot: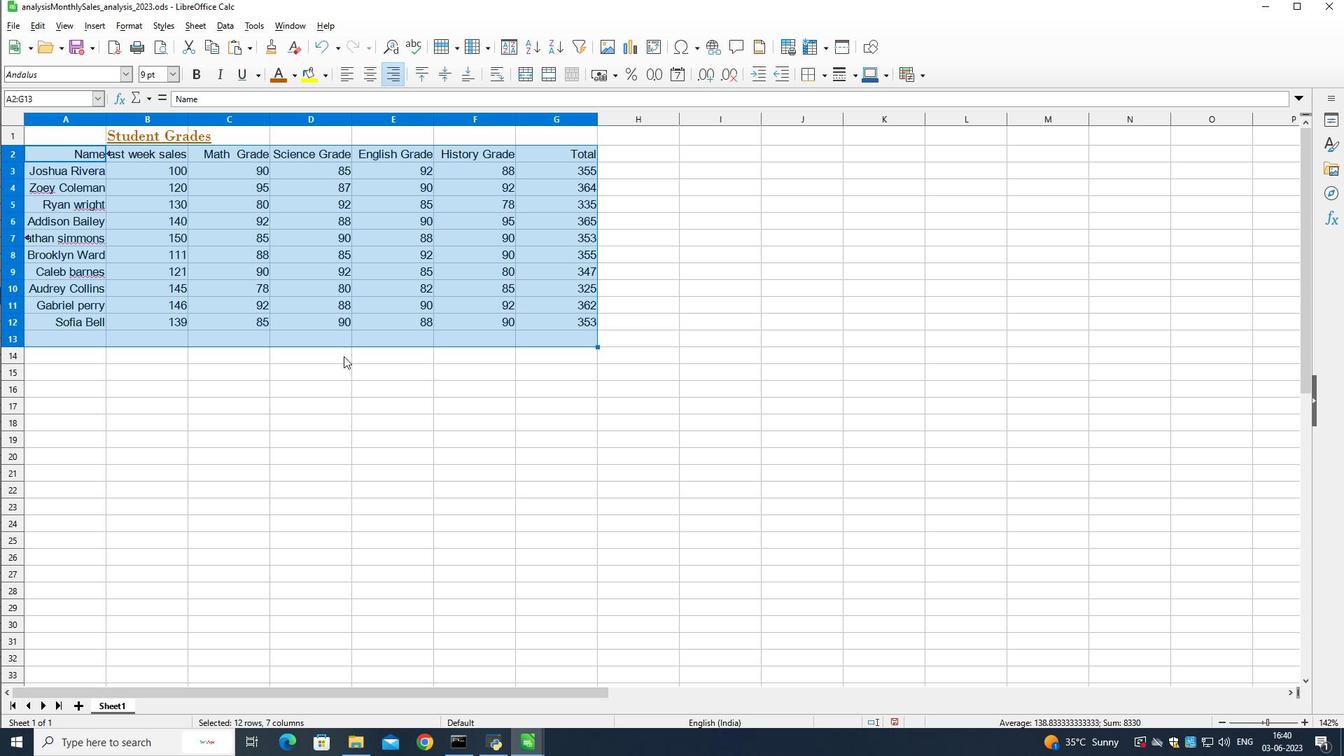
Action: Mouse pressed left at (343, 357)
Screenshot: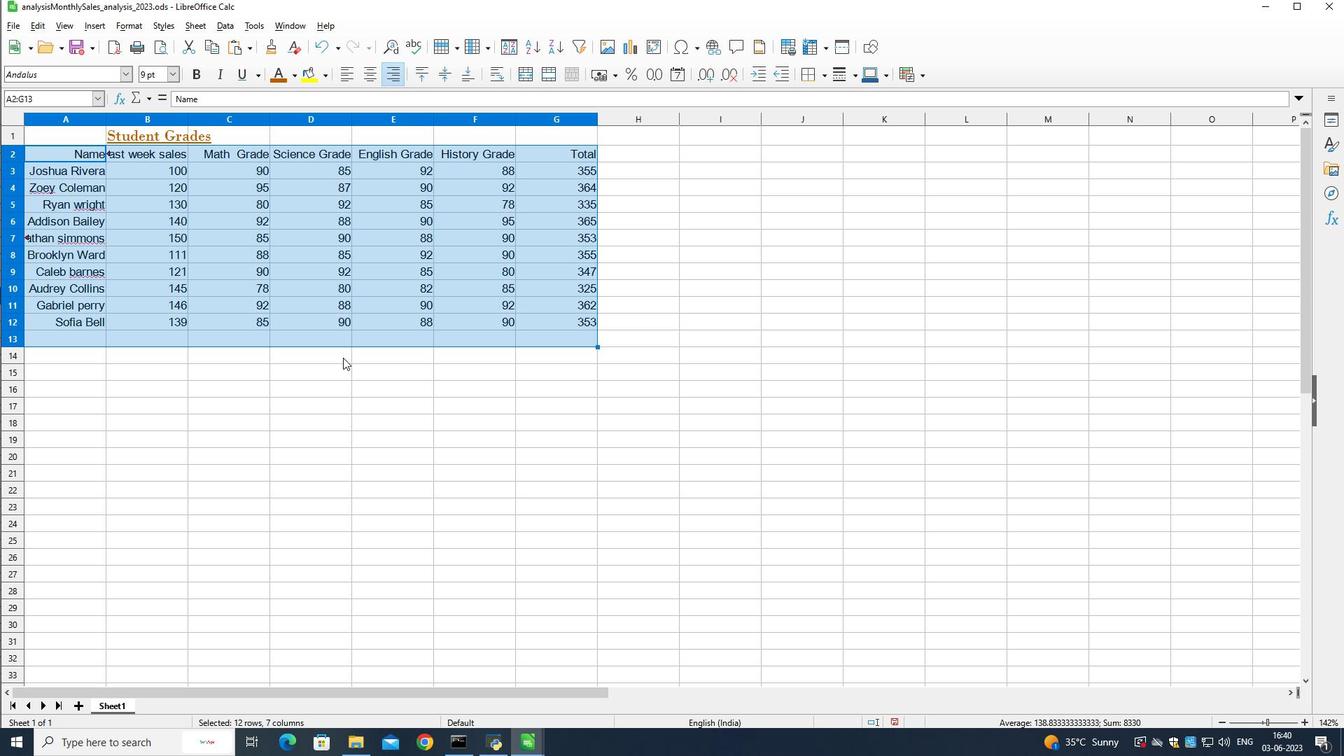 
Action: Mouse moved to (327, 345)
Screenshot: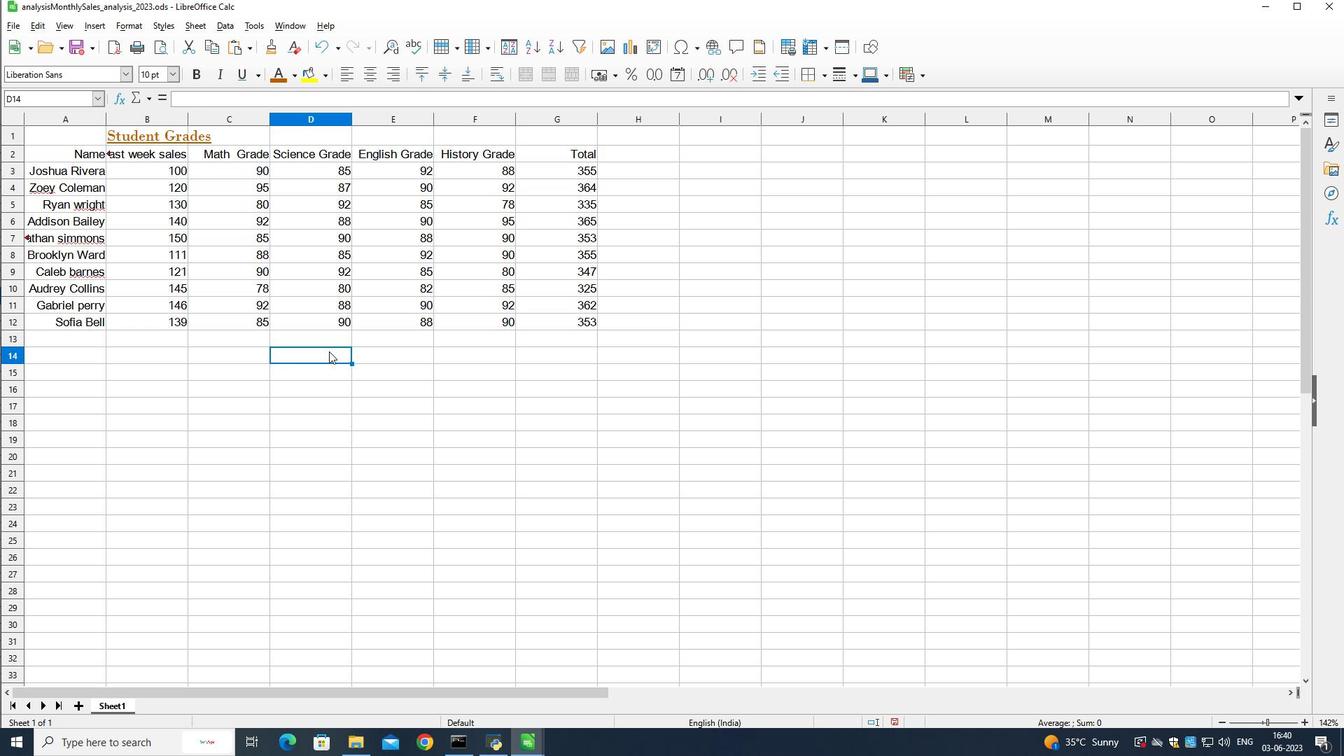 
